 Task: Look for space in Tuxtepec, Mexico from 10th July, 2023 to 15th July, 2023 for 7 adults in price range Rs.10000 to Rs.15000. Place can be entire place or shared room with 4 bedrooms having 7 beds and 4 bathrooms. Property type can be house, flat, guest house. Amenities needed are: wifi, TV, free parkinig on premises, gym, breakfast. Booking option can be shelf check-in. Required host language is English.
Action: Mouse moved to (526, 112)
Screenshot: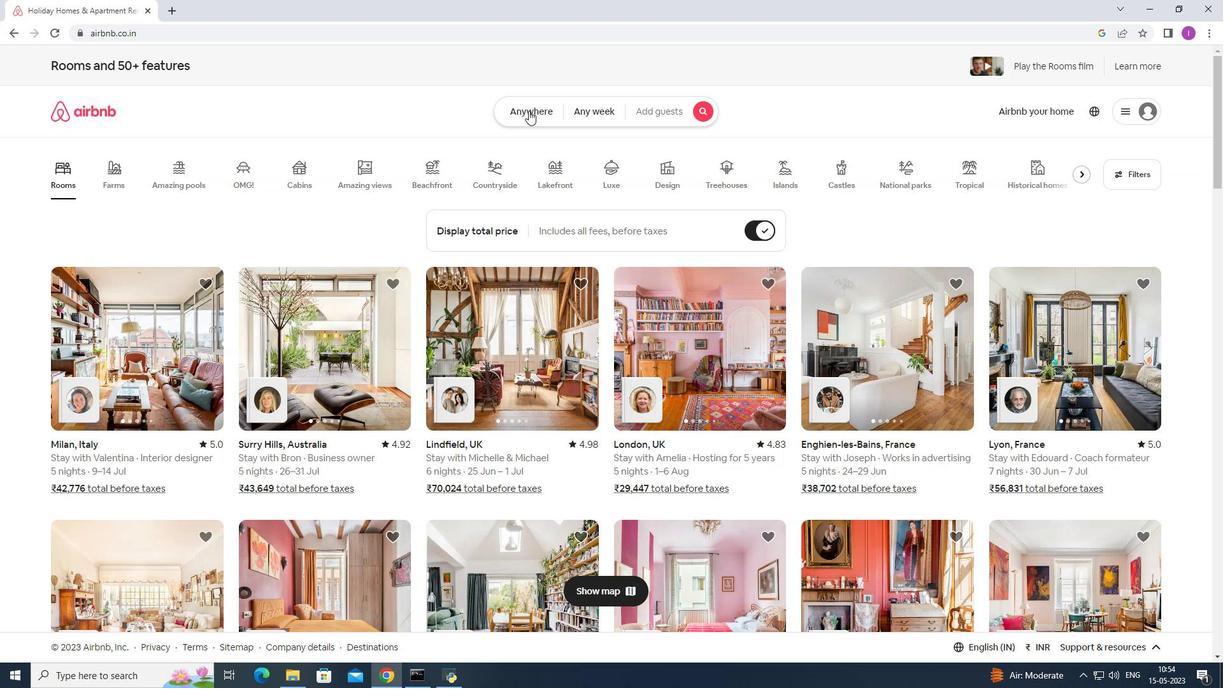 
Action: Mouse pressed left at (526, 112)
Screenshot: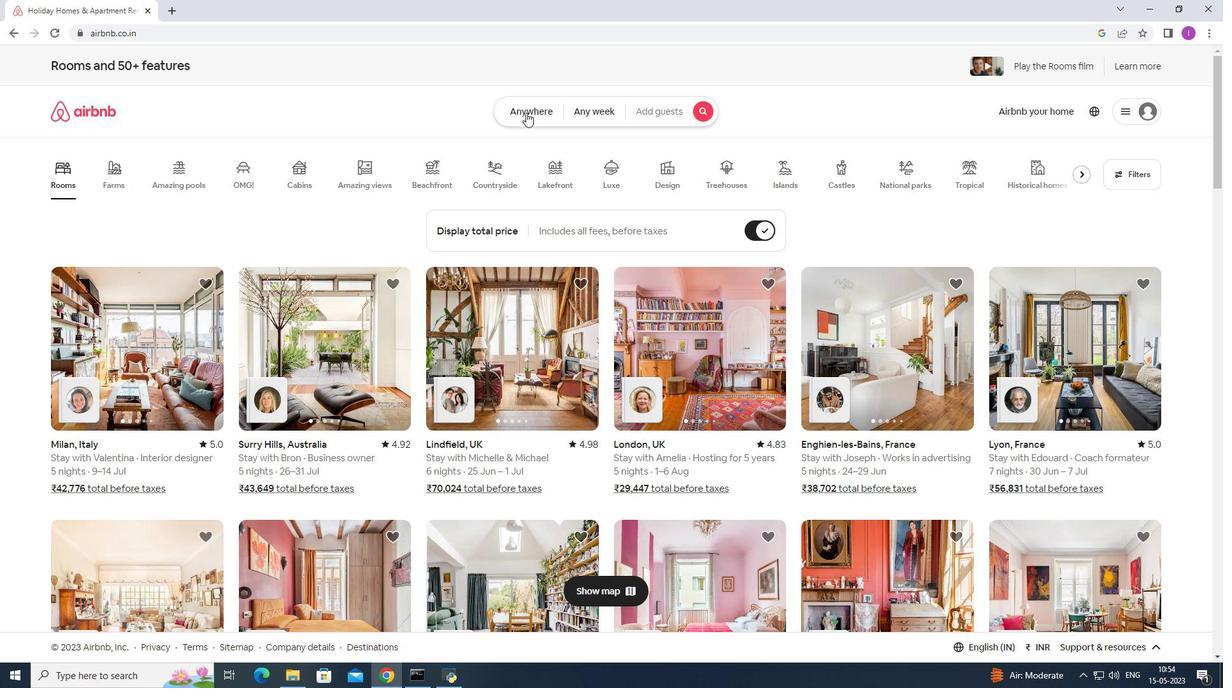 
Action: Mouse moved to (380, 170)
Screenshot: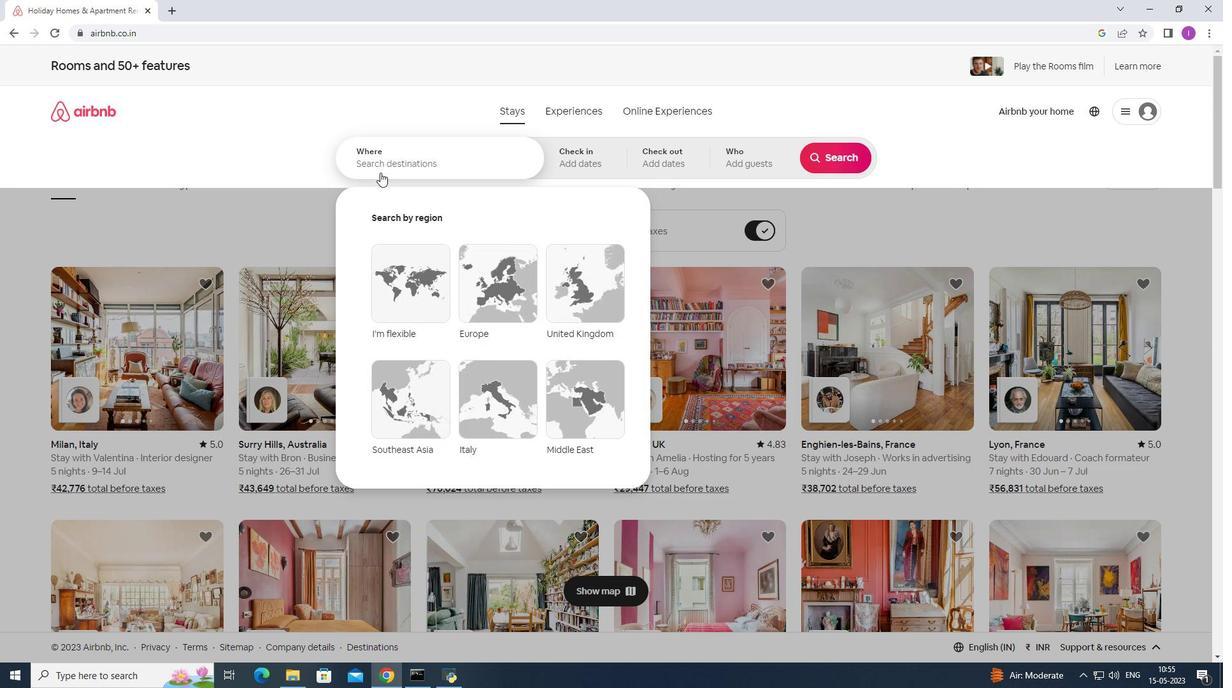 
Action: Mouse pressed left at (380, 170)
Screenshot: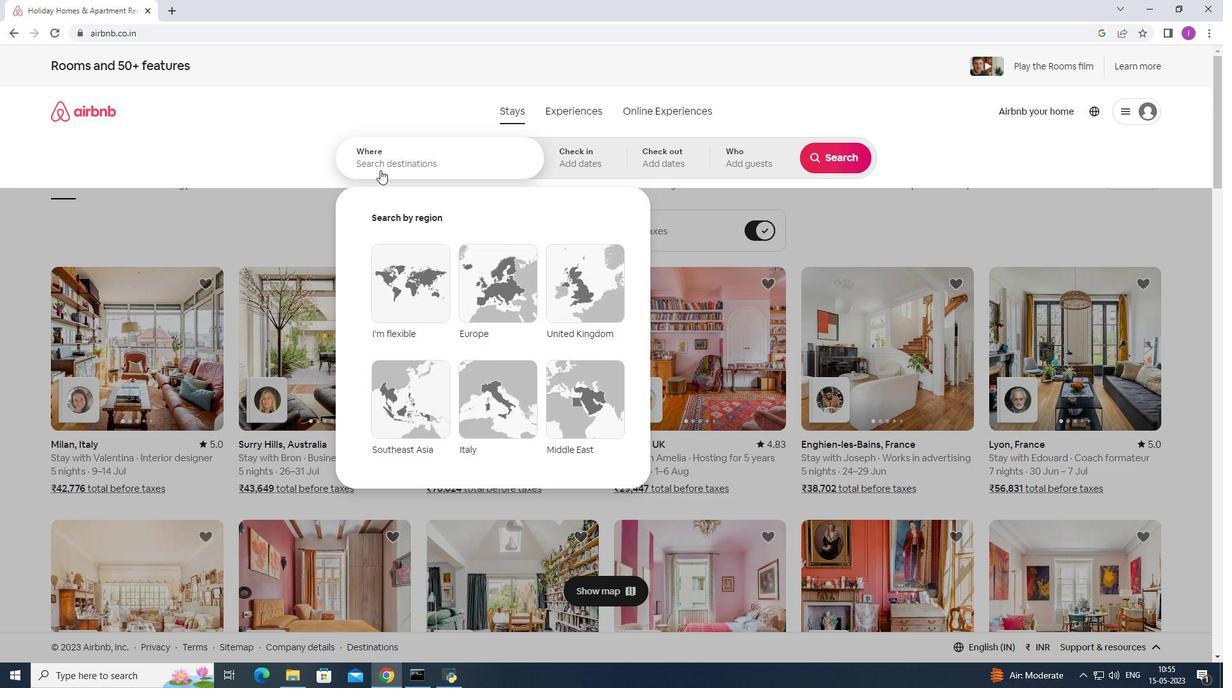 
Action: Mouse moved to (393, 156)
Screenshot: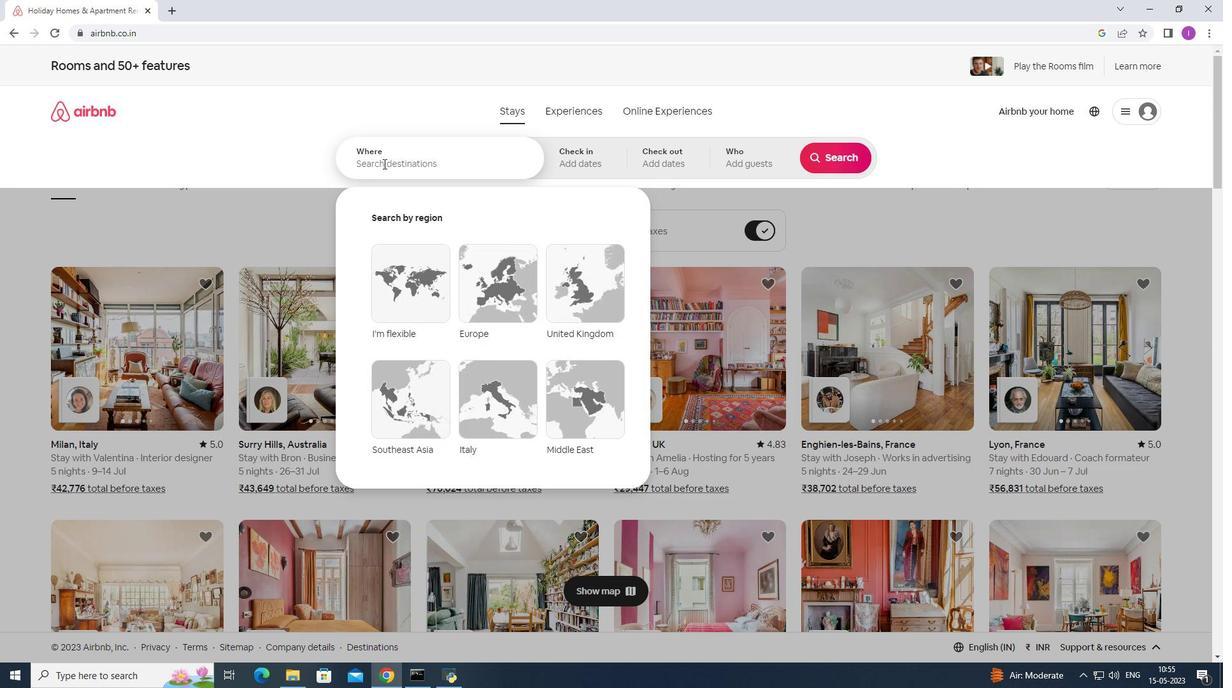 
Action: Key pressed <Key.shift>Tuxtepec,<Key.shift><Key.shift><Key.shift>Mexico
Screenshot: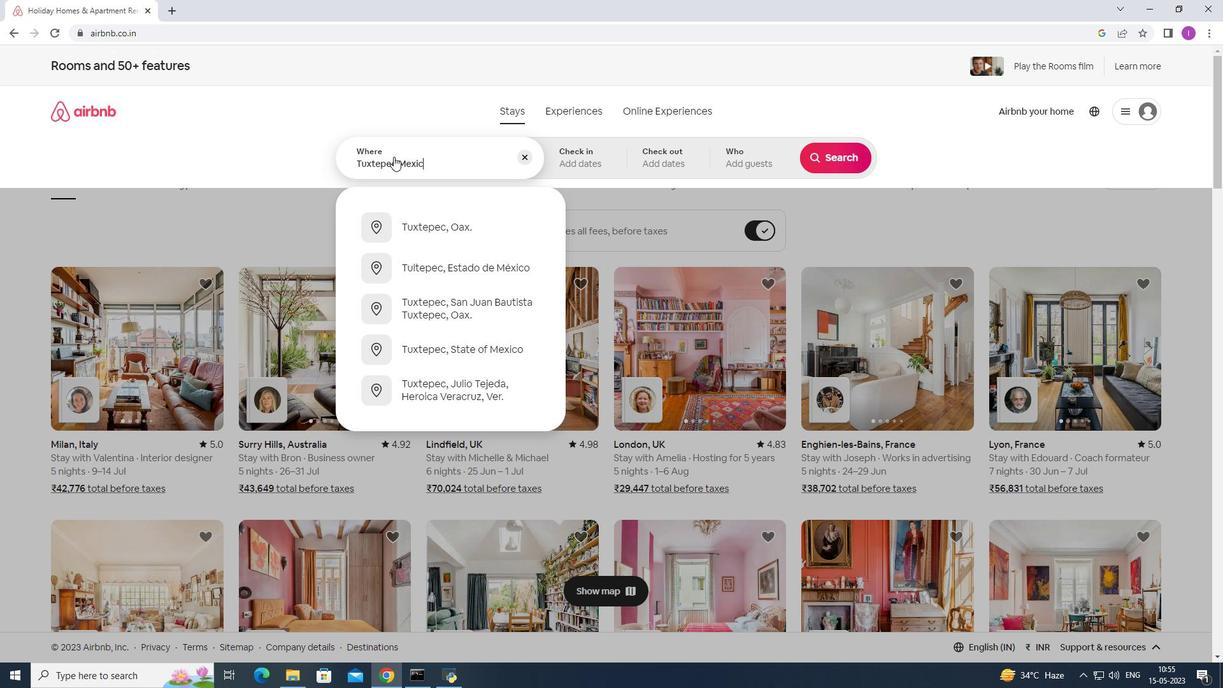 
Action: Mouse moved to (607, 145)
Screenshot: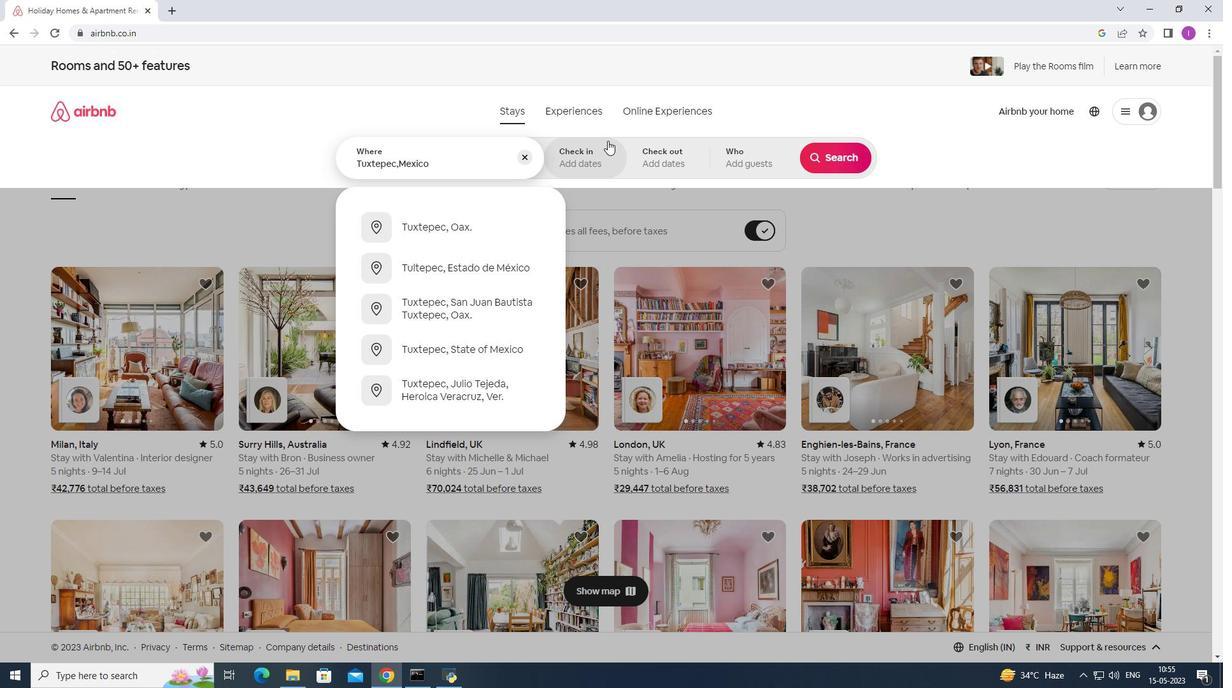 
Action: Mouse pressed left at (607, 145)
Screenshot: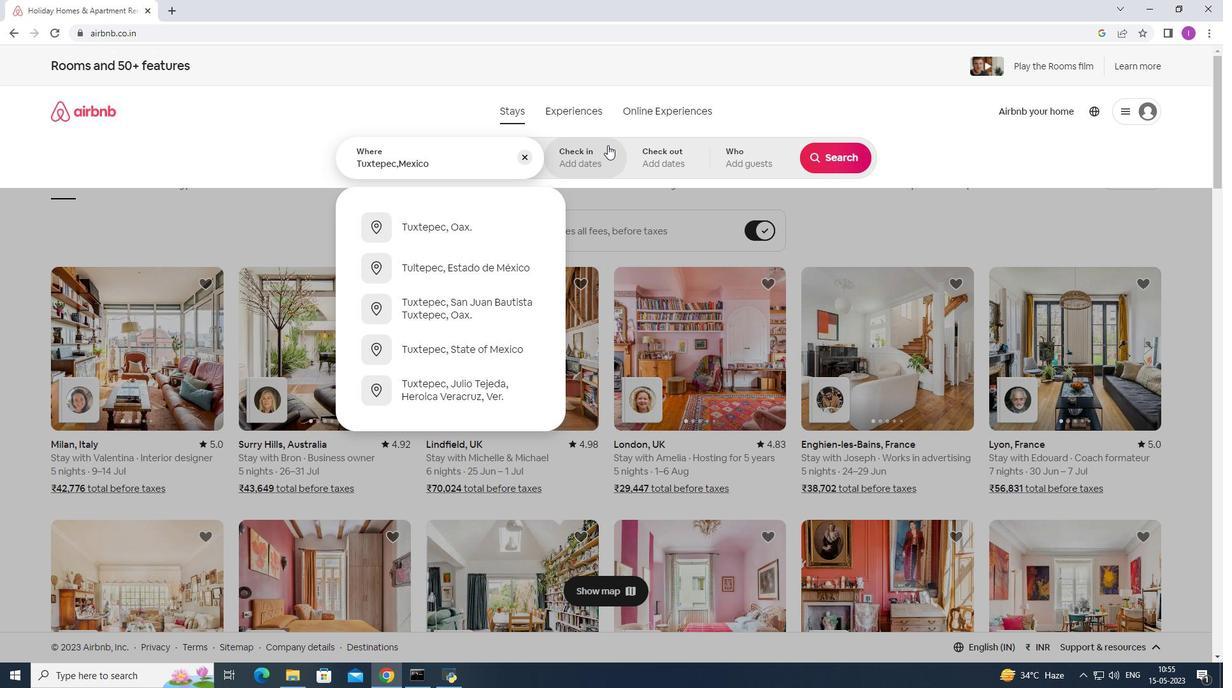 
Action: Mouse moved to (830, 259)
Screenshot: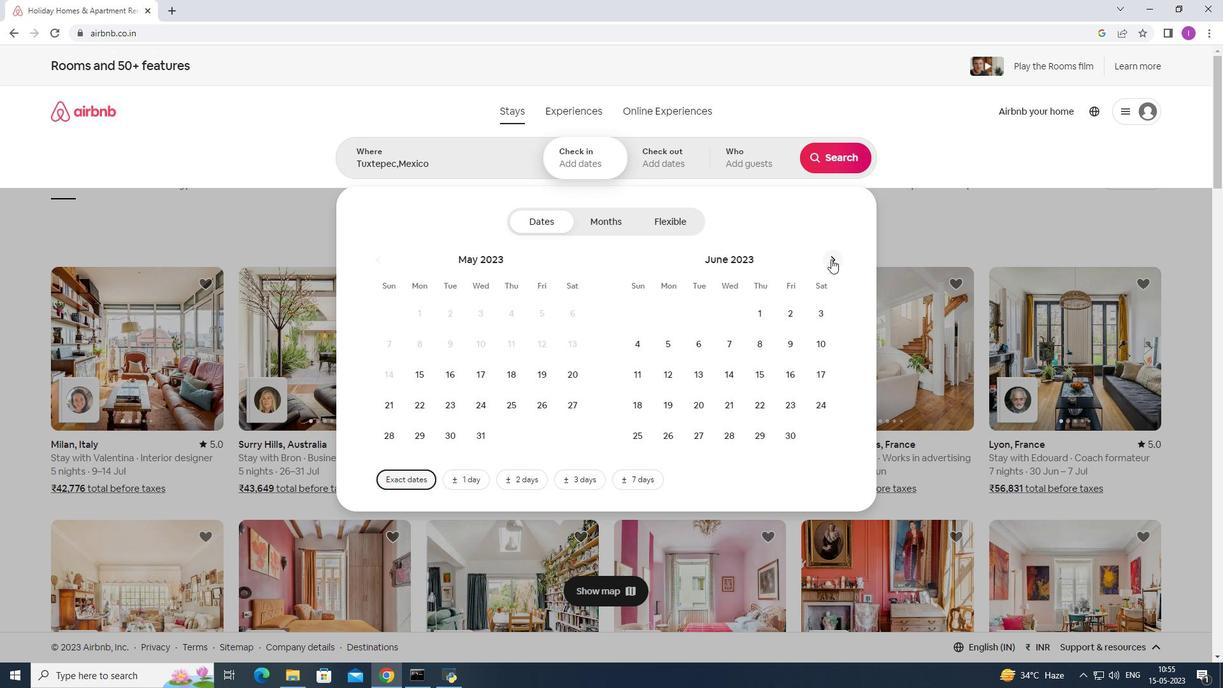 
Action: Mouse pressed left at (830, 259)
Screenshot: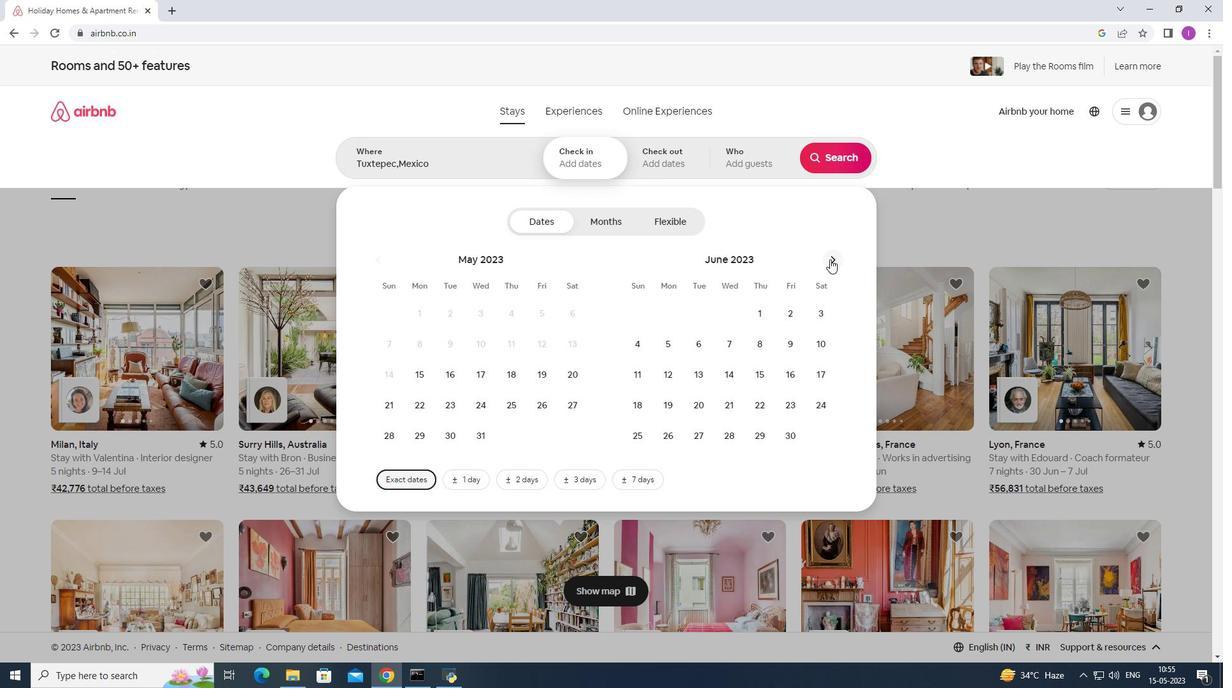 
Action: Mouse moved to (664, 377)
Screenshot: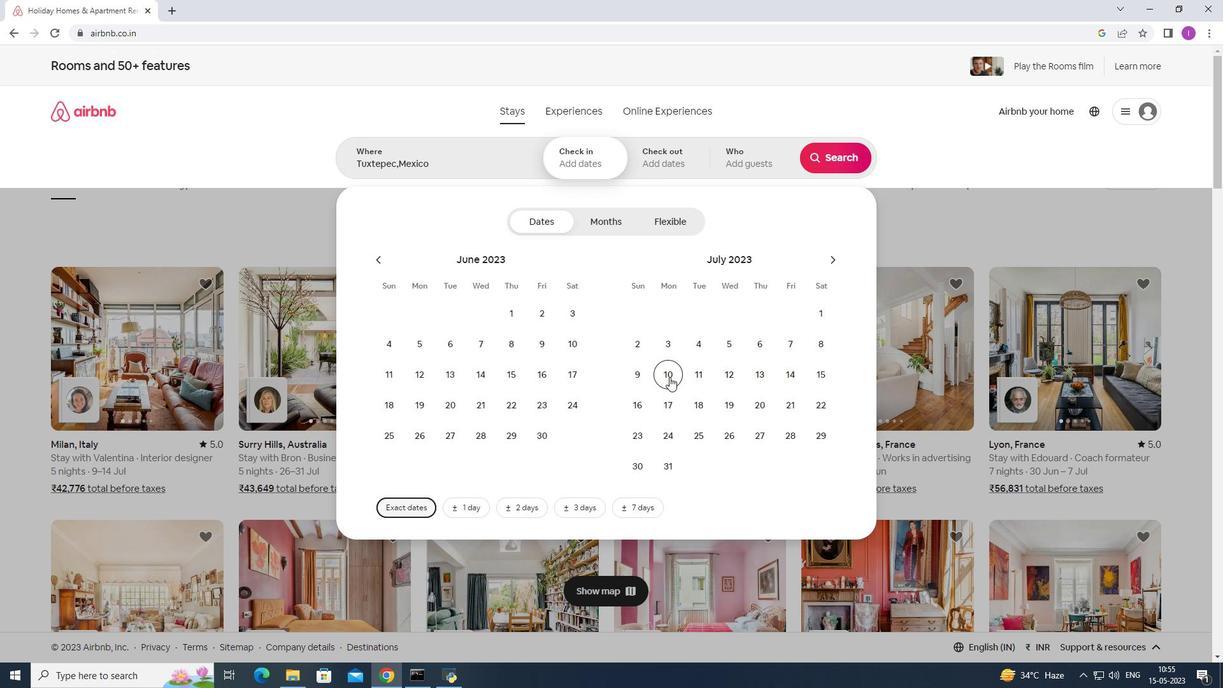 
Action: Mouse pressed left at (664, 377)
Screenshot: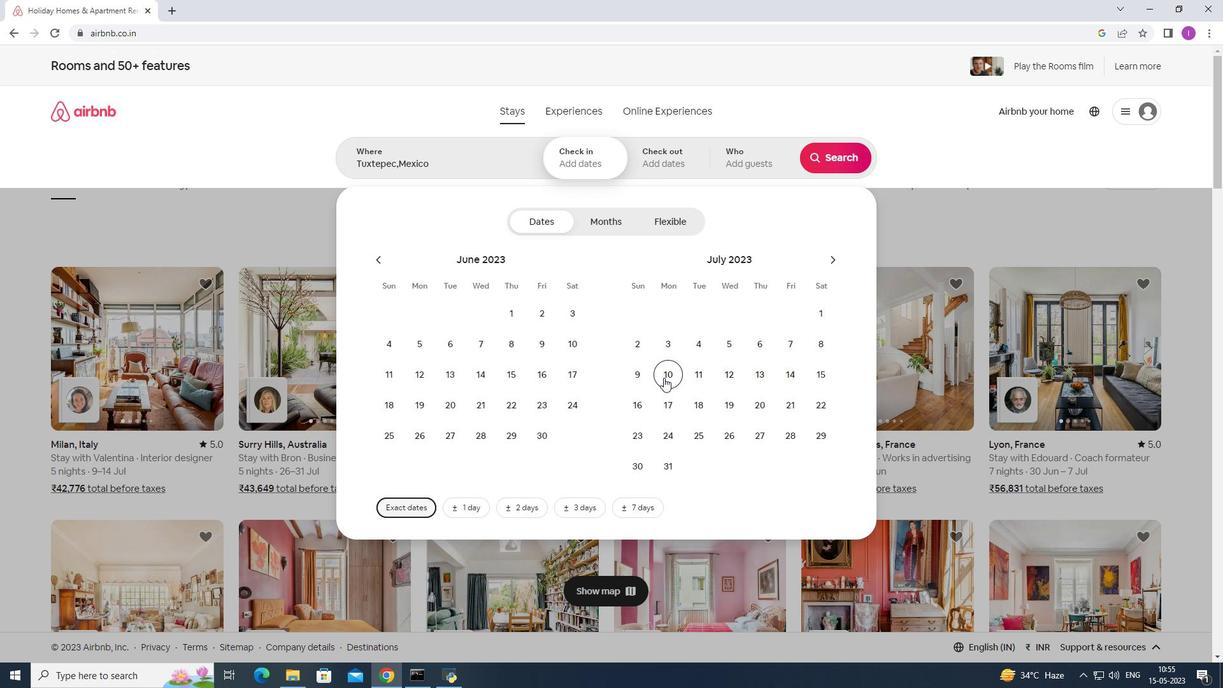 
Action: Mouse moved to (817, 368)
Screenshot: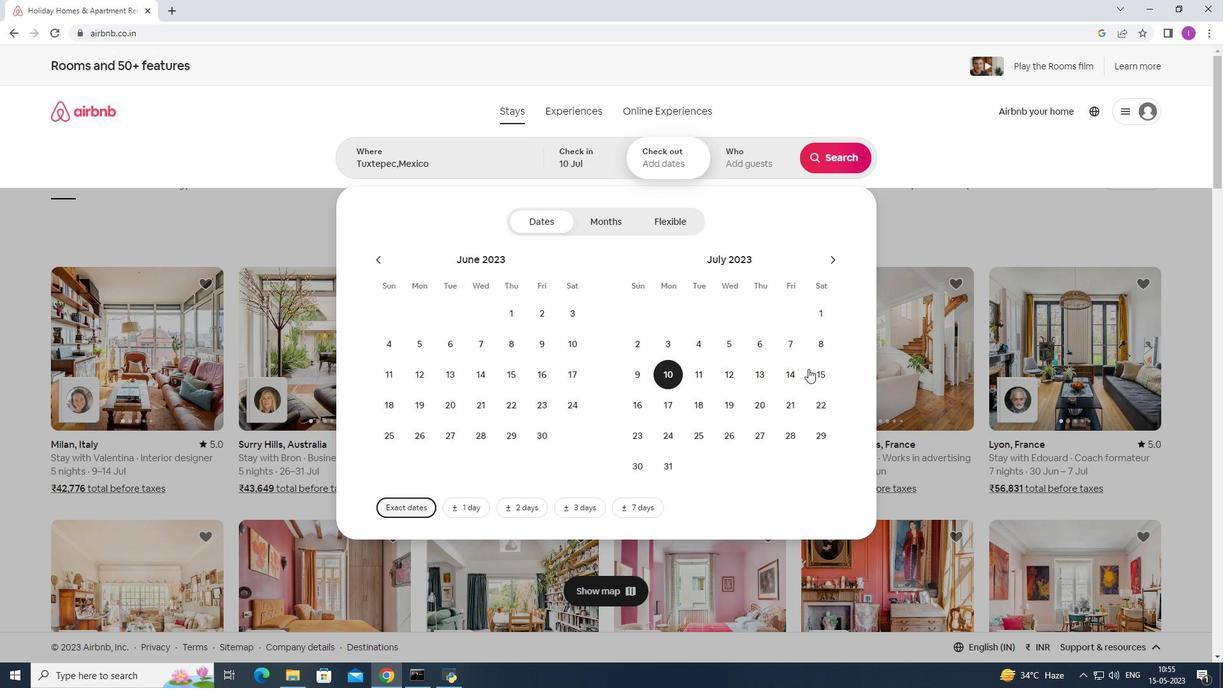 
Action: Mouse pressed left at (817, 368)
Screenshot: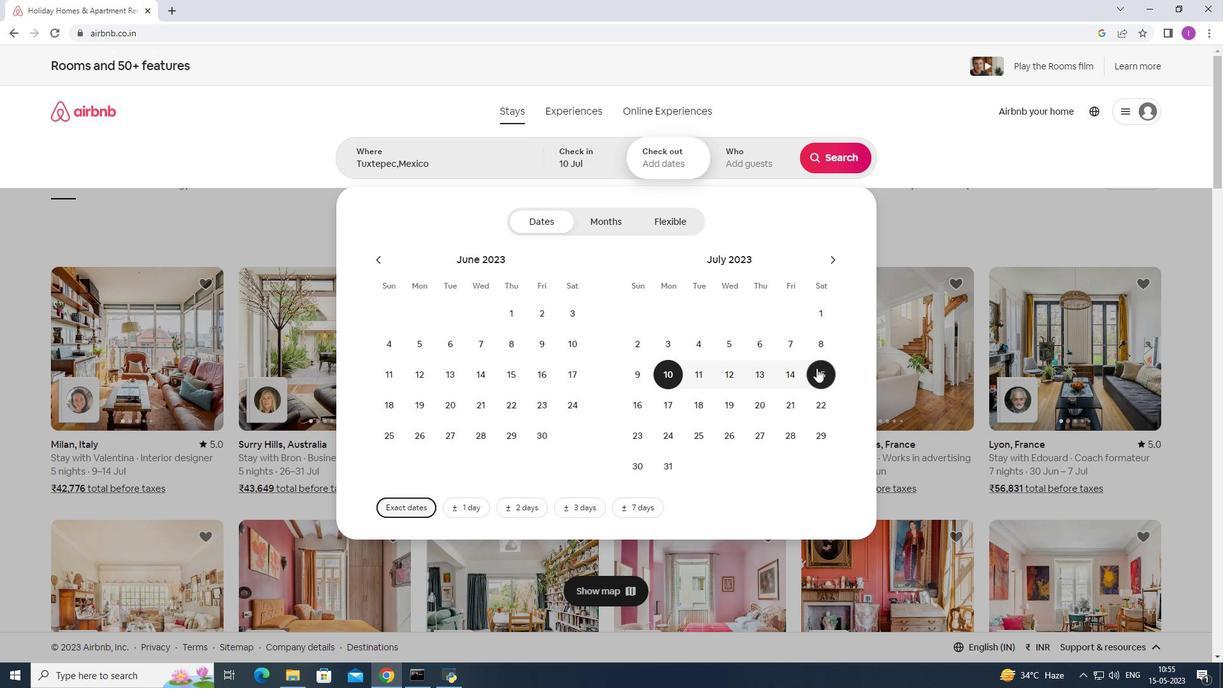 
Action: Mouse moved to (776, 166)
Screenshot: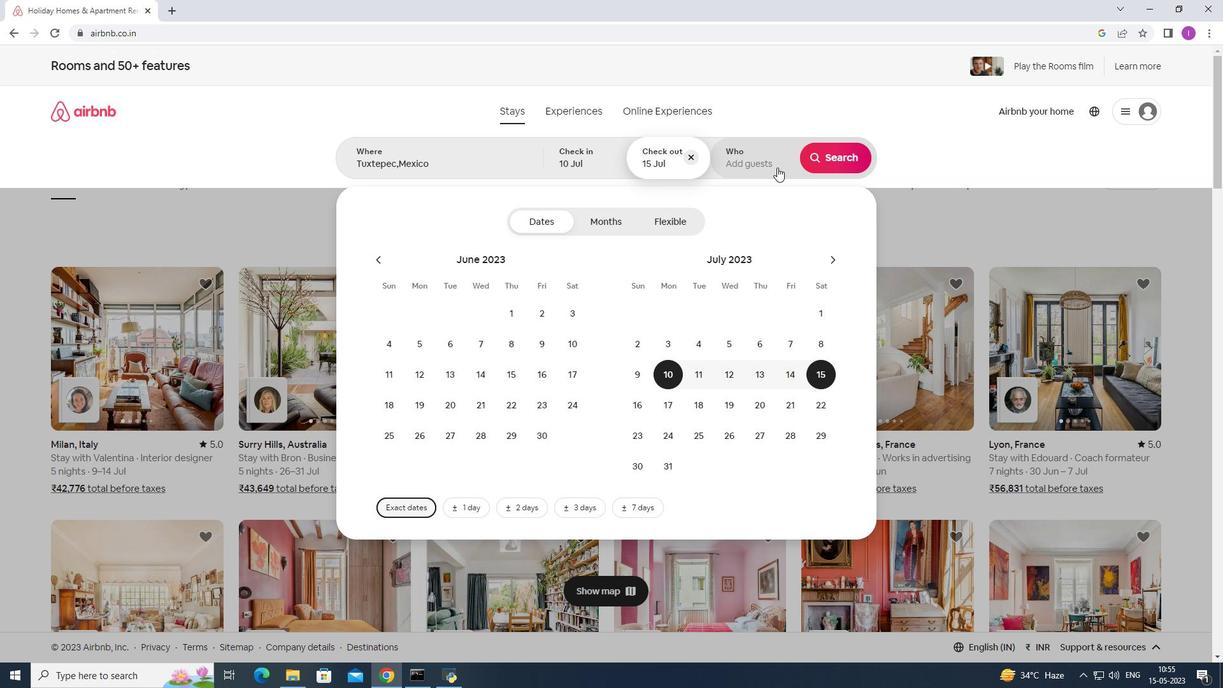 
Action: Mouse pressed left at (776, 166)
Screenshot: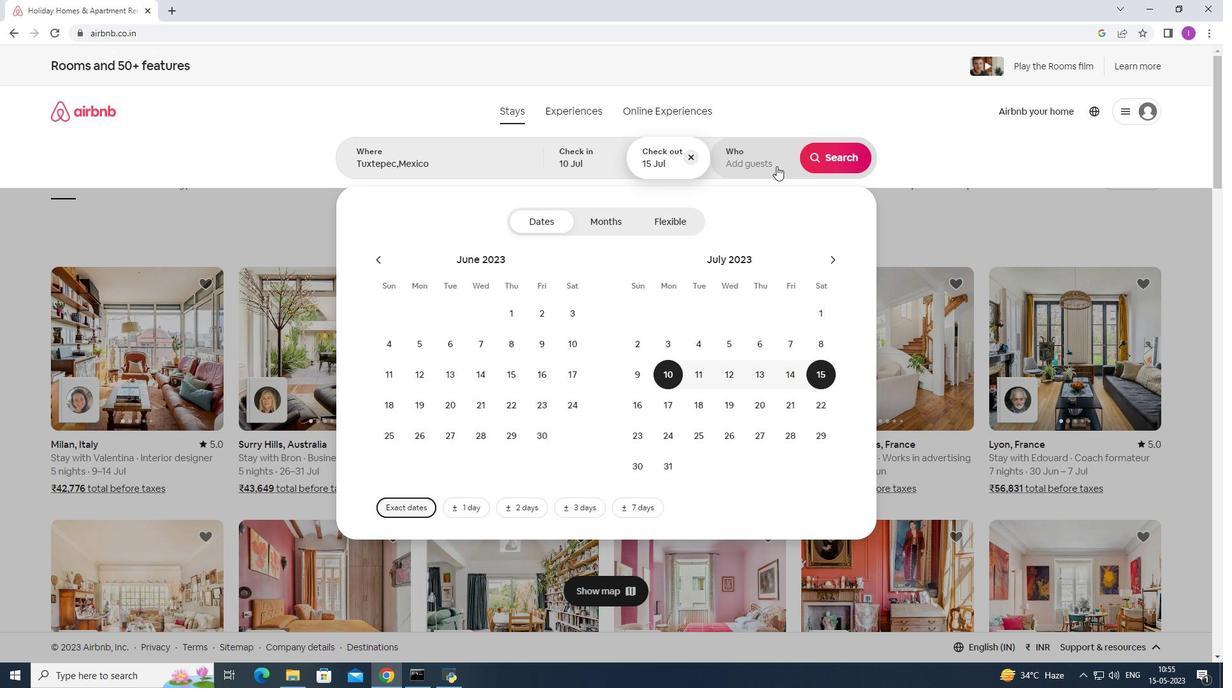
Action: Mouse moved to (836, 227)
Screenshot: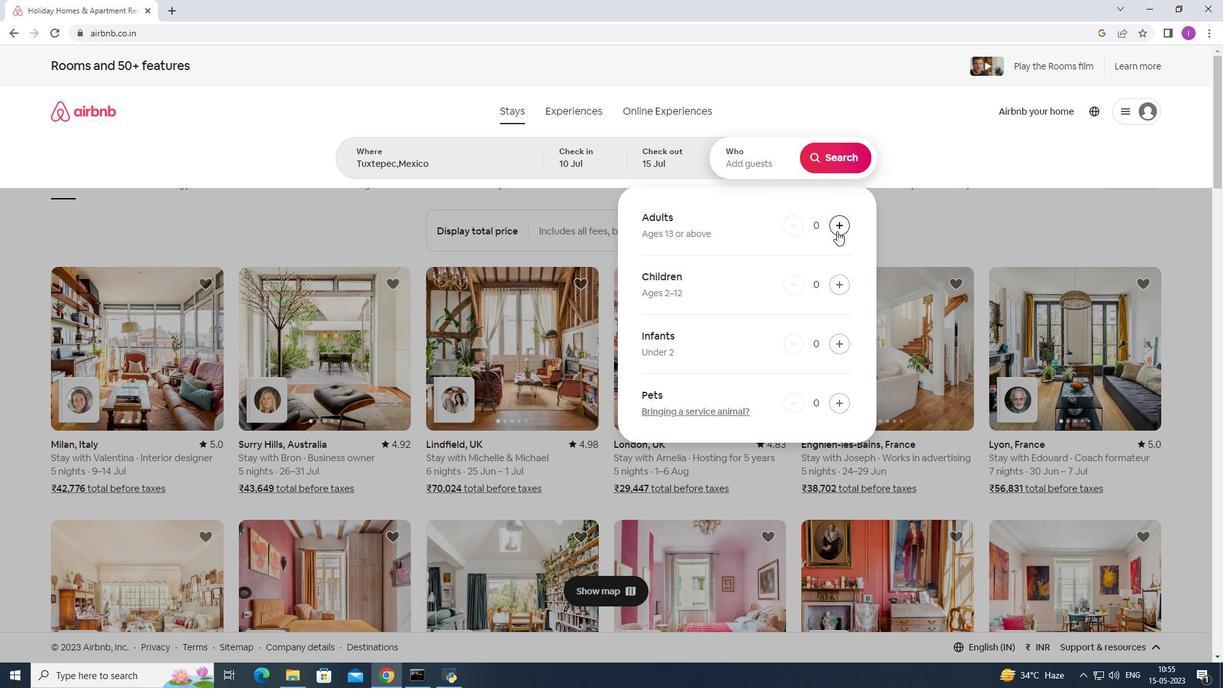 
Action: Mouse pressed left at (836, 227)
Screenshot: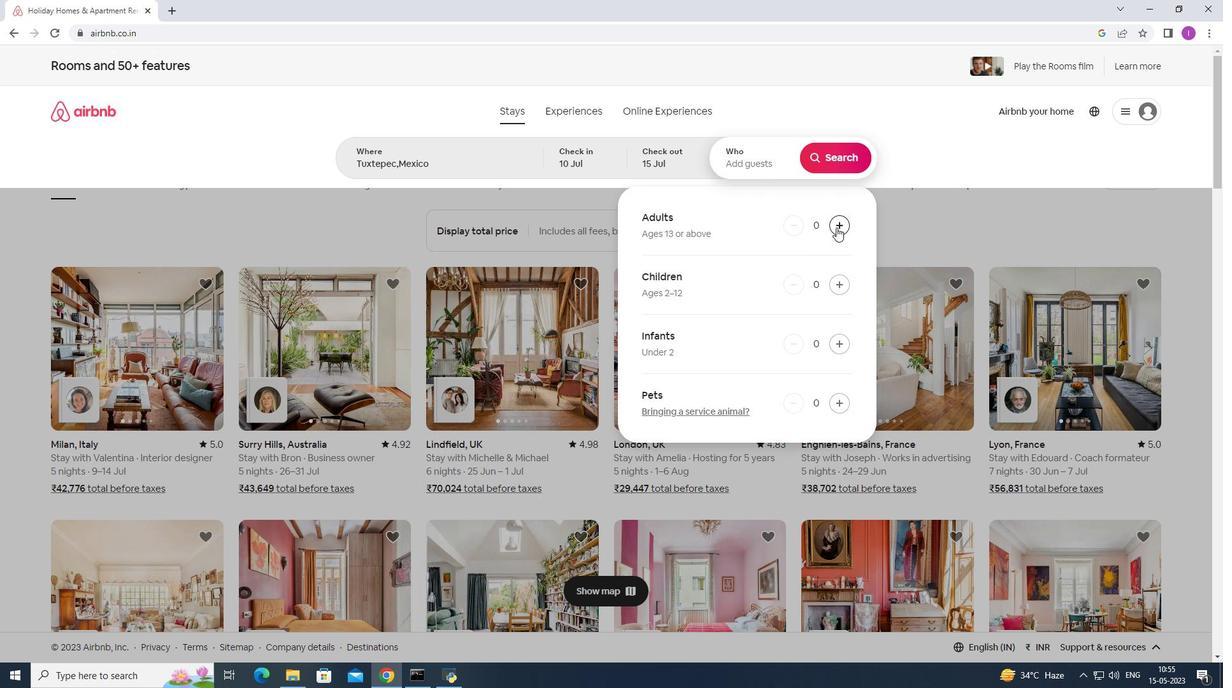 
Action: Mouse moved to (836, 226)
Screenshot: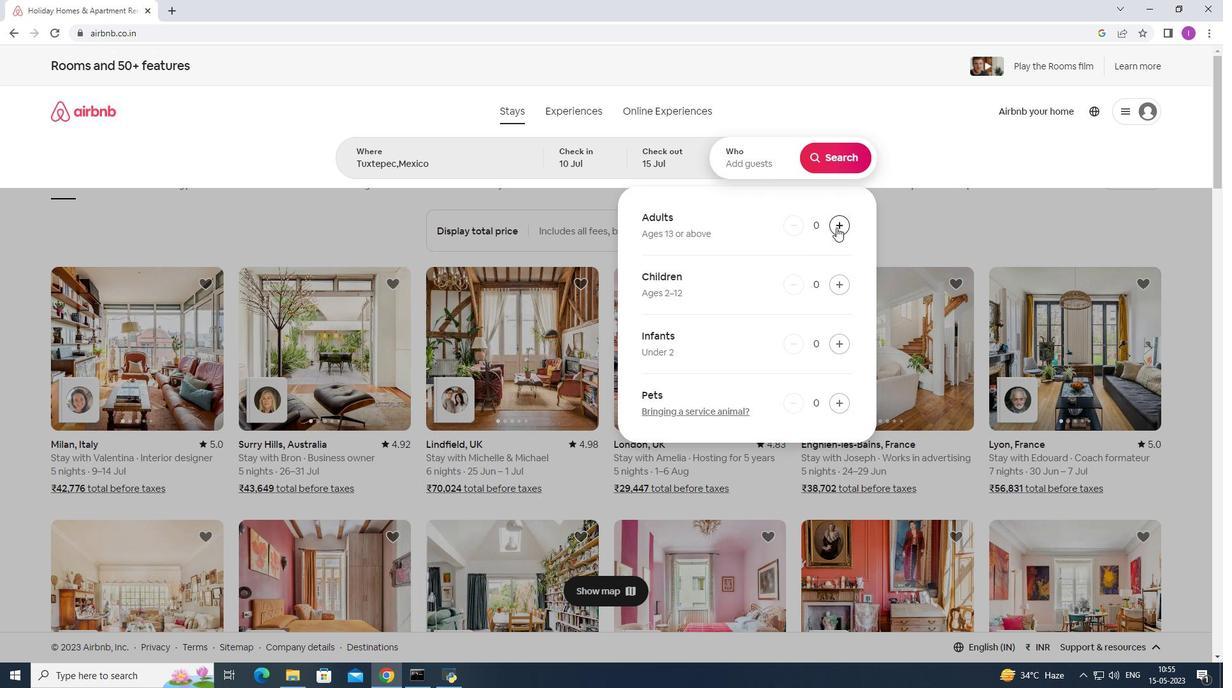 
Action: Mouse pressed left at (836, 226)
Screenshot: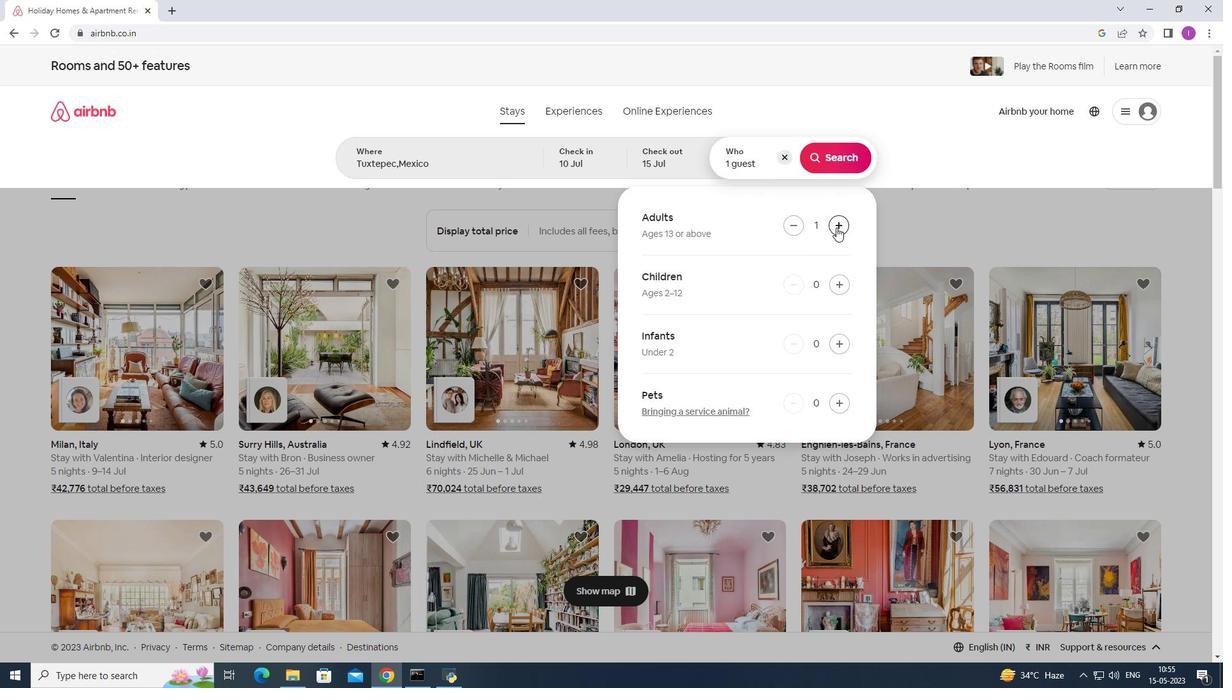 
Action: Mouse pressed left at (836, 226)
Screenshot: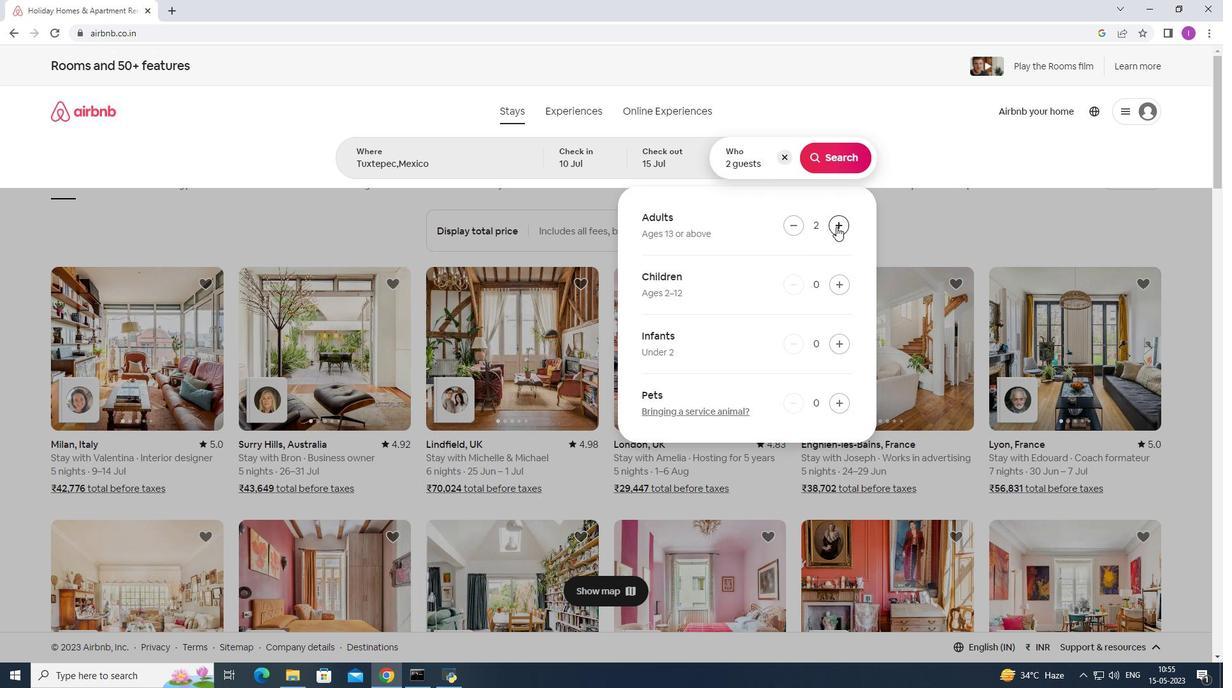 
Action: Mouse pressed left at (836, 226)
Screenshot: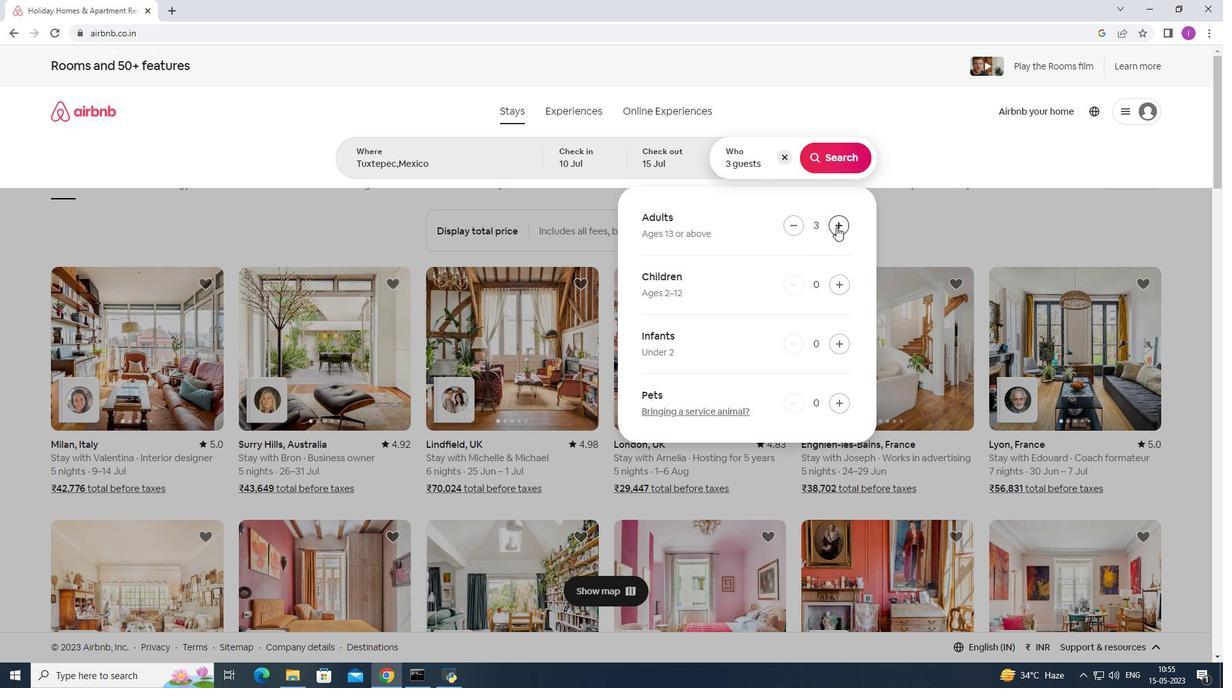 
Action: Mouse pressed left at (836, 226)
Screenshot: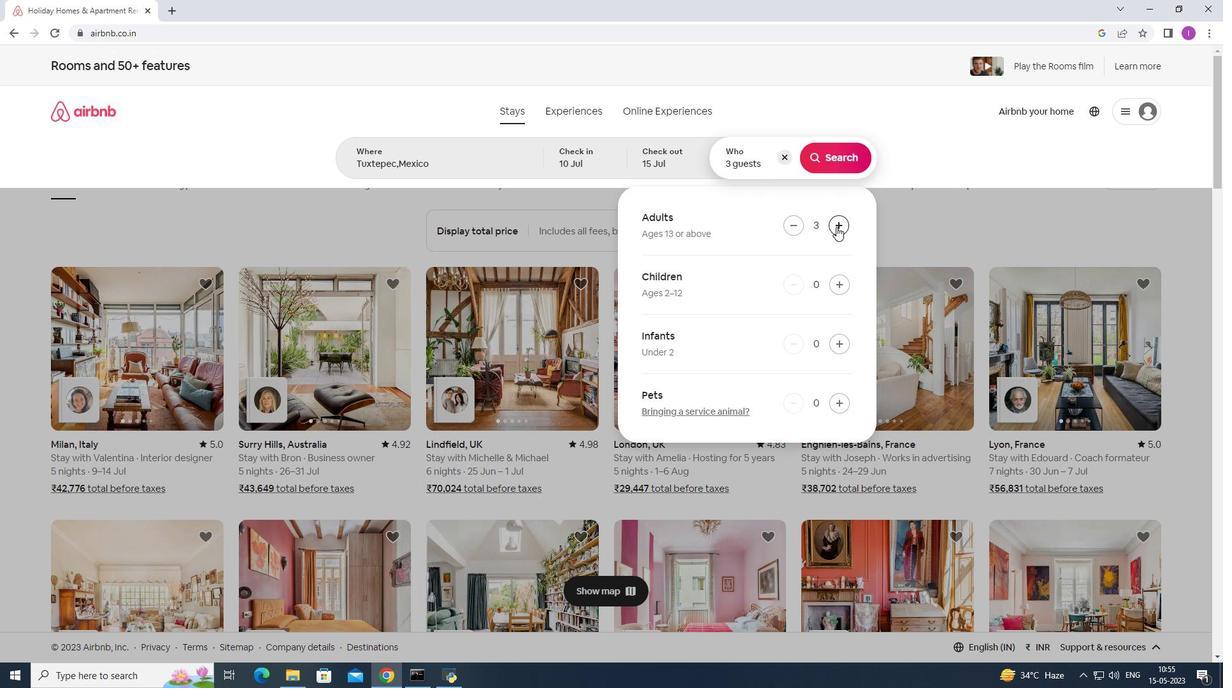 
Action: Mouse pressed left at (836, 226)
Screenshot: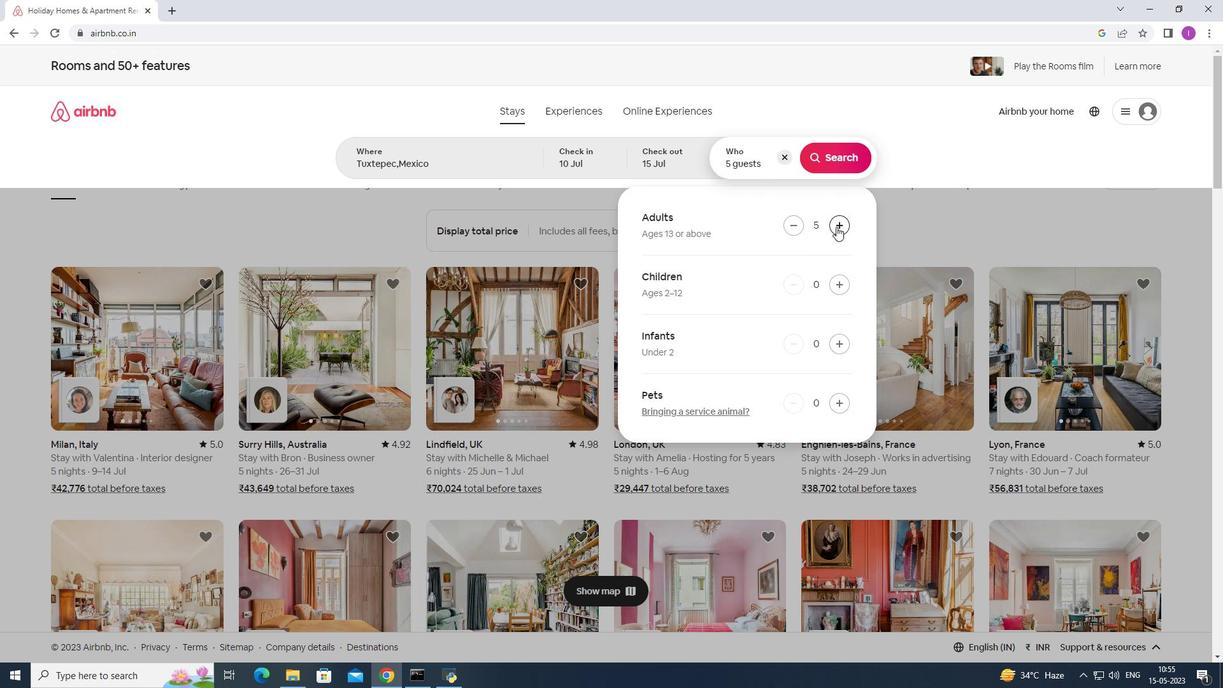 
Action: Mouse pressed left at (836, 226)
Screenshot: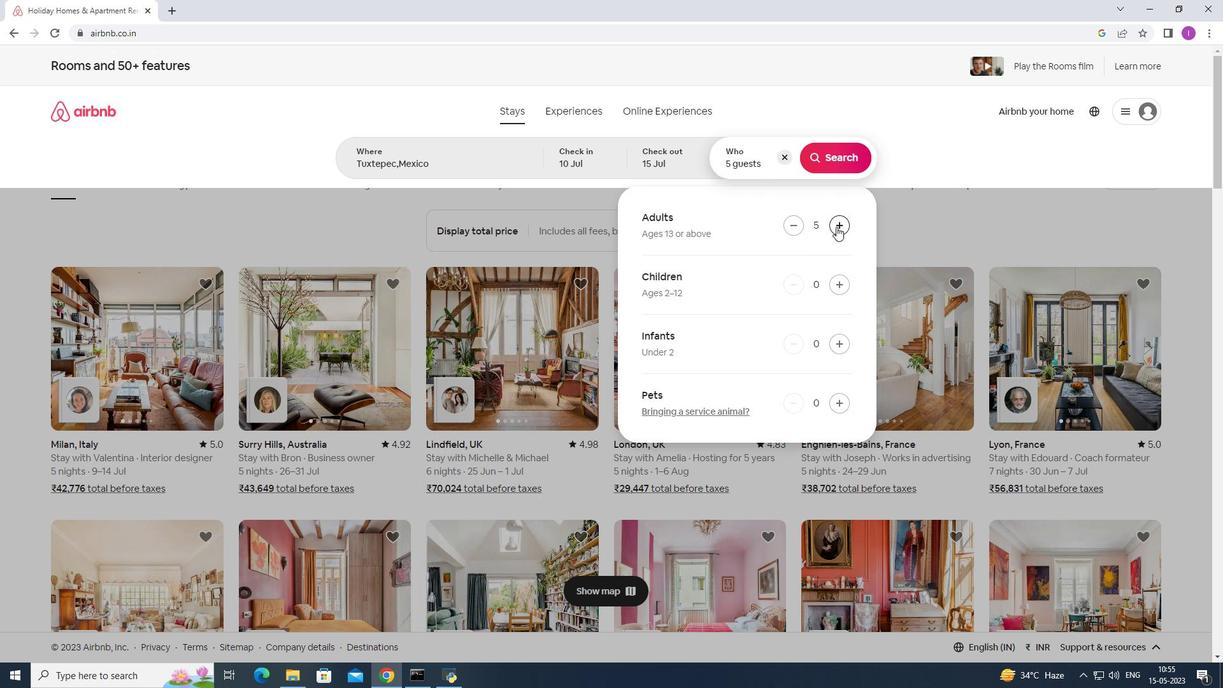 
Action: Mouse moved to (820, 166)
Screenshot: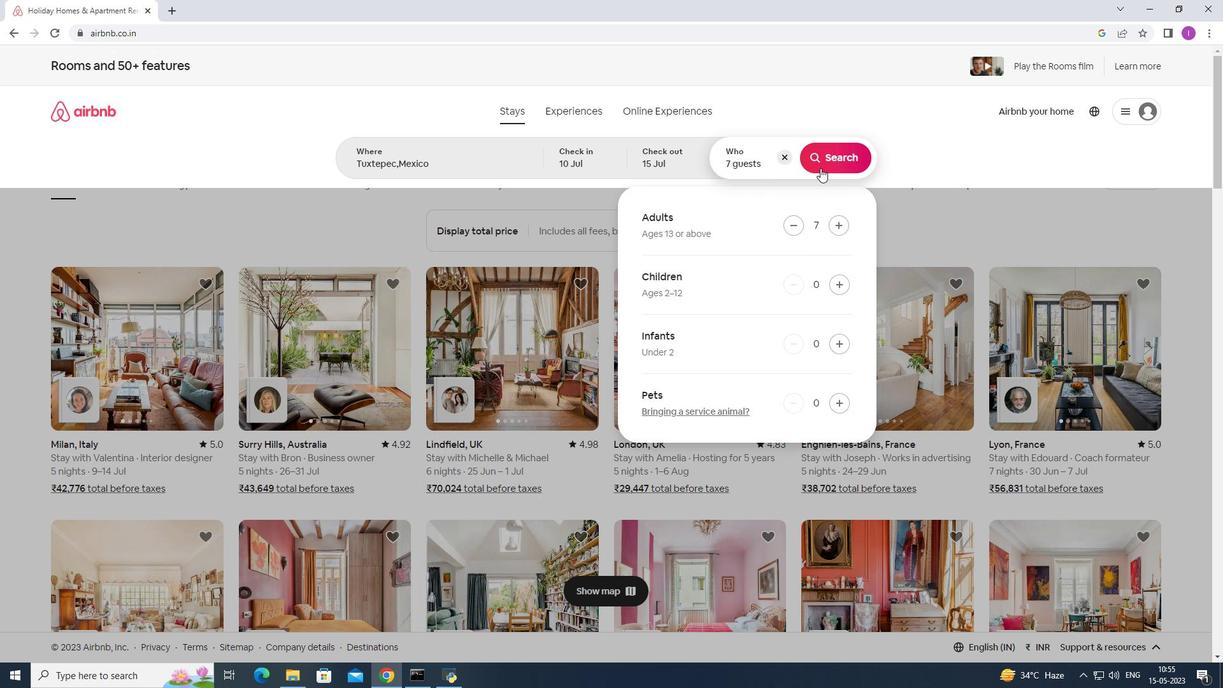 
Action: Mouse pressed left at (820, 166)
Screenshot: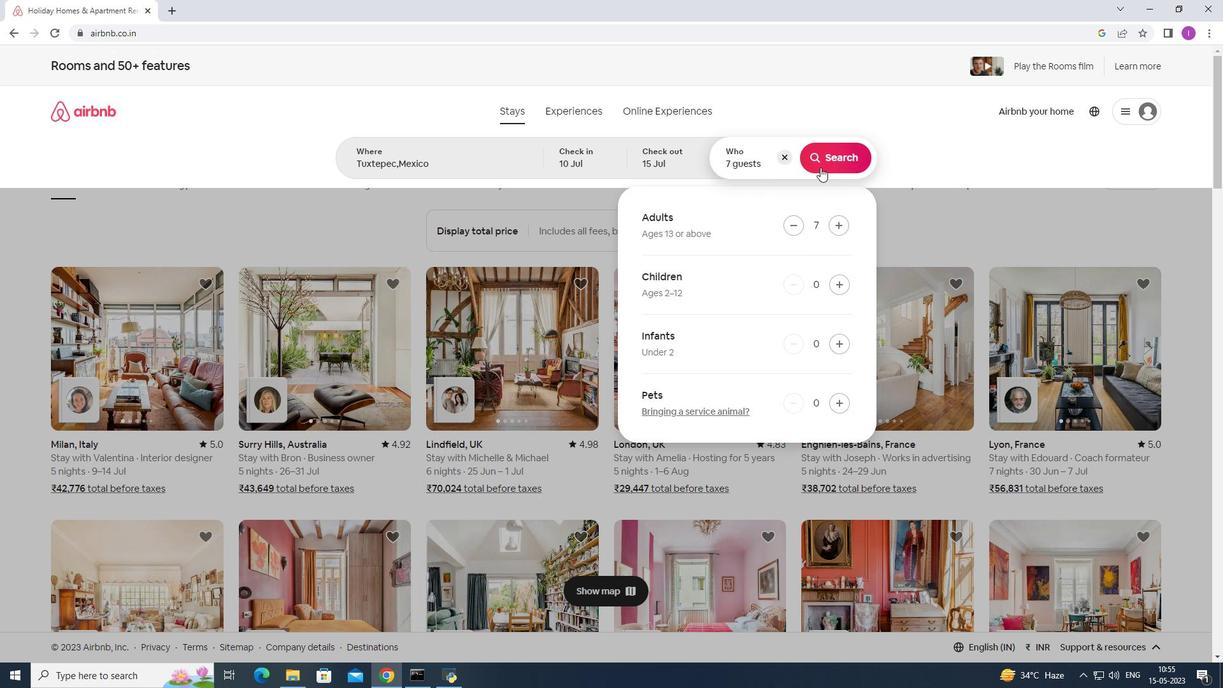 
Action: Mouse moved to (1159, 124)
Screenshot: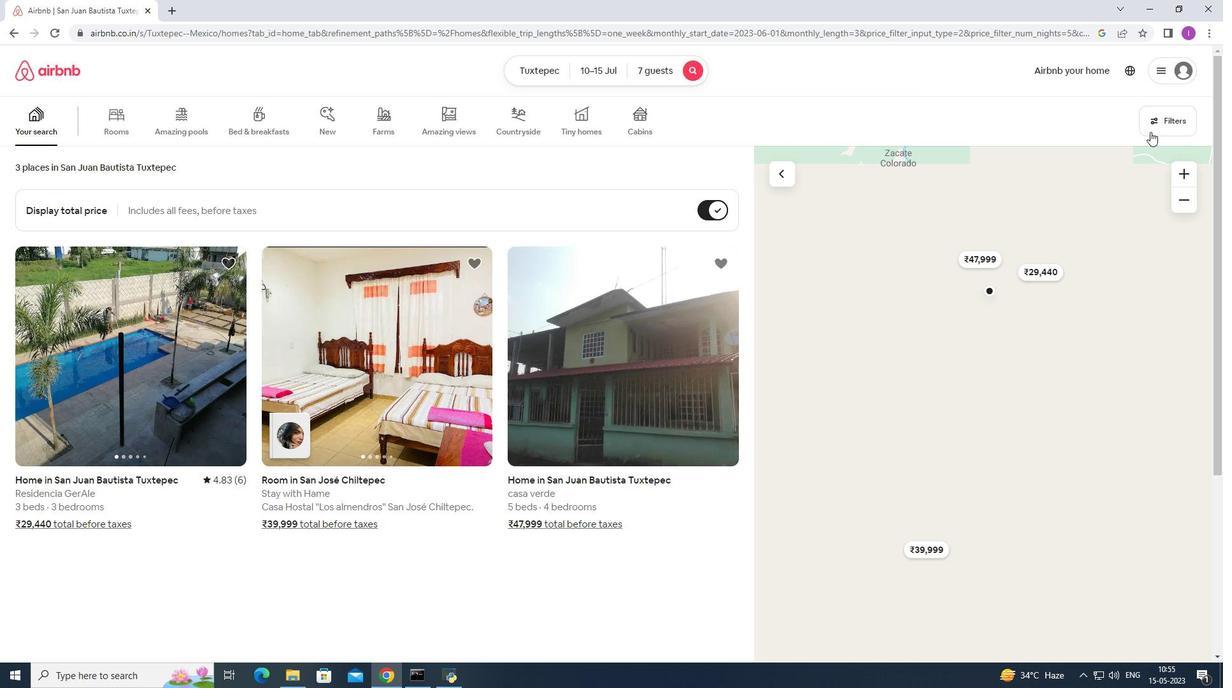 
Action: Mouse pressed left at (1159, 124)
Screenshot: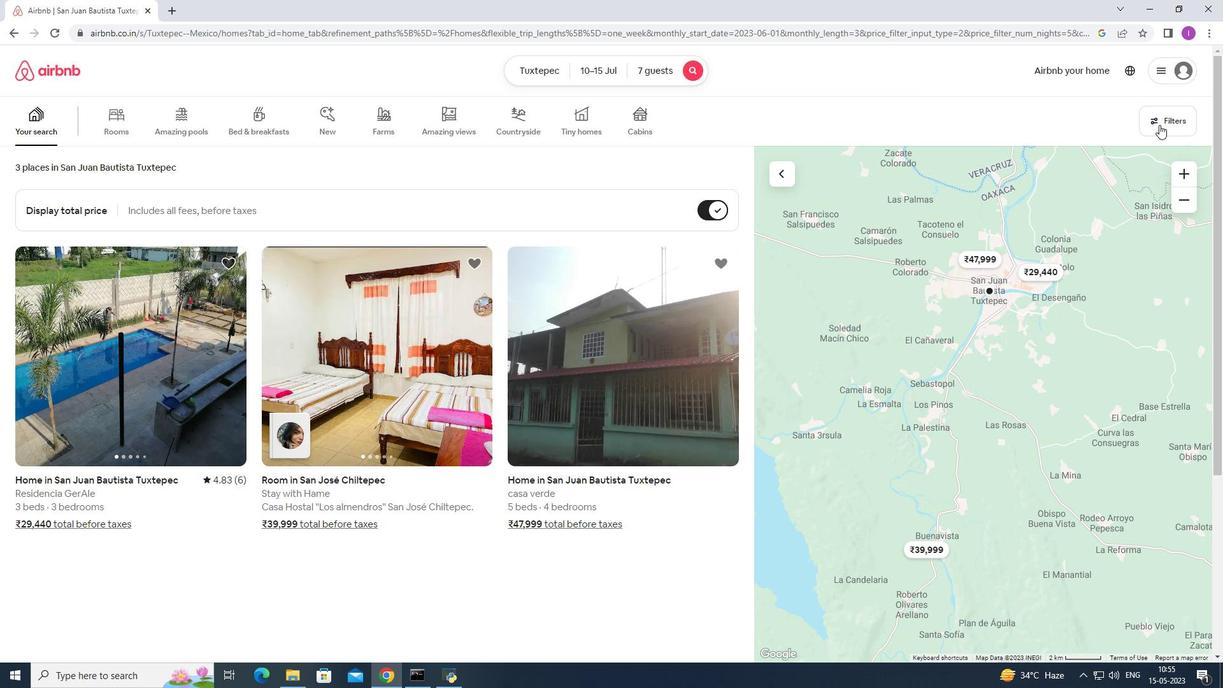 
Action: Mouse moved to (701, 437)
Screenshot: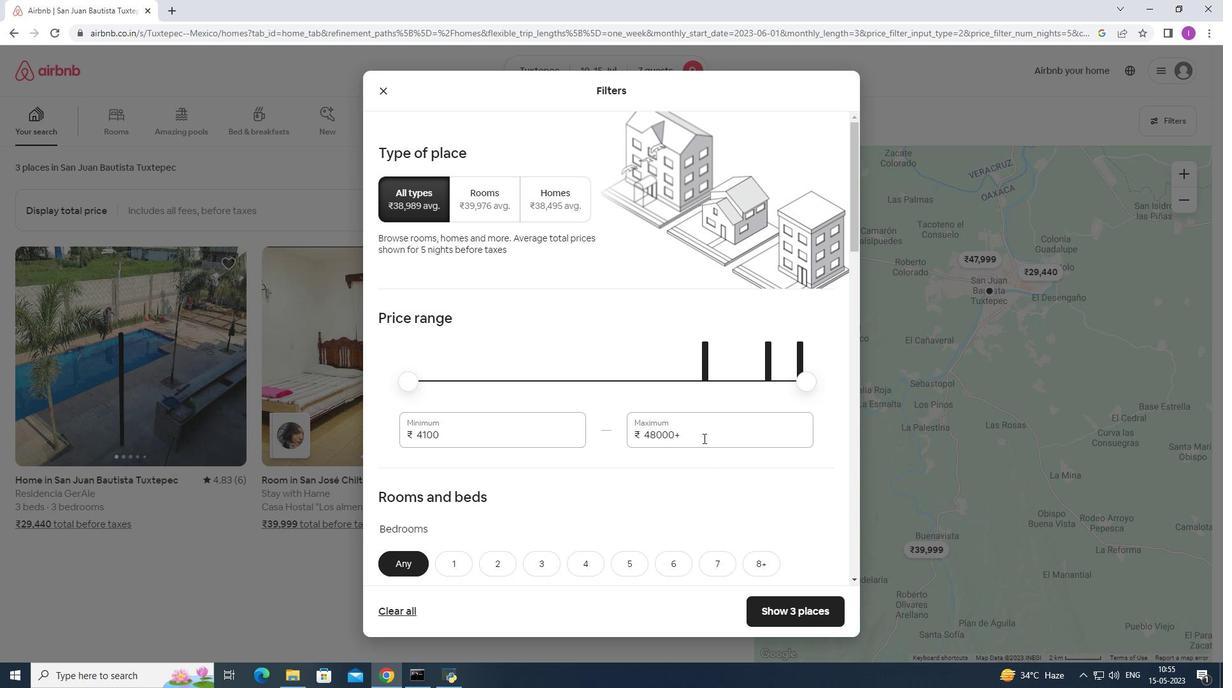 
Action: Mouse pressed left at (701, 437)
Screenshot: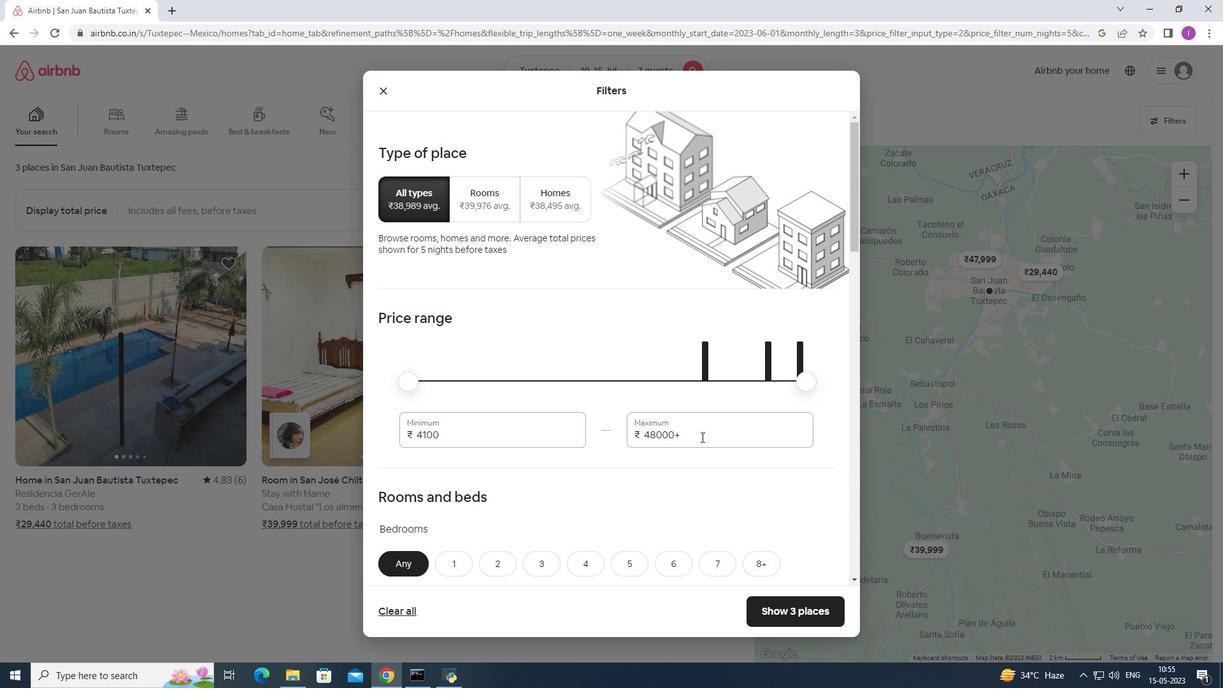 
Action: Mouse moved to (629, 449)
Screenshot: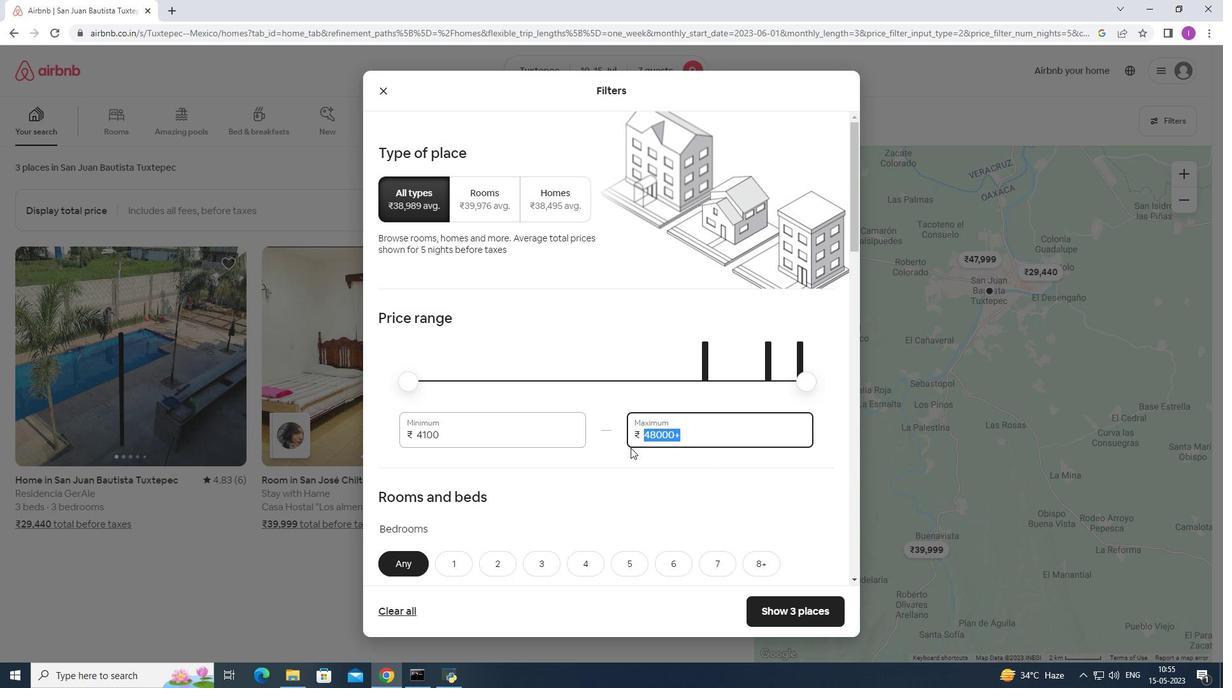 
Action: Key pressed 150000
Screenshot: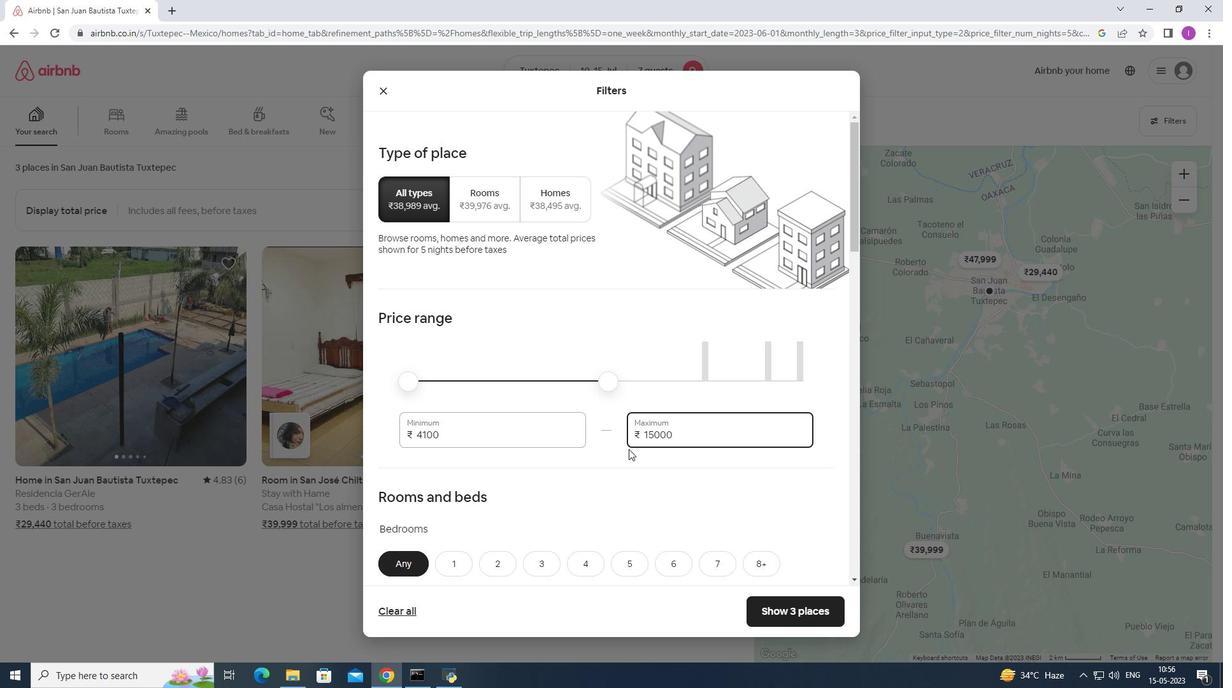 
Action: Mouse moved to (596, 463)
Screenshot: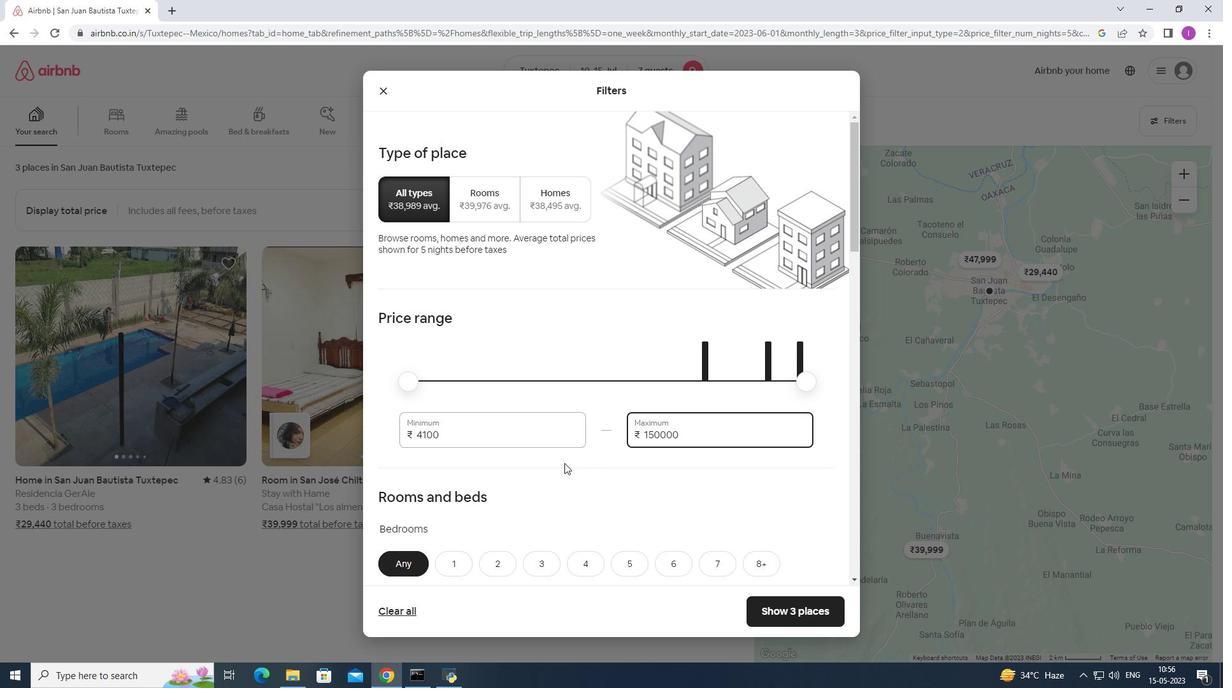 
Action: Key pressed <Key.backspace>
Screenshot: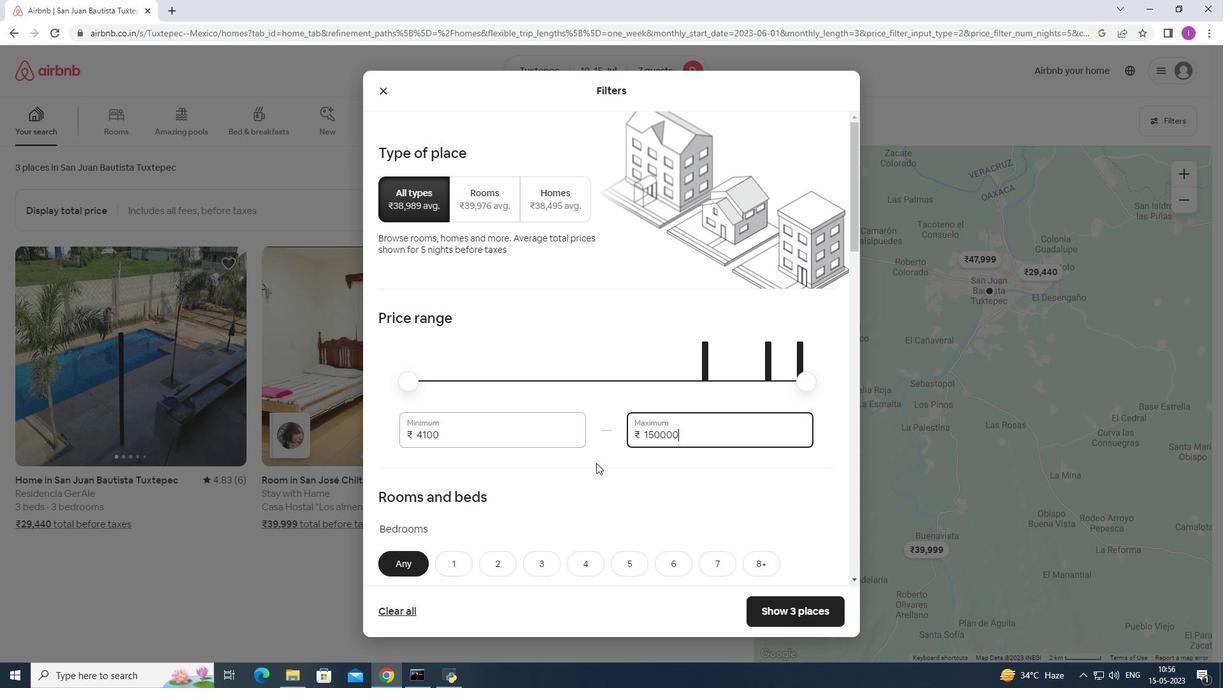 
Action: Mouse moved to (442, 434)
Screenshot: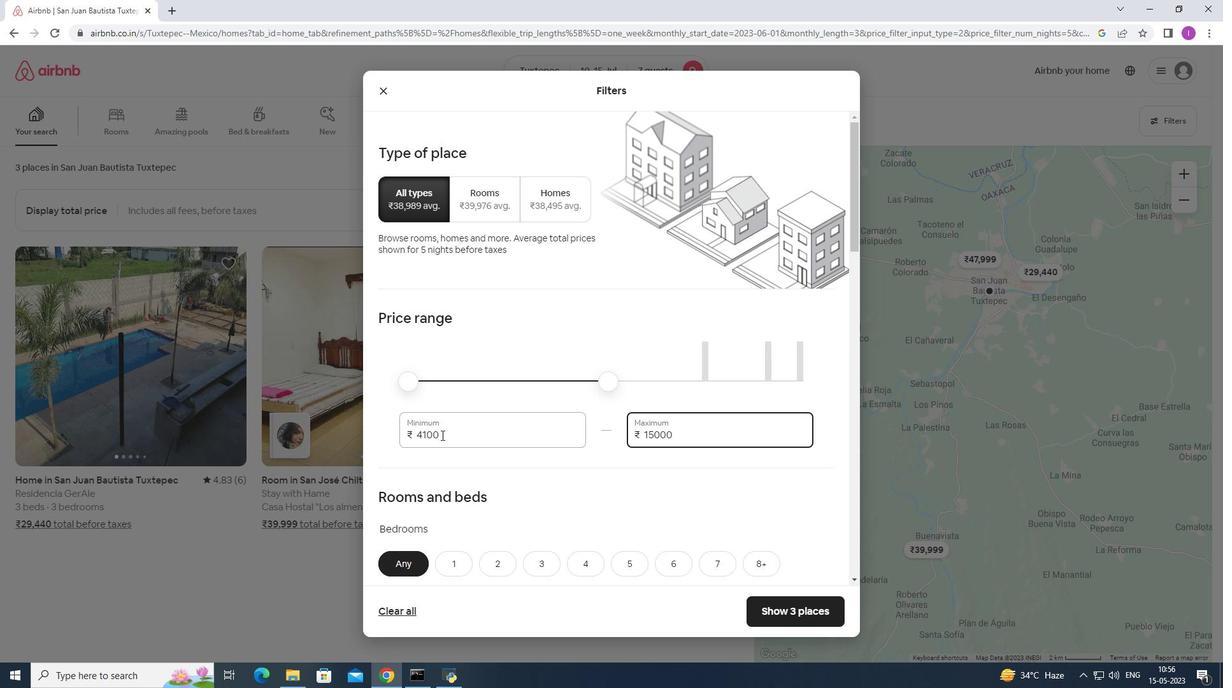 
Action: Mouse pressed left at (442, 435)
Screenshot: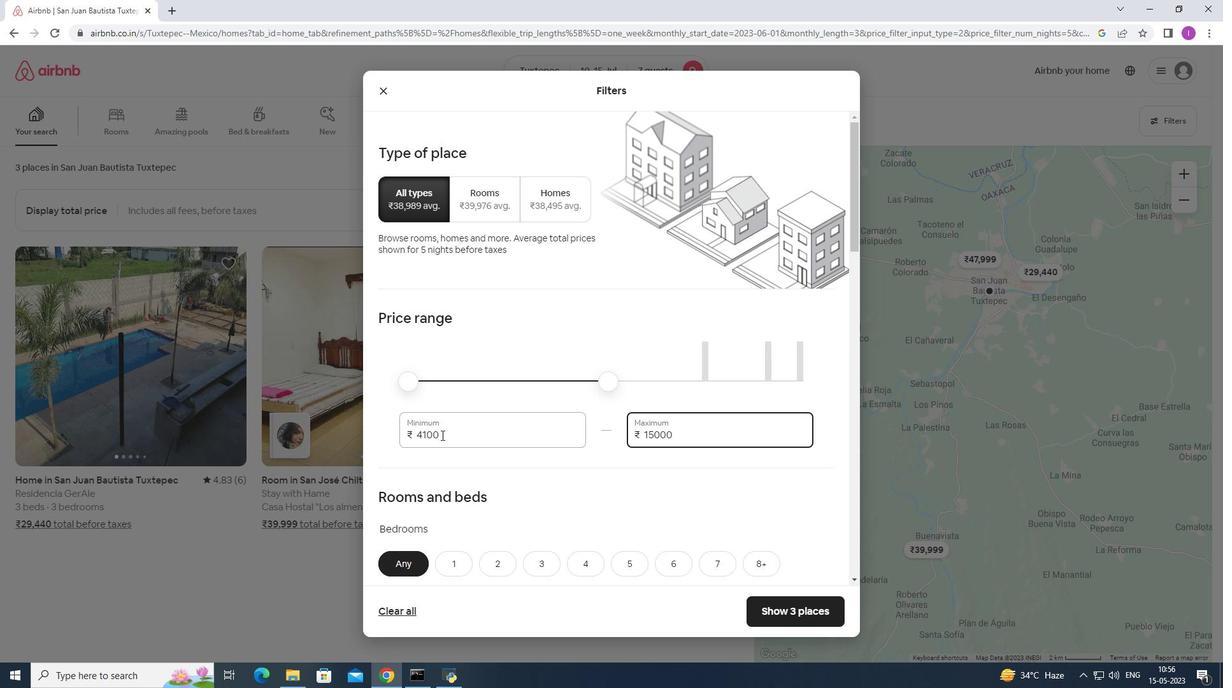 
Action: Mouse moved to (400, 438)
Screenshot: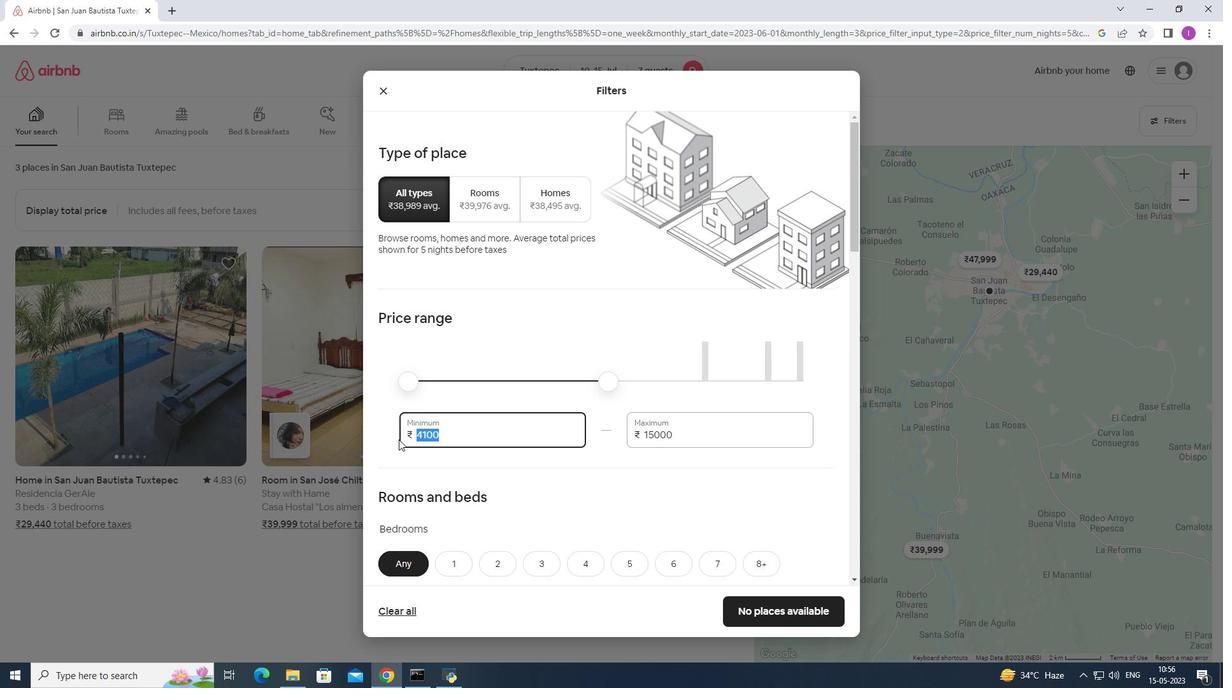 
Action: Key pressed 100
Screenshot: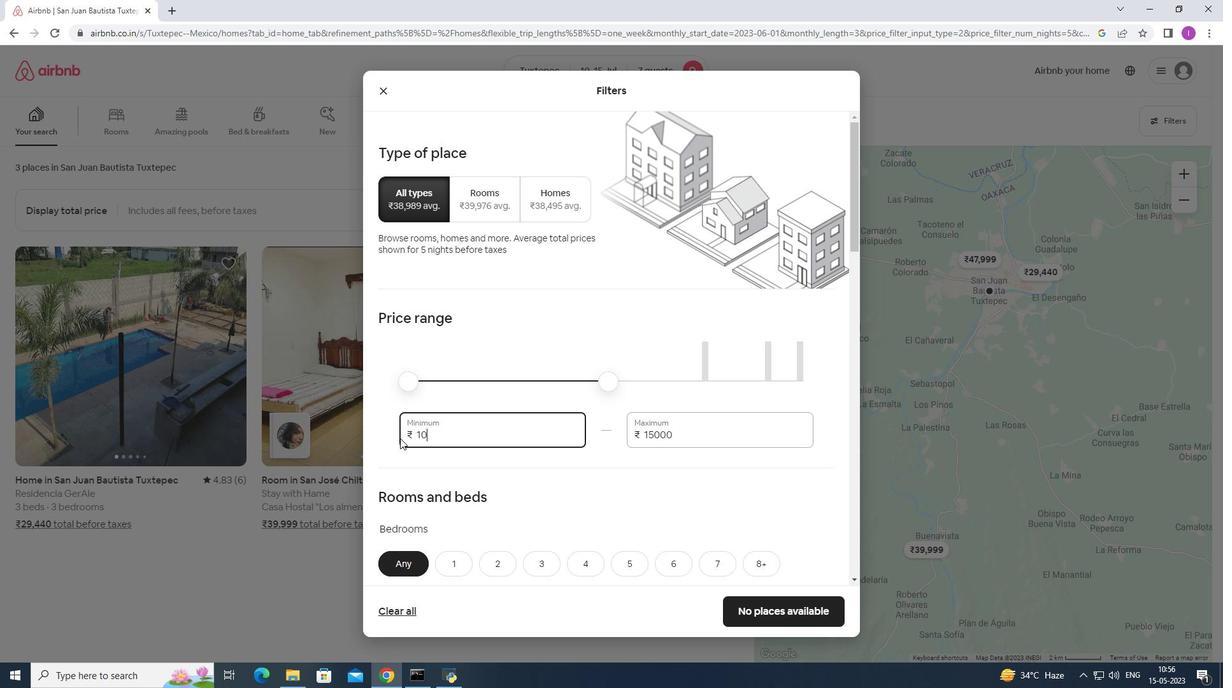 
Action: Mouse moved to (400, 438)
Screenshot: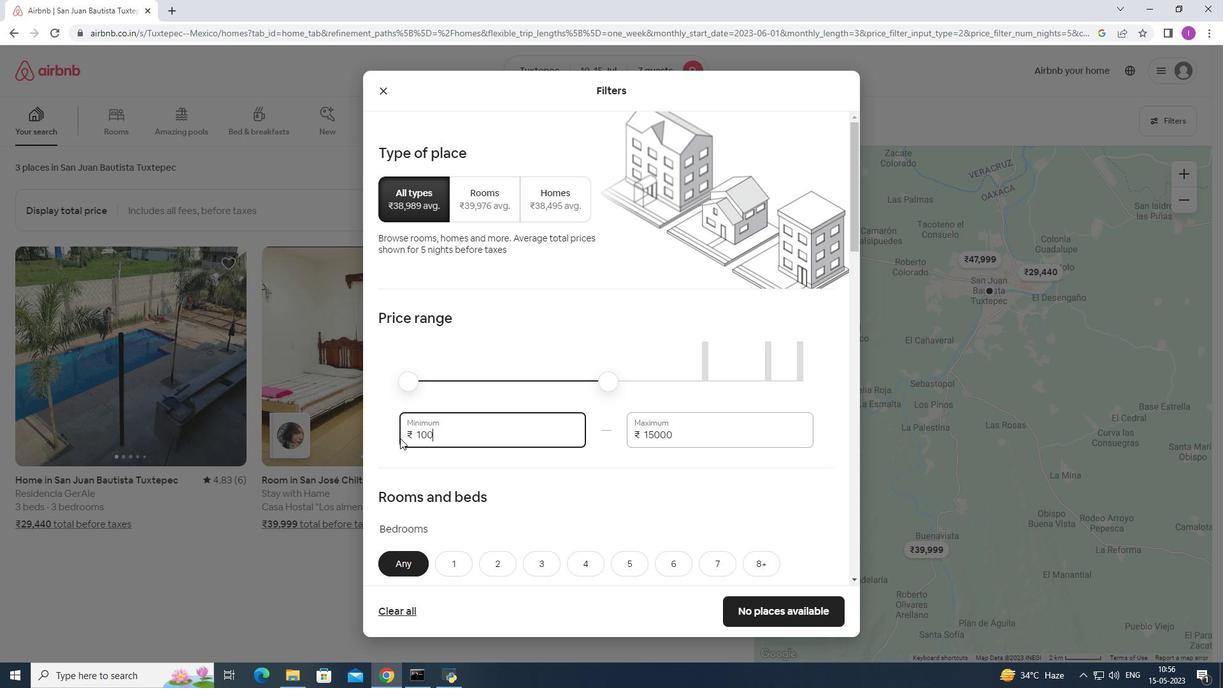 
Action: Key pressed 00
Screenshot: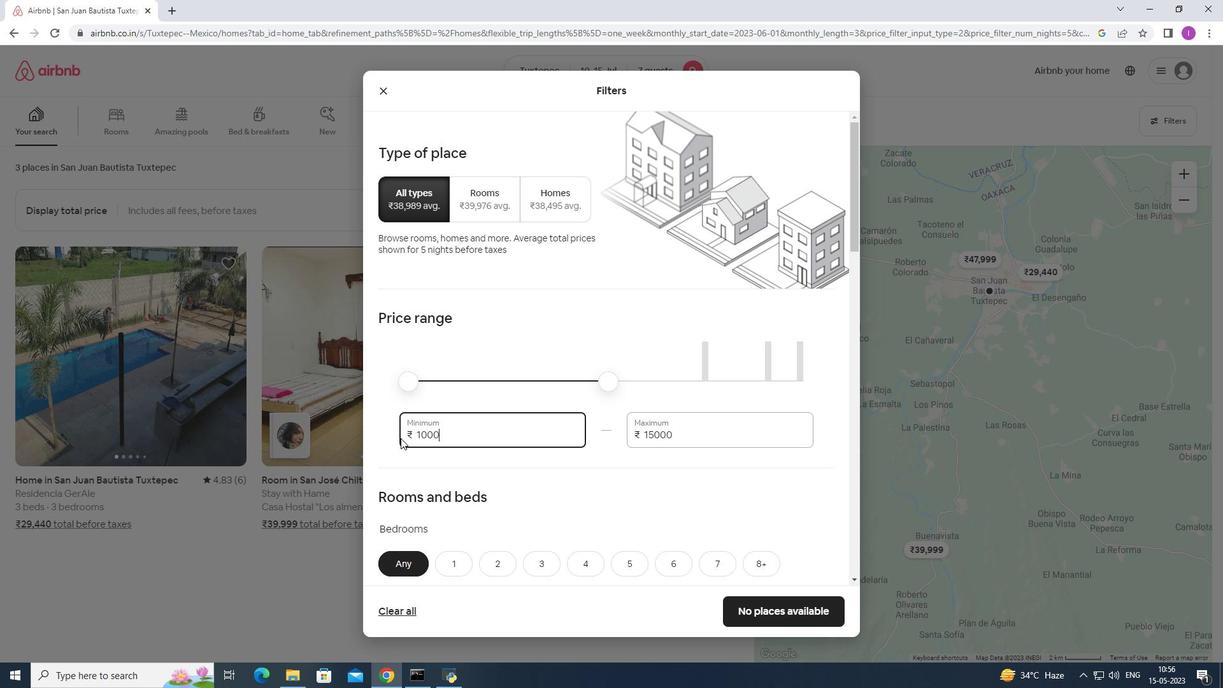 
Action: Mouse moved to (483, 433)
Screenshot: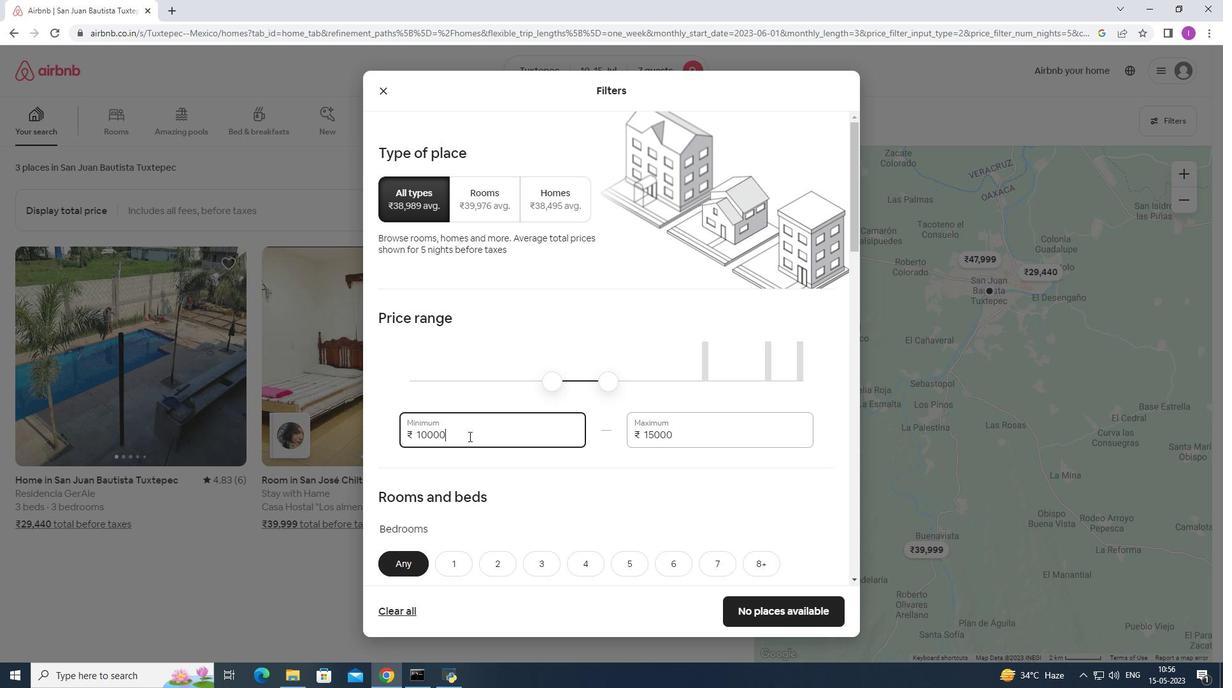 
Action: Mouse scrolled (483, 432) with delta (0, 0)
Screenshot: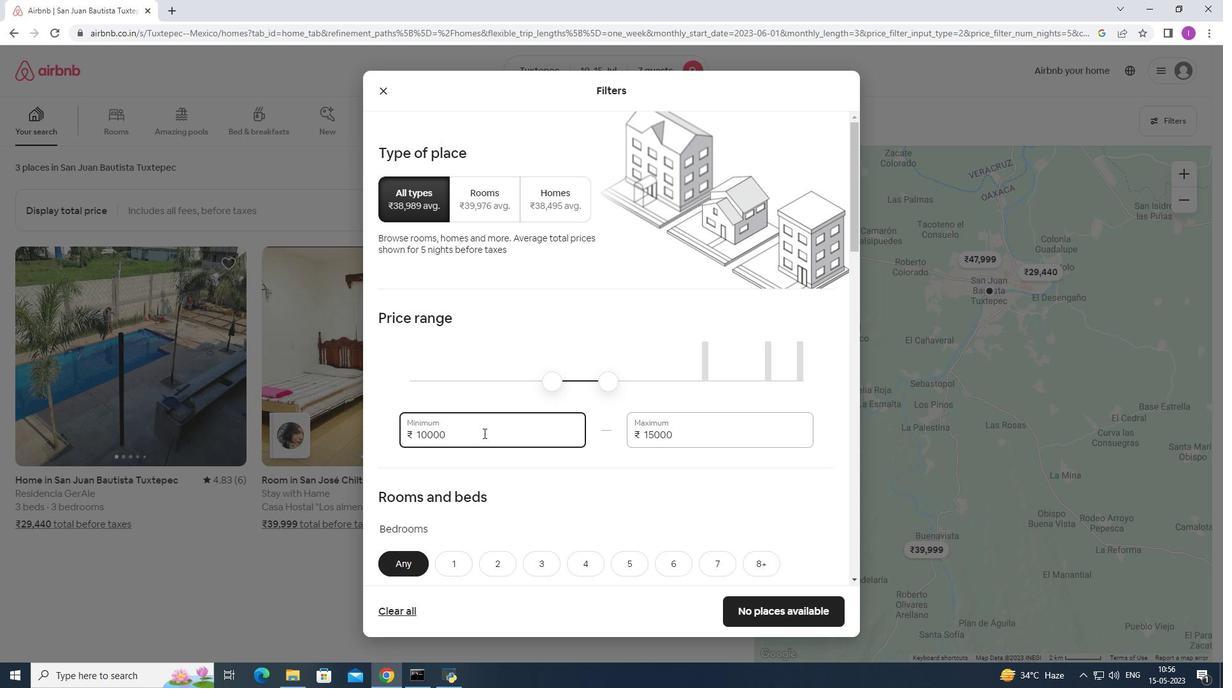 
Action: Mouse scrolled (483, 432) with delta (0, 0)
Screenshot: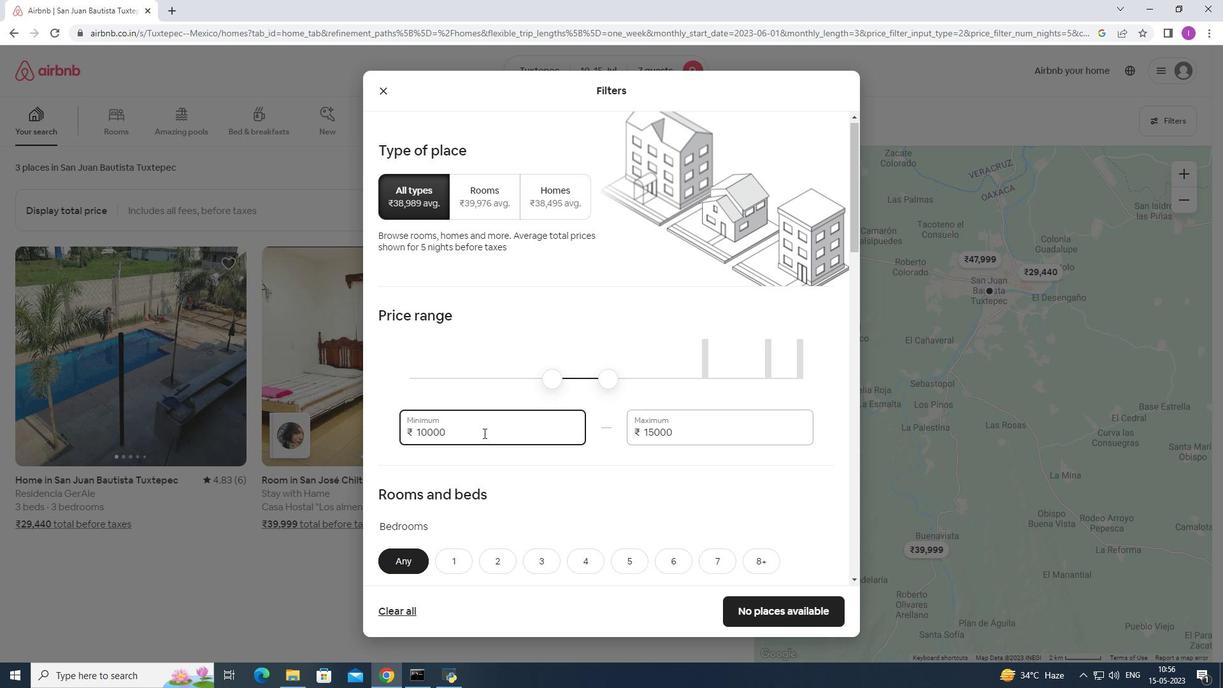 
Action: Mouse scrolled (483, 432) with delta (0, 0)
Screenshot: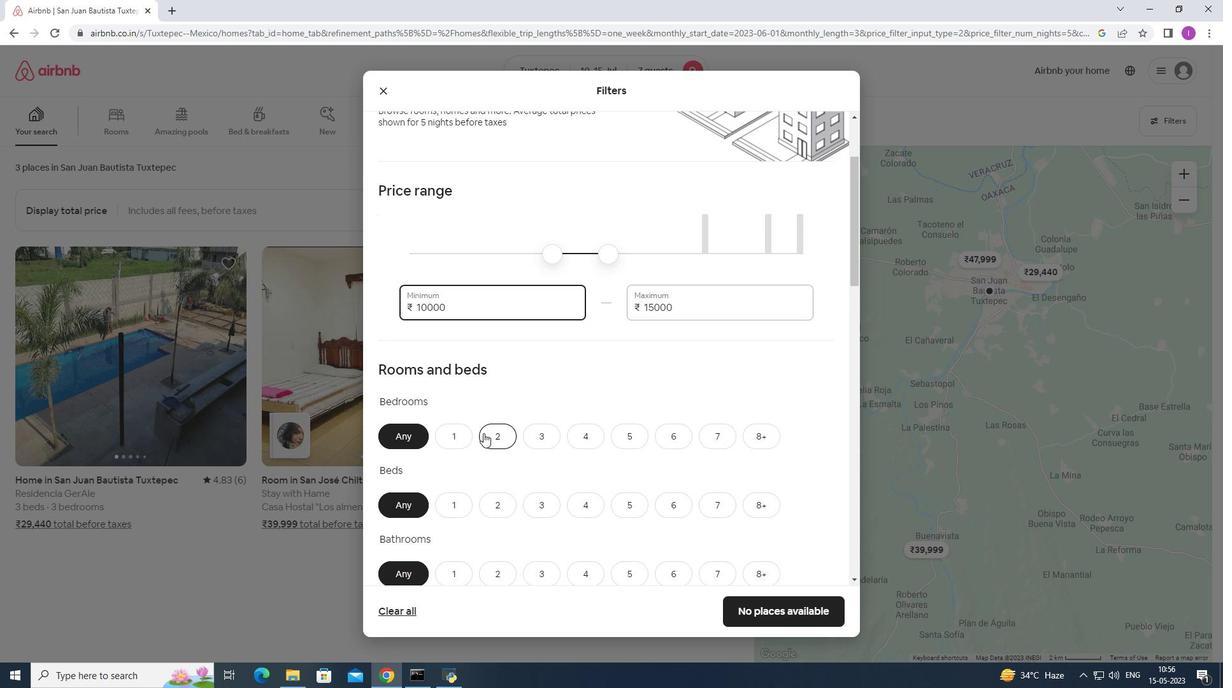 
Action: Mouse scrolled (483, 432) with delta (0, 0)
Screenshot: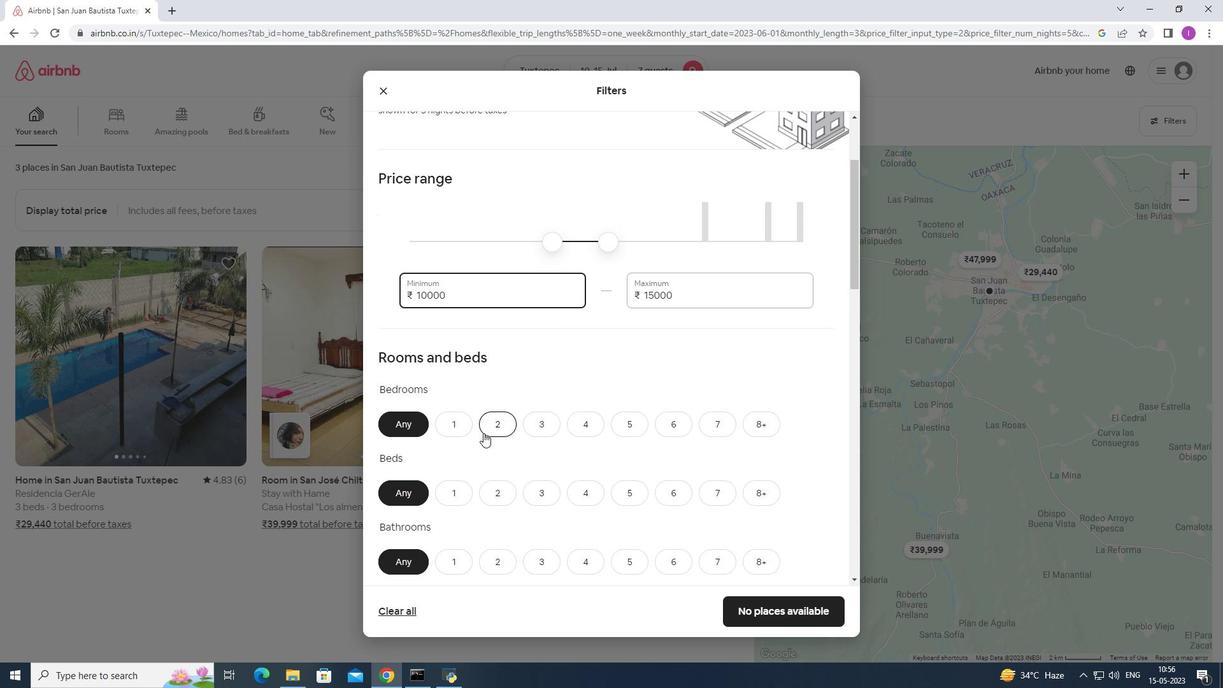 
Action: Mouse moved to (579, 307)
Screenshot: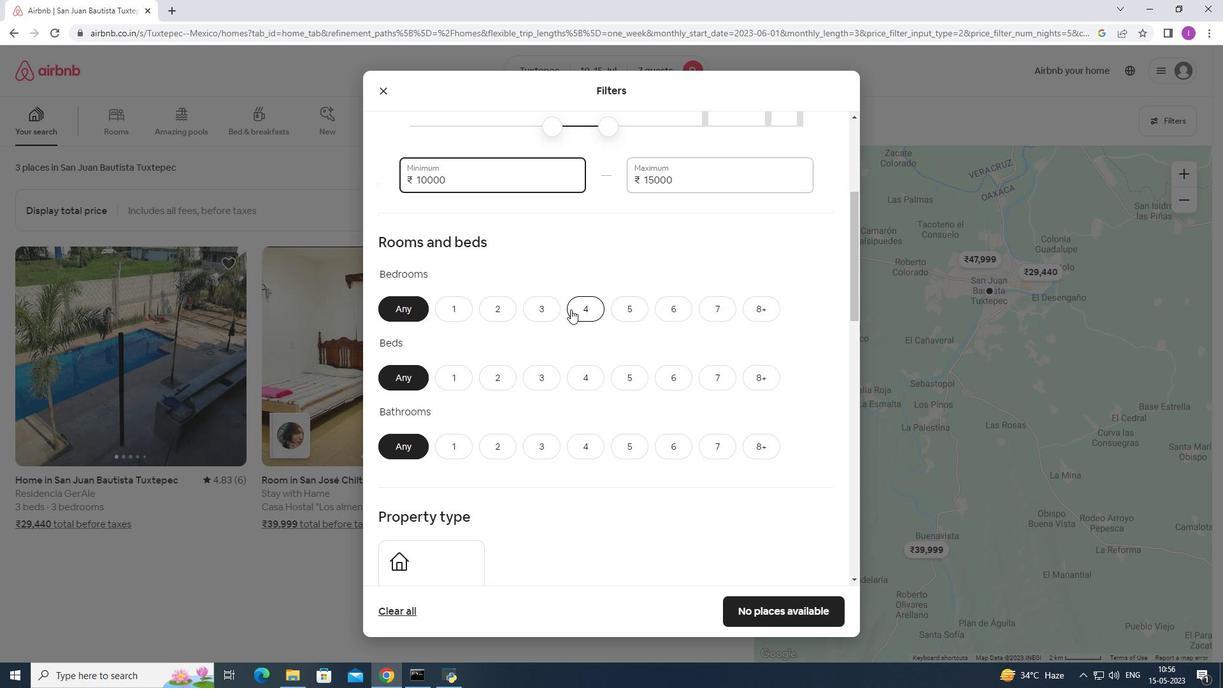 
Action: Mouse pressed left at (579, 307)
Screenshot: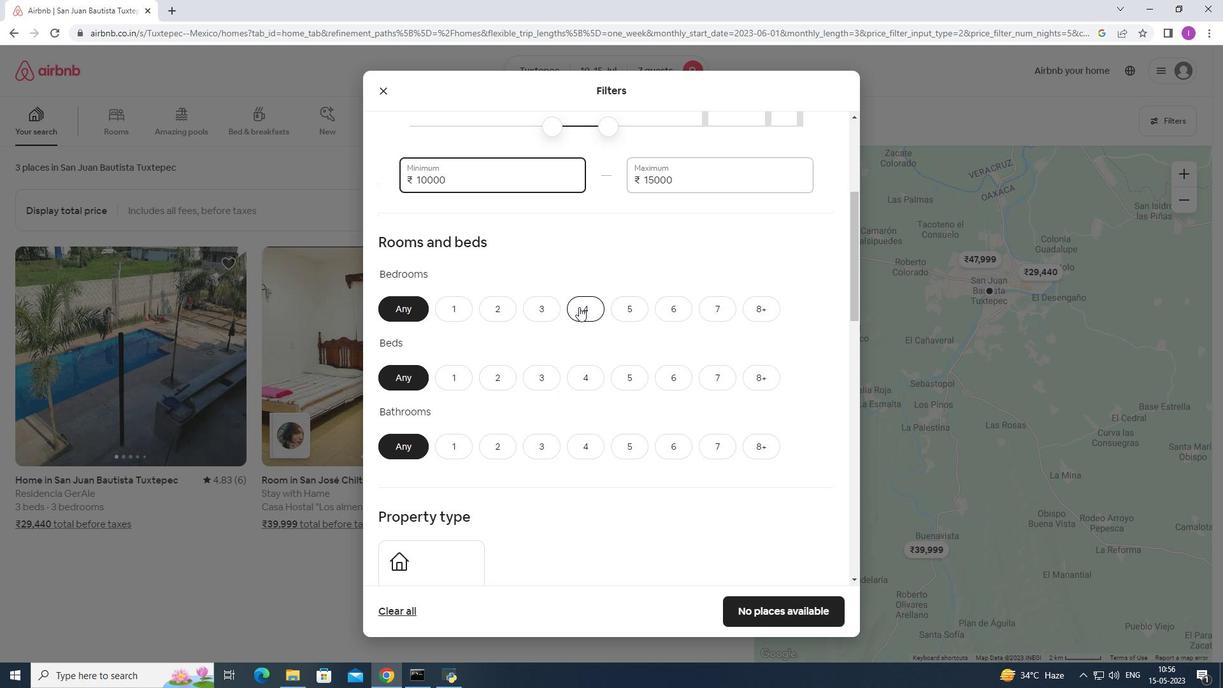 
Action: Mouse moved to (714, 377)
Screenshot: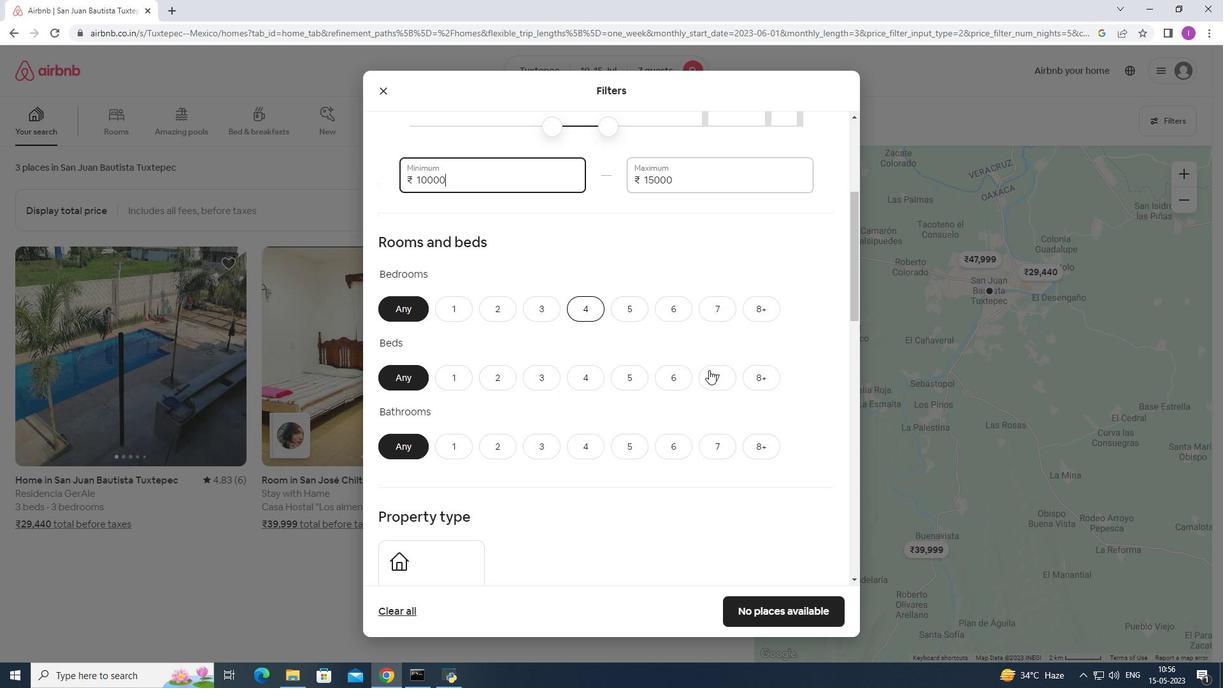 
Action: Mouse pressed left at (714, 377)
Screenshot: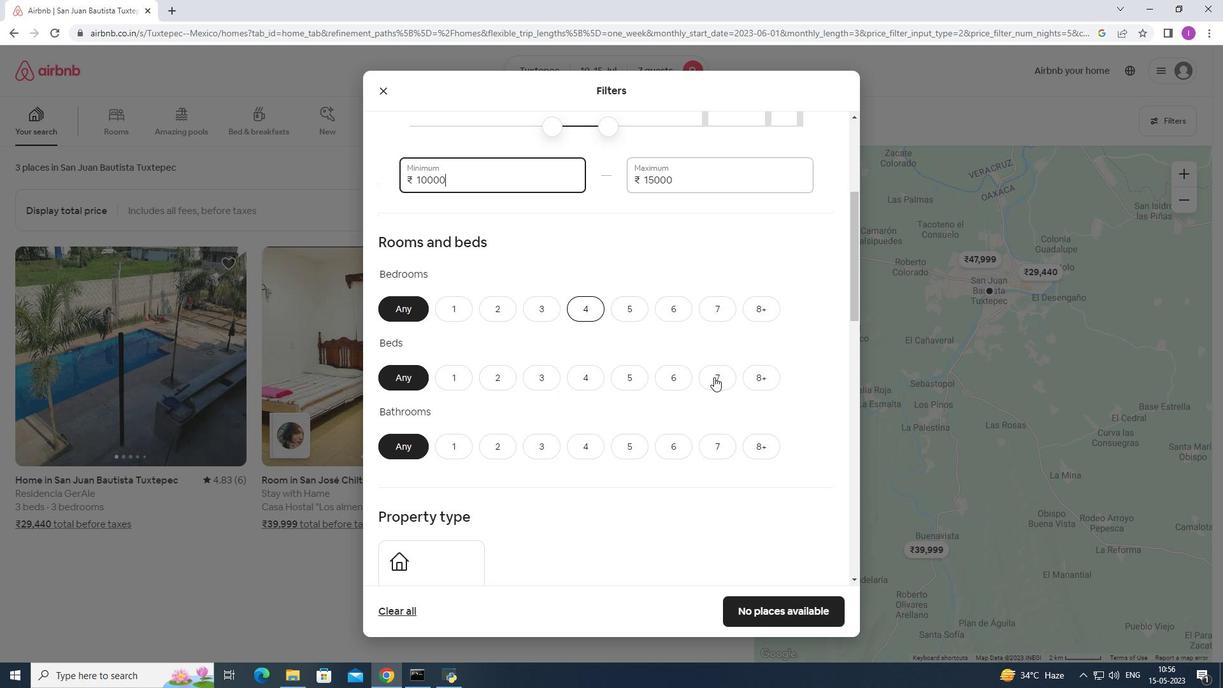 
Action: Mouse moved to (589, 441)
Screenshot: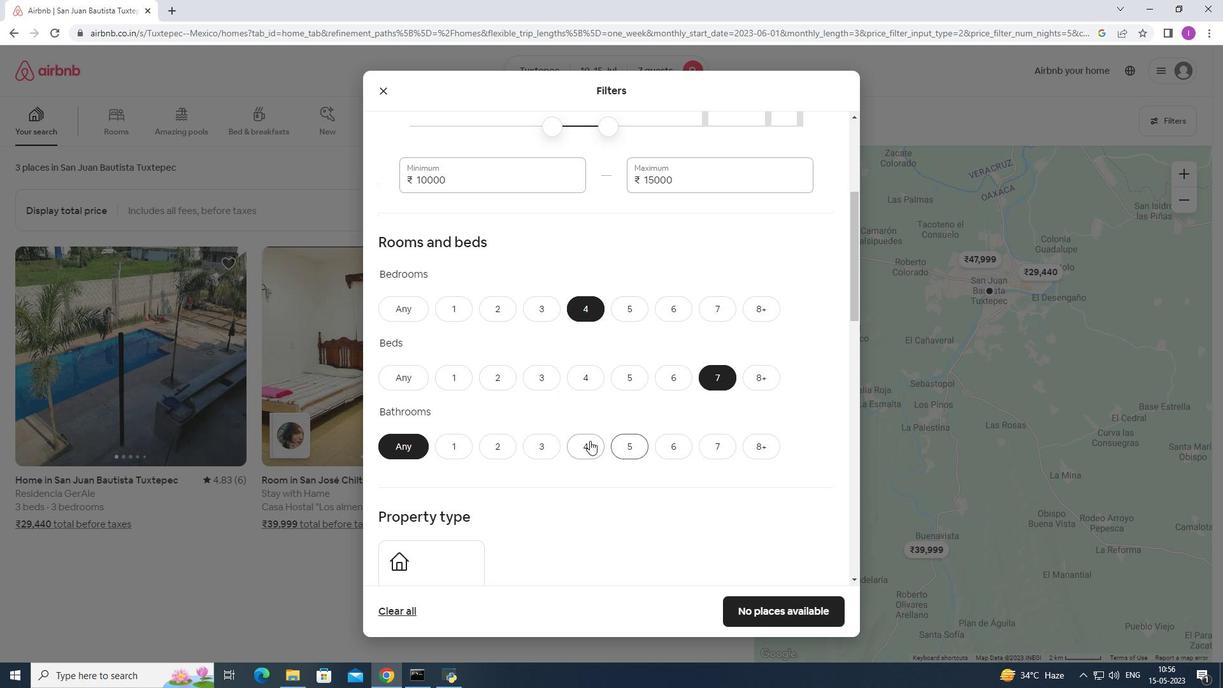 
Action: Mouse pressed left at (589, 441)
Screenshot: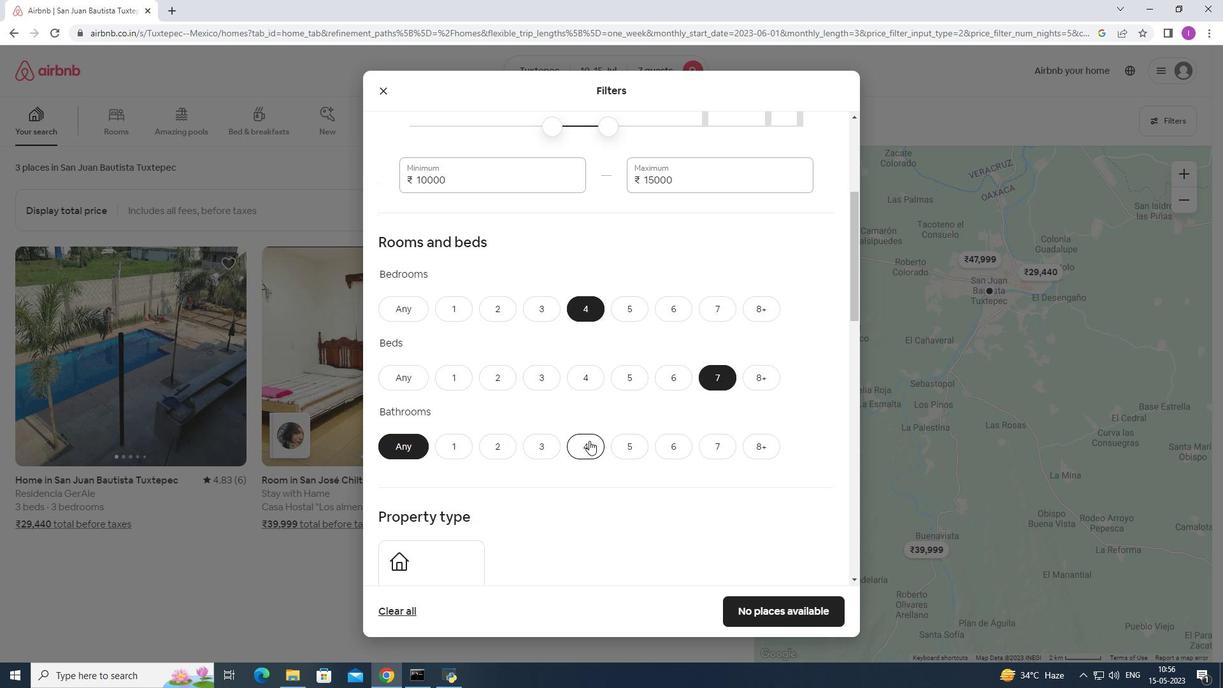 
Action: Mouse moved to (546, 483)
Screenshot: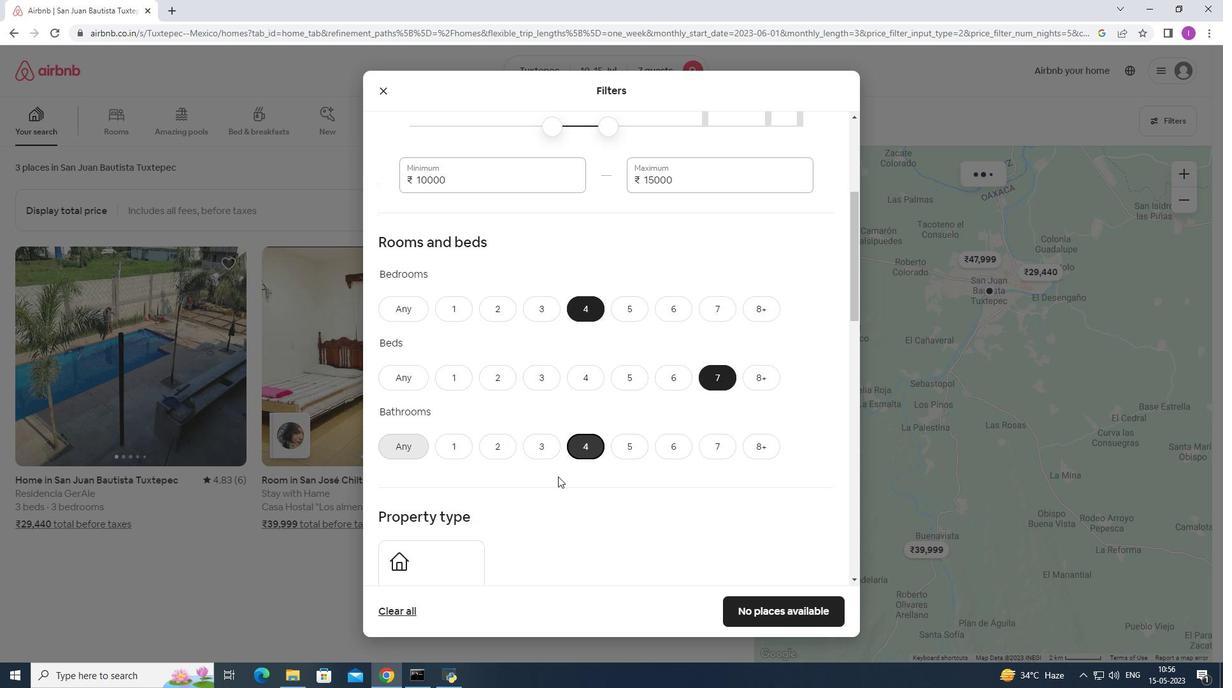 
Action: Mouse scrolled (546, 482) with delta (0, 0)
Screenshot: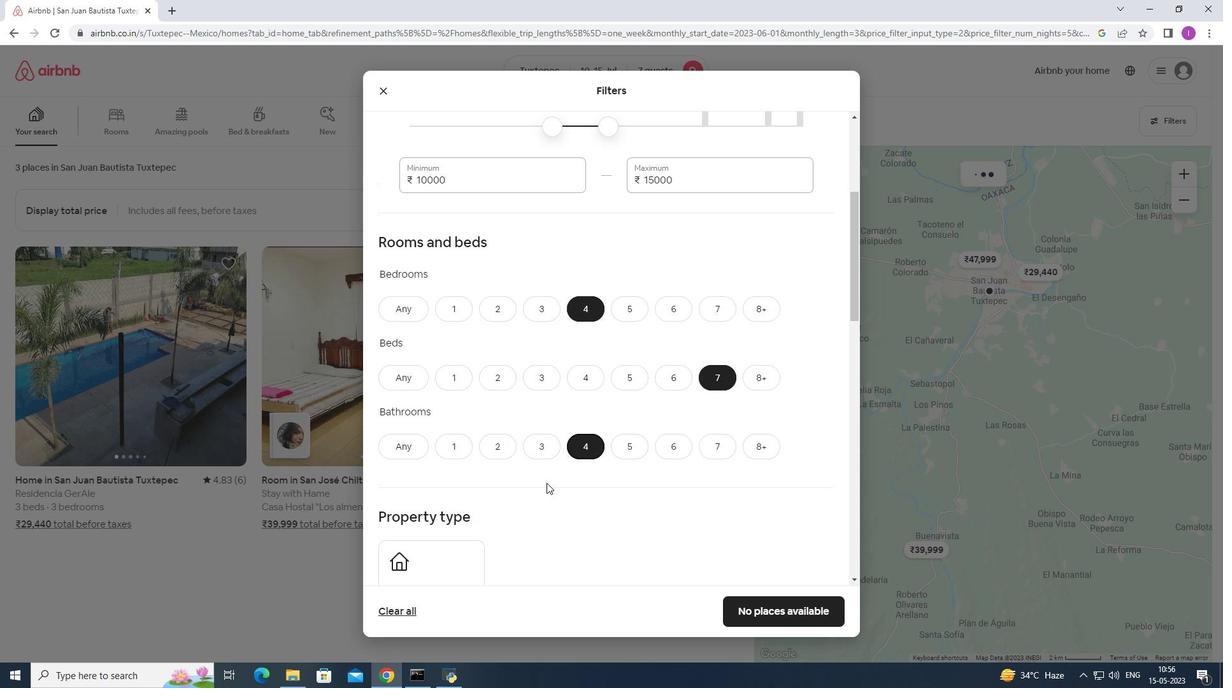 
Action: Mouse moved to (546, 483)
Screenshot: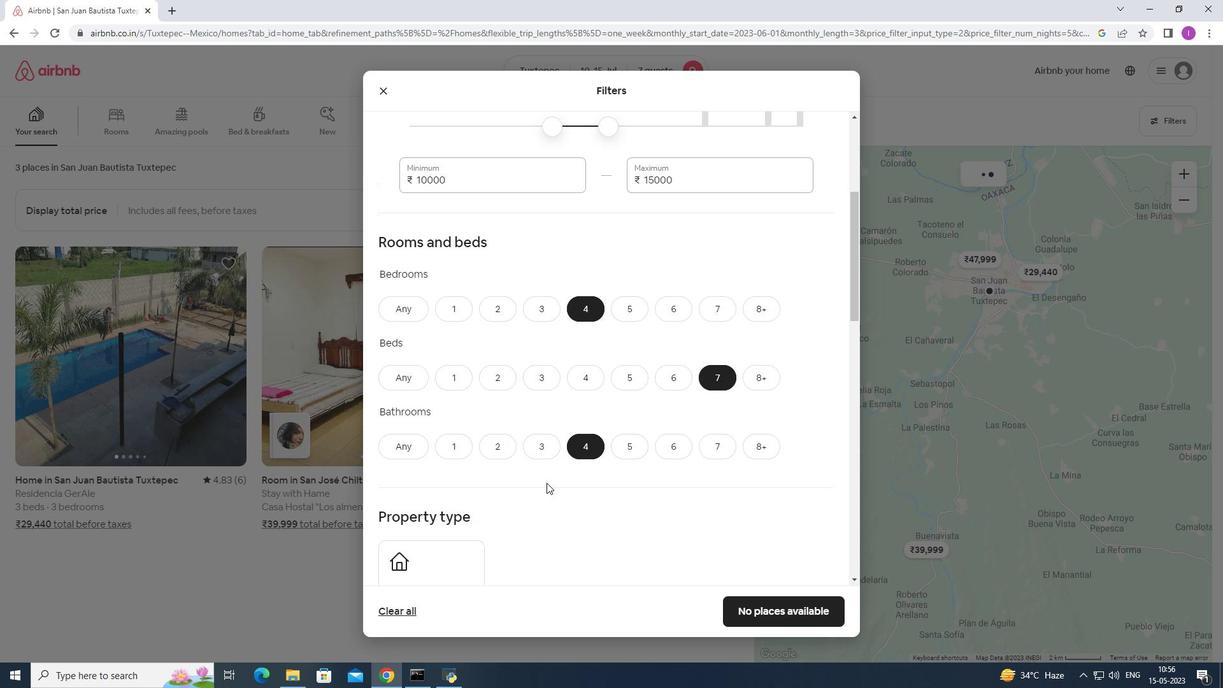 
Action: Mouse scrolled (546, 483) with delta (0, 0)
Screenshot: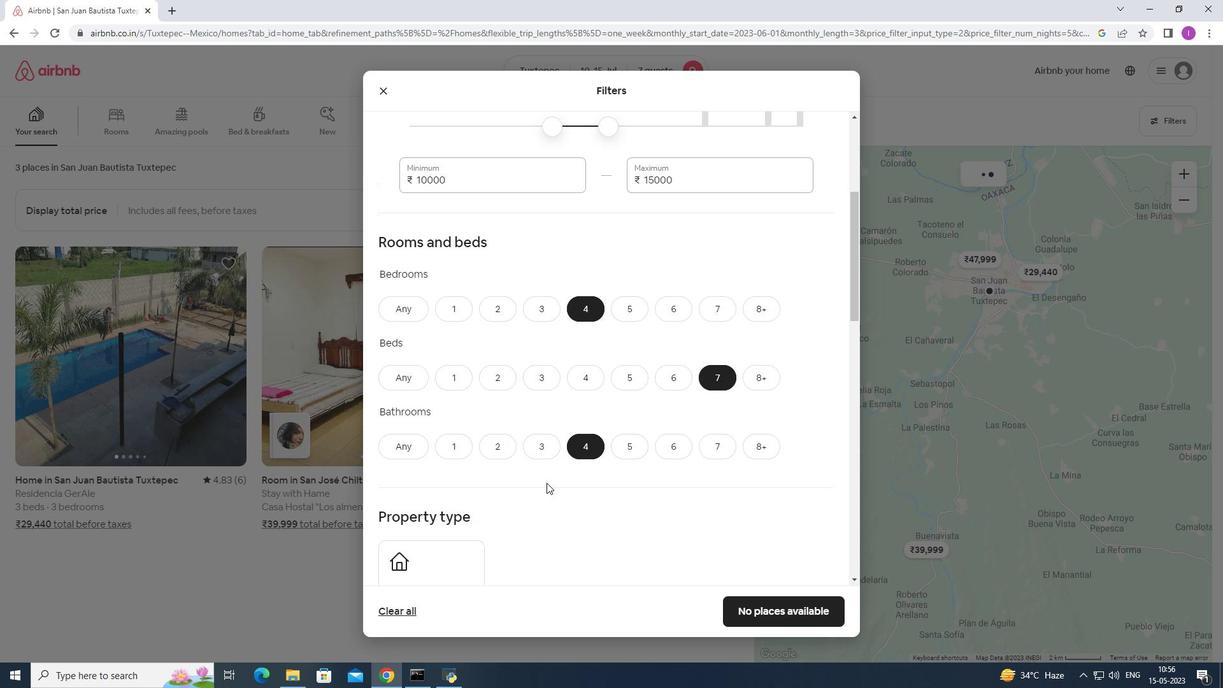 
Action: Mouse scrolled (546, 483) with delta (0, 0)
Screenshot: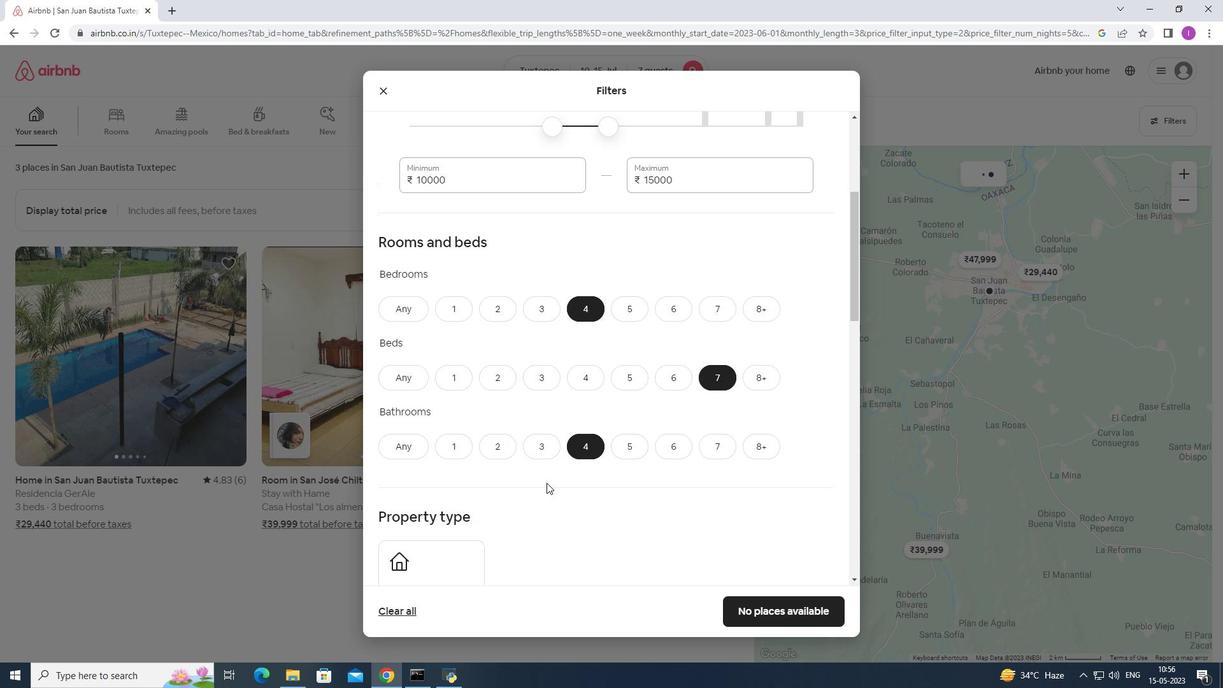 
Action: Mouse moved to (454, 423)
Screenshot: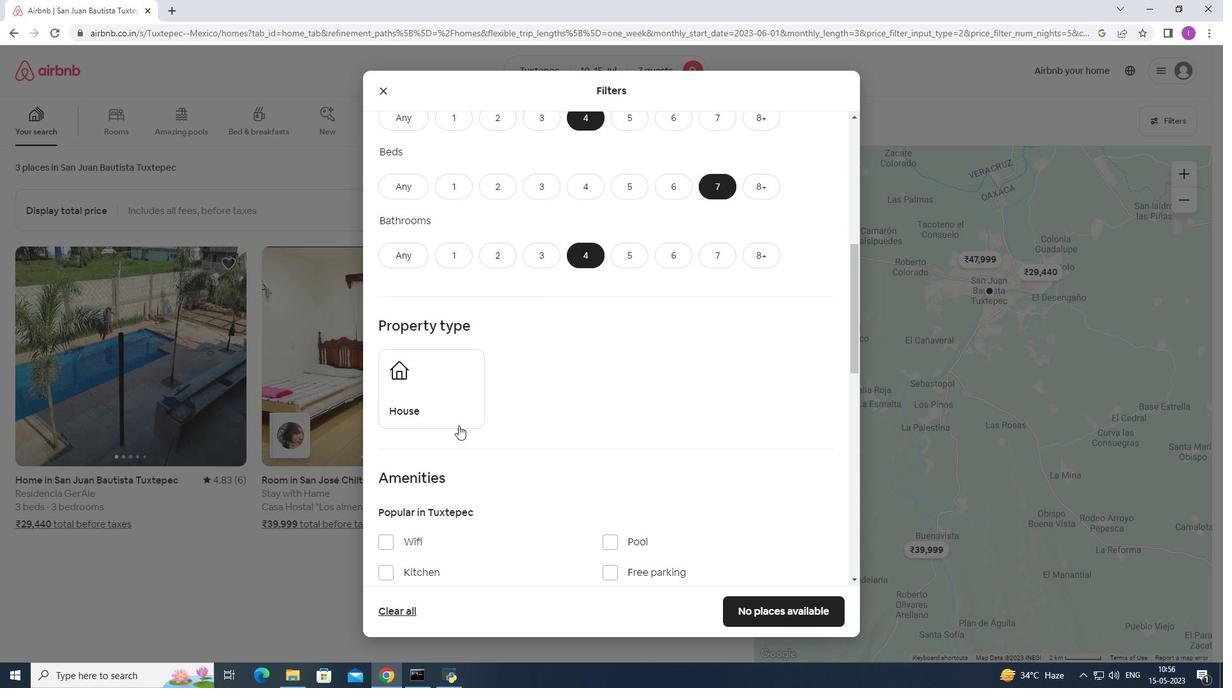 
Action: Mouse pressed left at (454, 423)
Screenshot: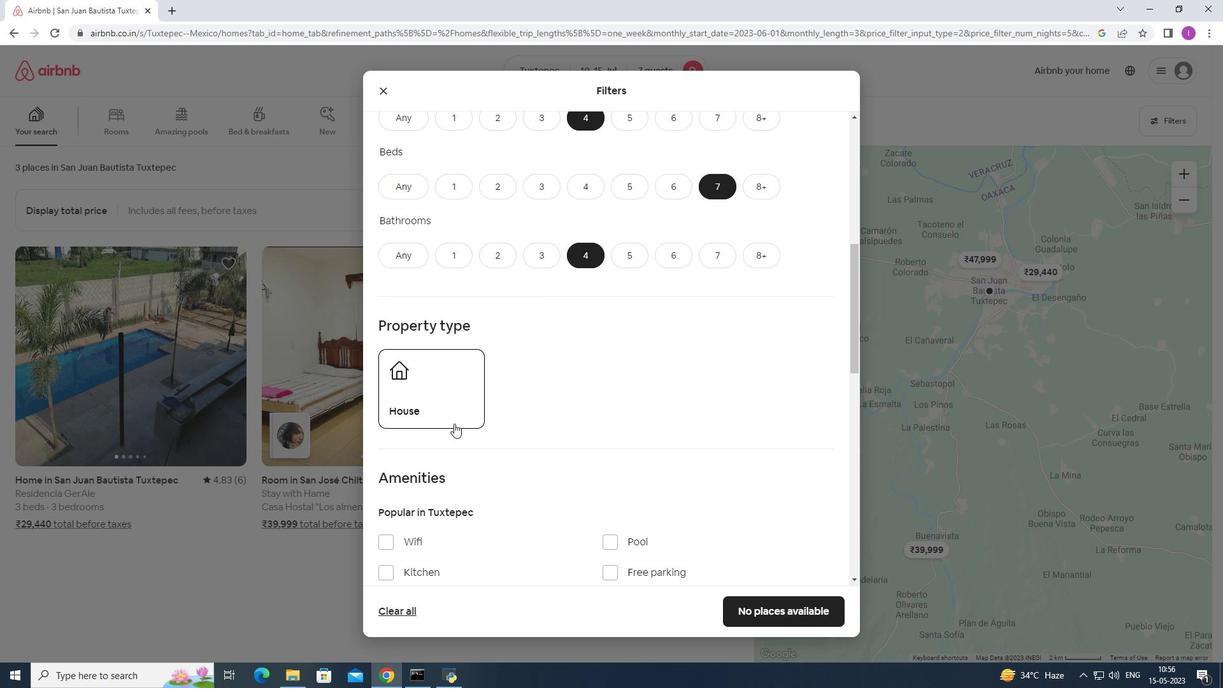 
Action: Mouse moved to (481, 451)
Screenshot: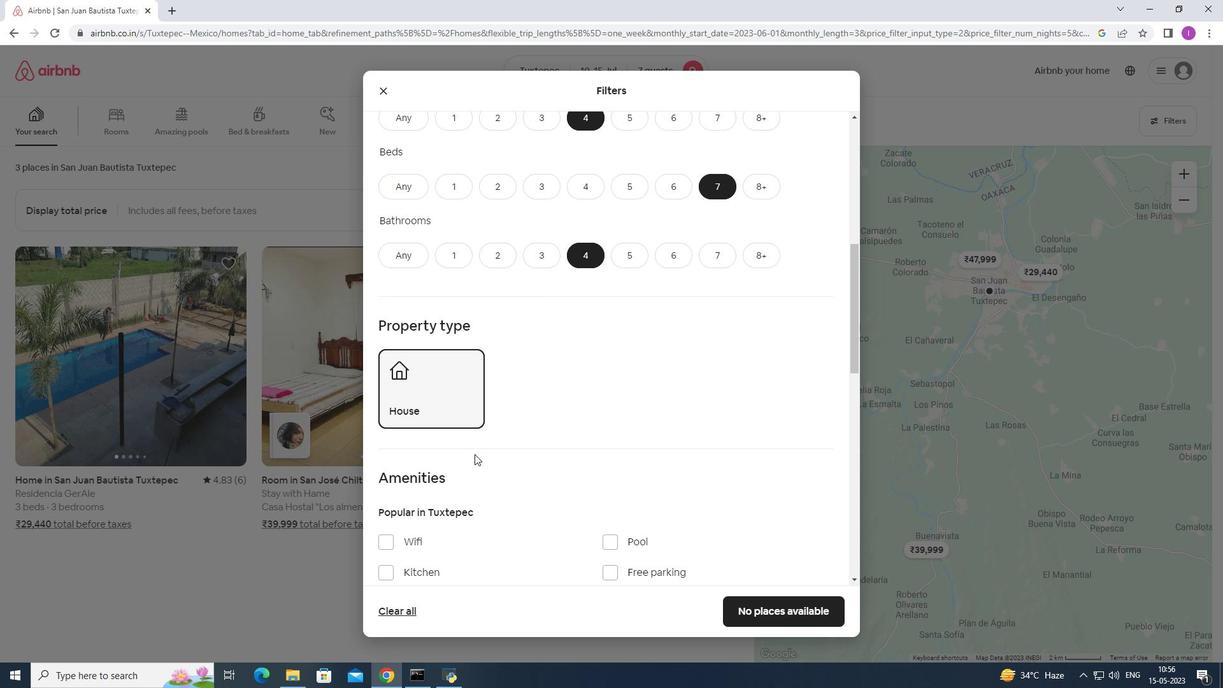 
Action: Mouse scrolled (481, 451) with delta (0, 0)
Screenshot: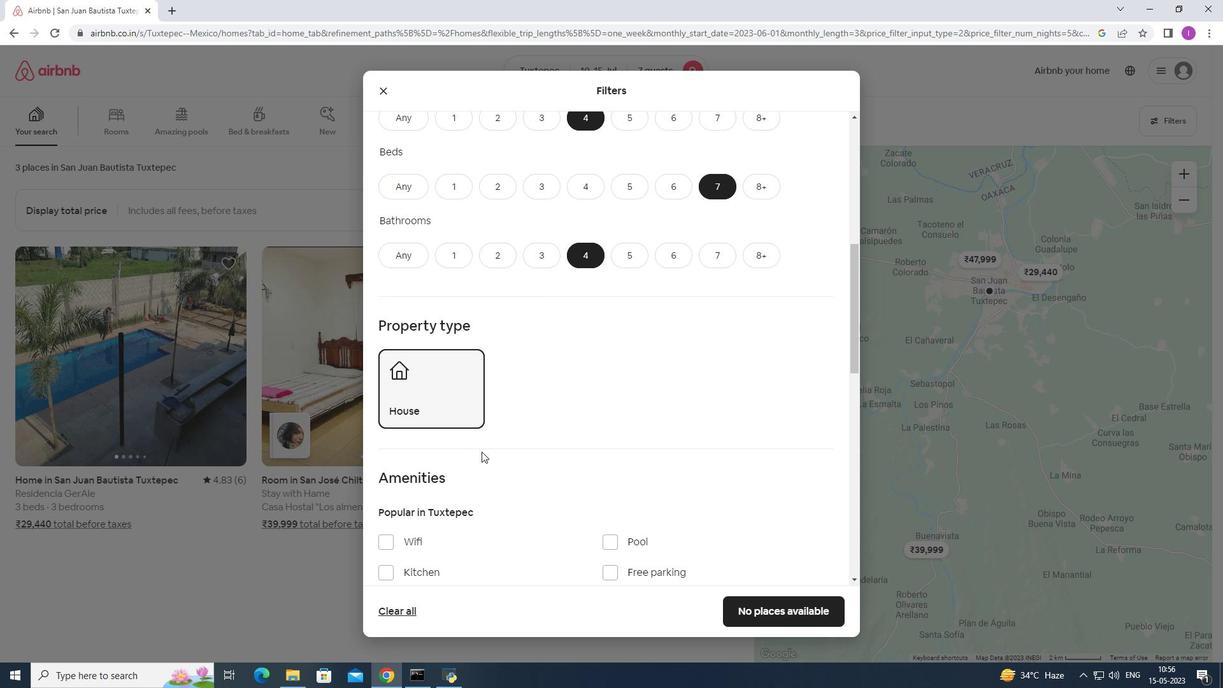 
Action: Mouse scrolled (481, 451) with delta (0, 0)
Screenshot: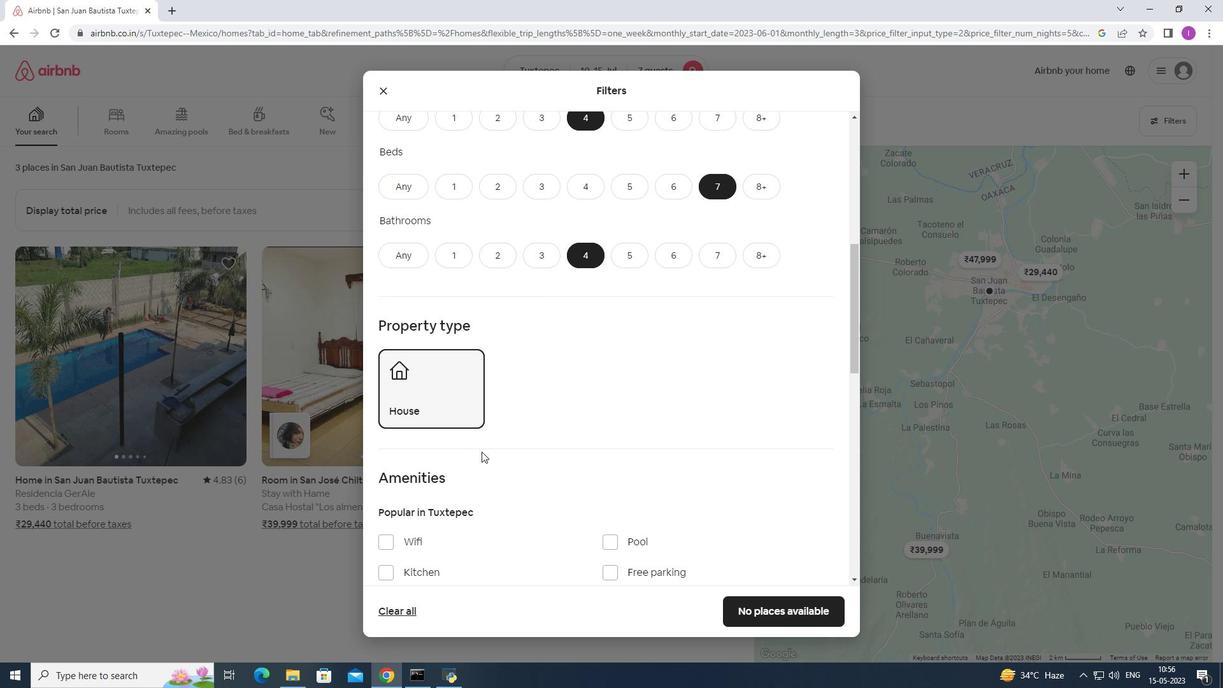 
Action: Mouse scrolled (481, 451) with delta (0, 0)
Screenshot: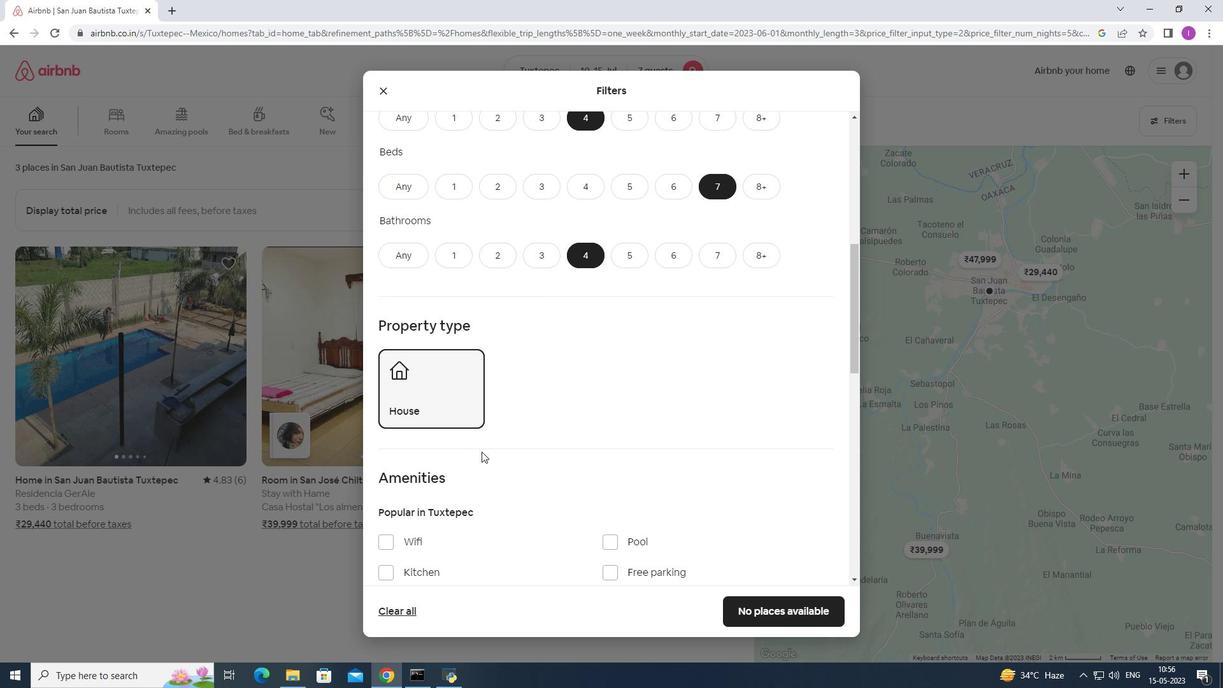 
Action: Mouse scrolled (481, 451) with delta (0, 0)
Screenshot: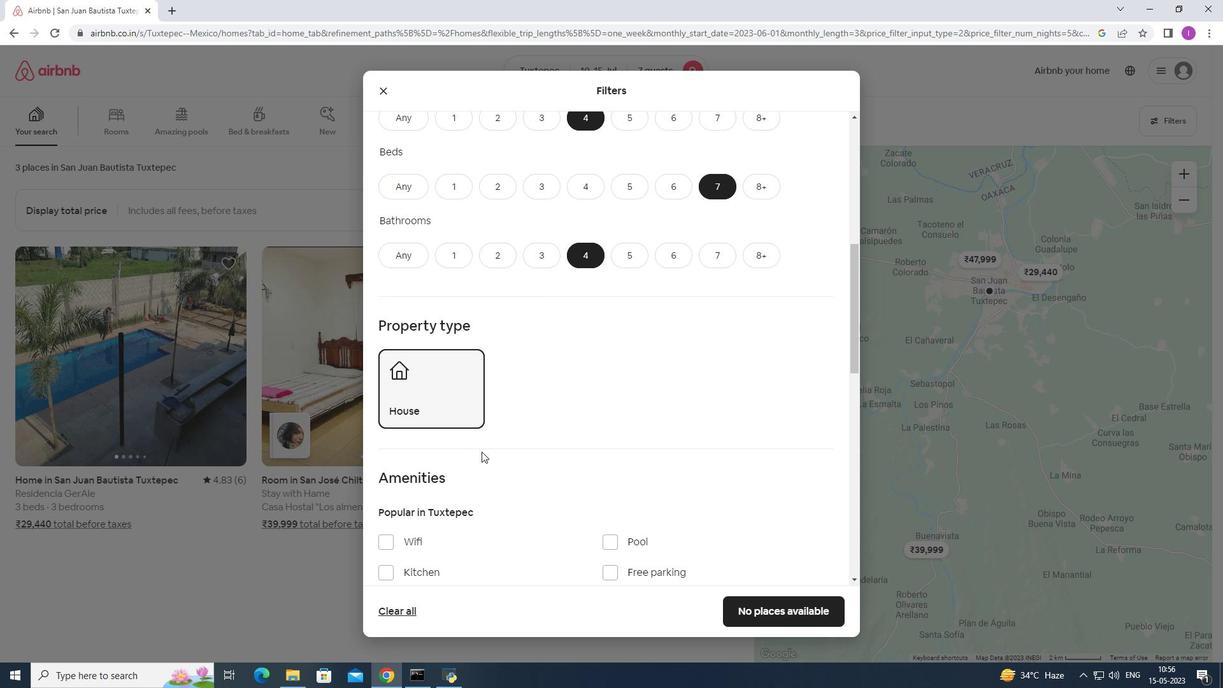 
Action: Mouse moved to (382, 372)
Screenshot: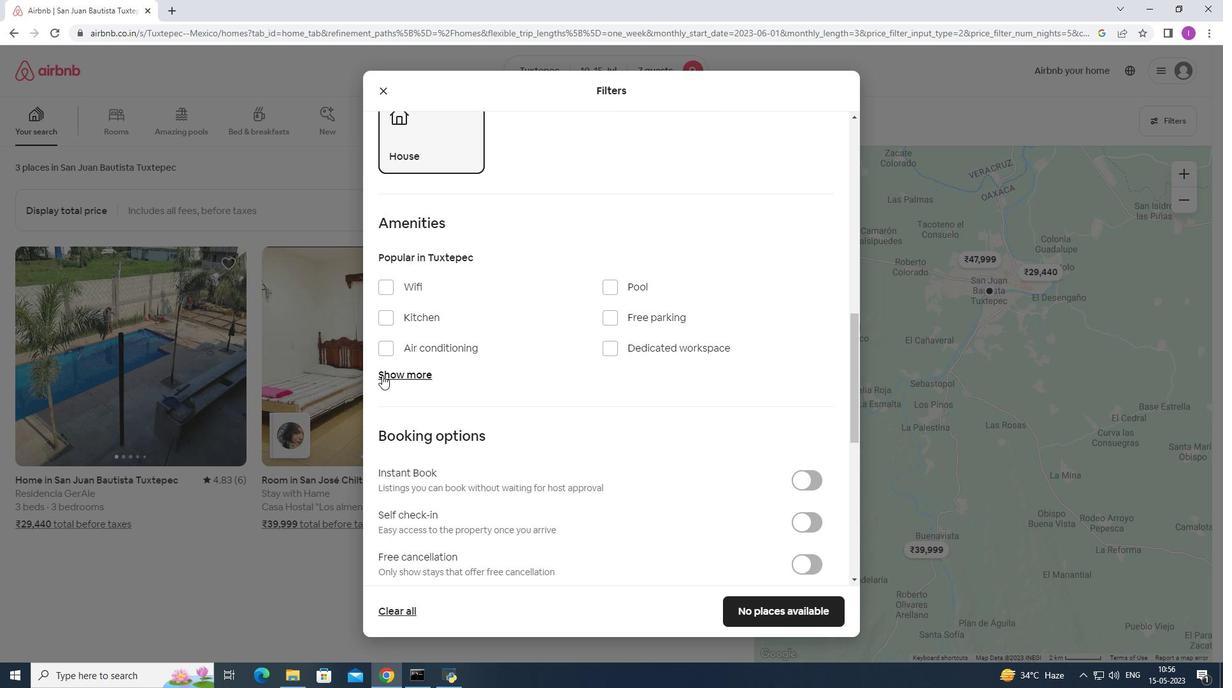 
Action: Mouse pressed left at (382, 372)
Screenshot: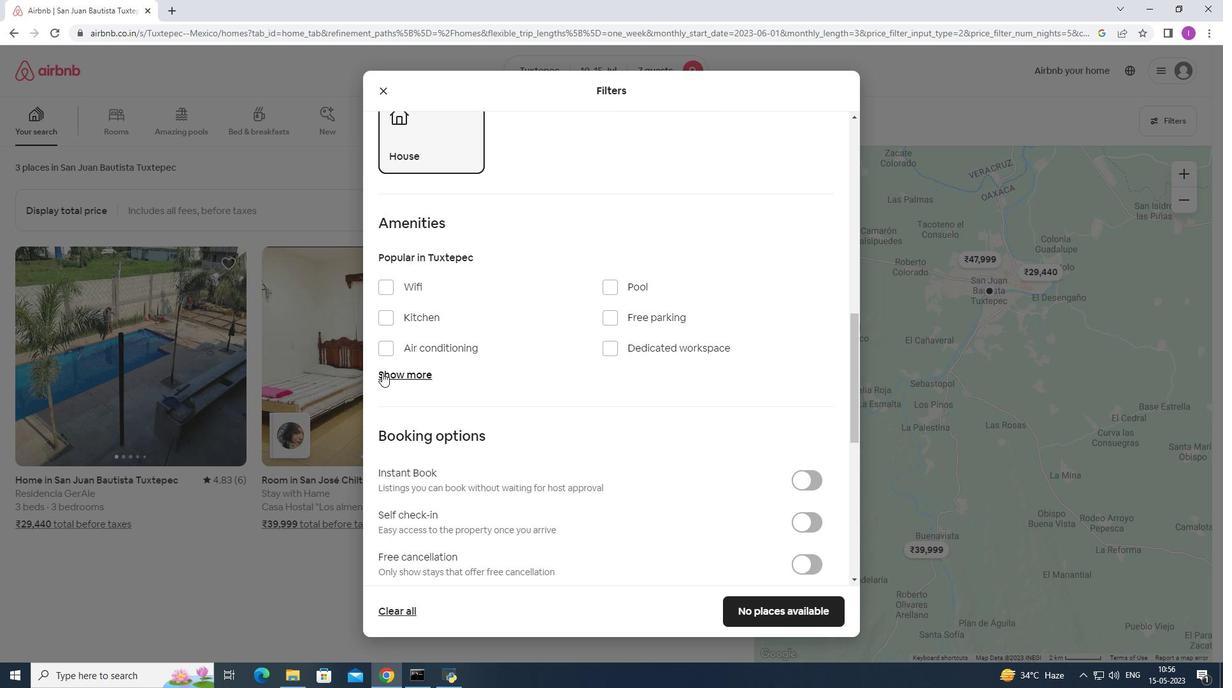 
Action: Mouse moved to (390, 286)
Screenshot: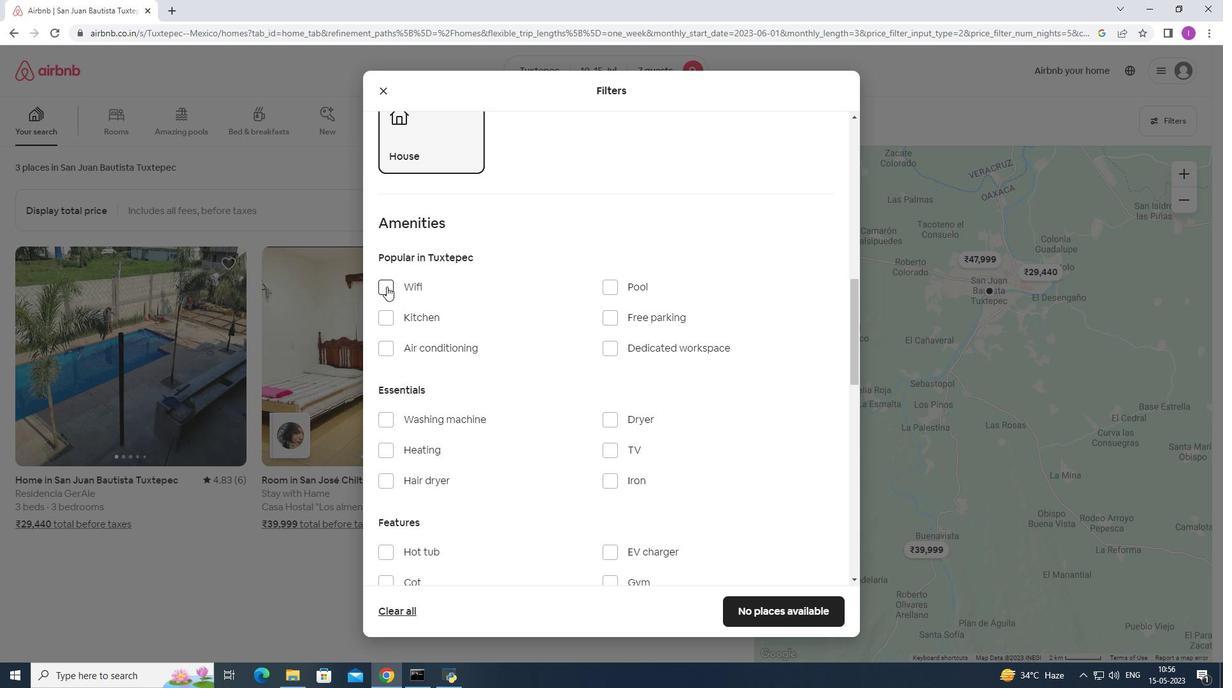 
Action: Mouse pressed left at (390, 286)
Screenshot: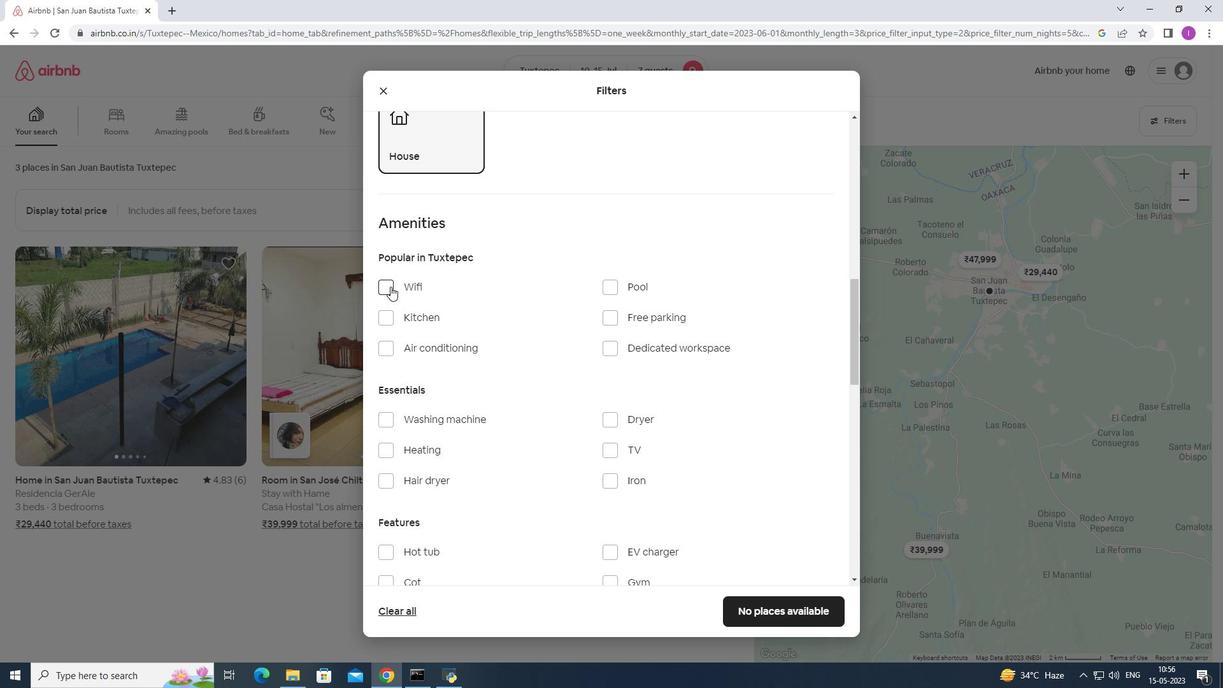
Action: Mouse moved to (606, 314)
Screenshot: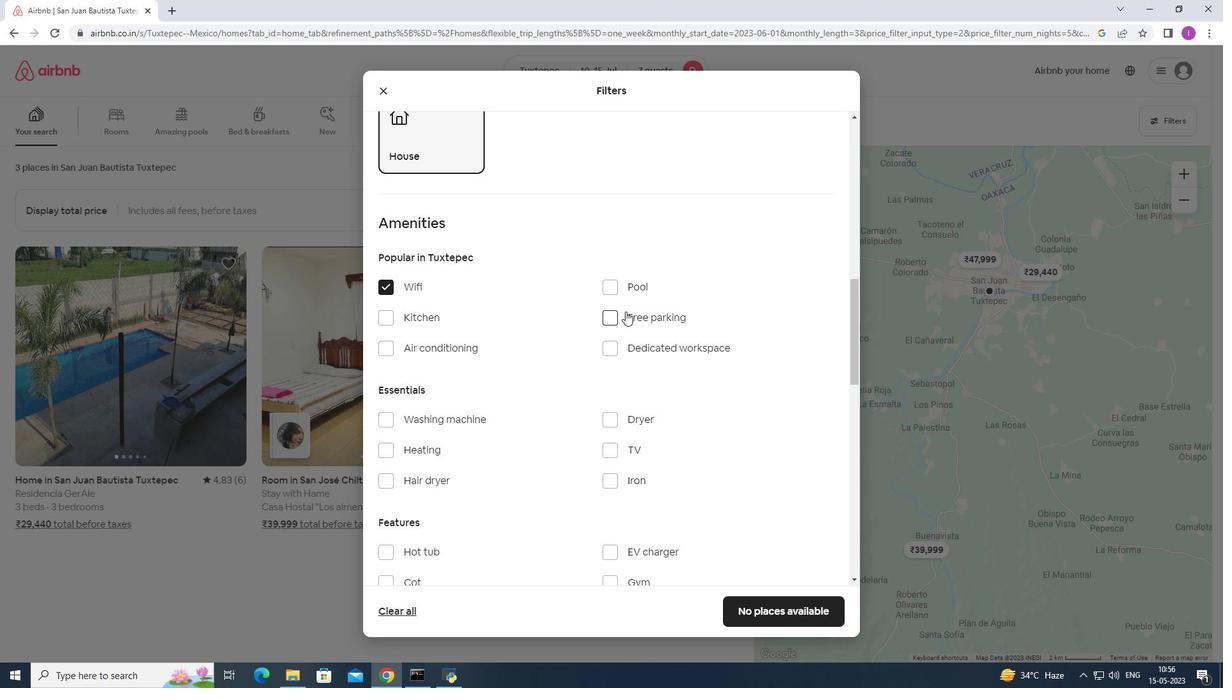 
Action: Mouse pressed left at (606, 314)
Screenshot: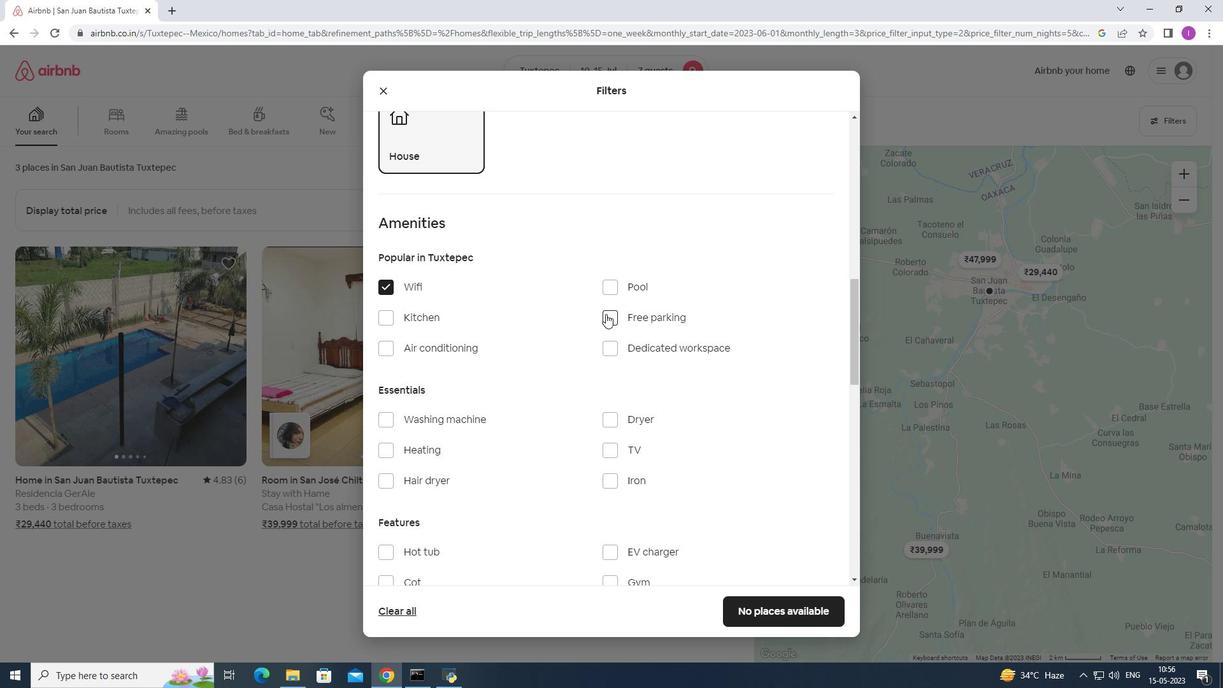 
Action: Mouse moved to (435, 417)
Screenshot: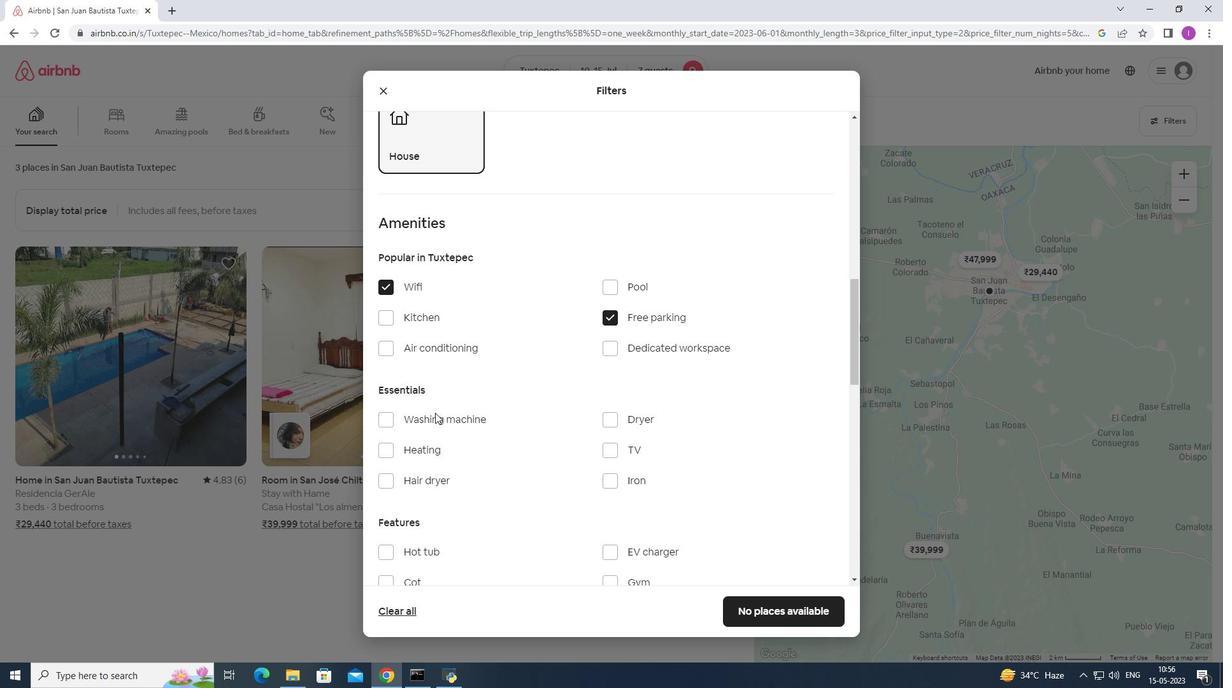 
Action: Mouse scrolled (435, 416) with delta (0, 0)
Screenshot: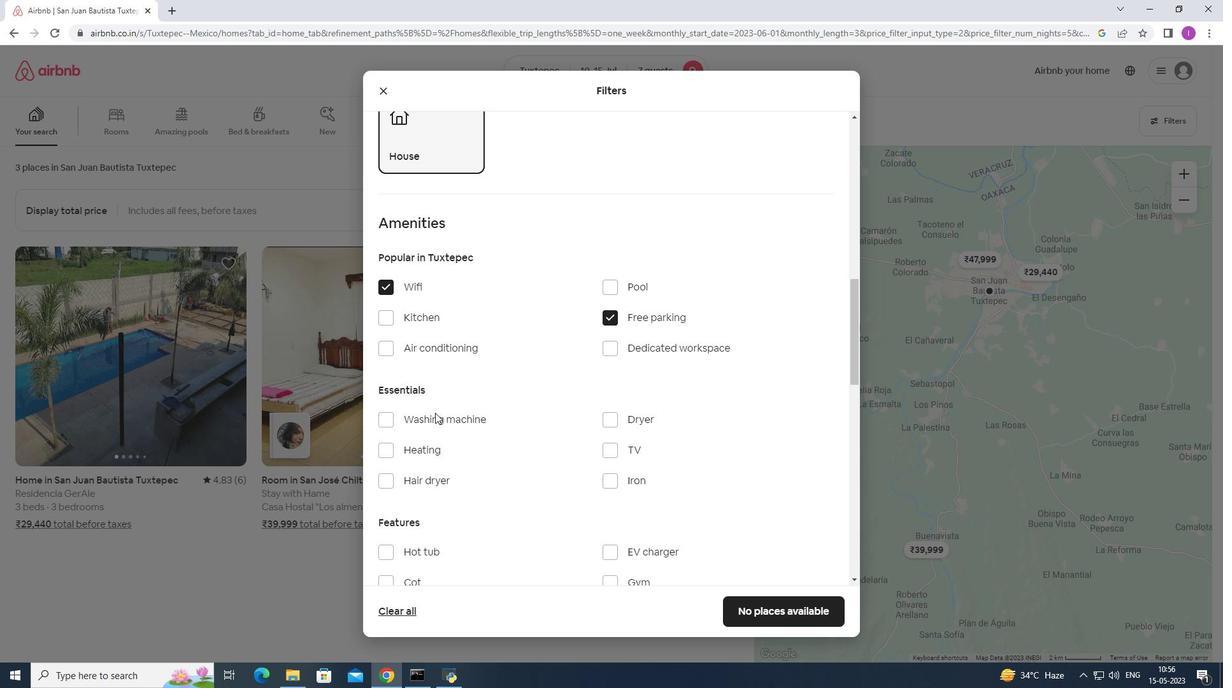 
Action: Mouse moved to (436, 417)
Screenshot: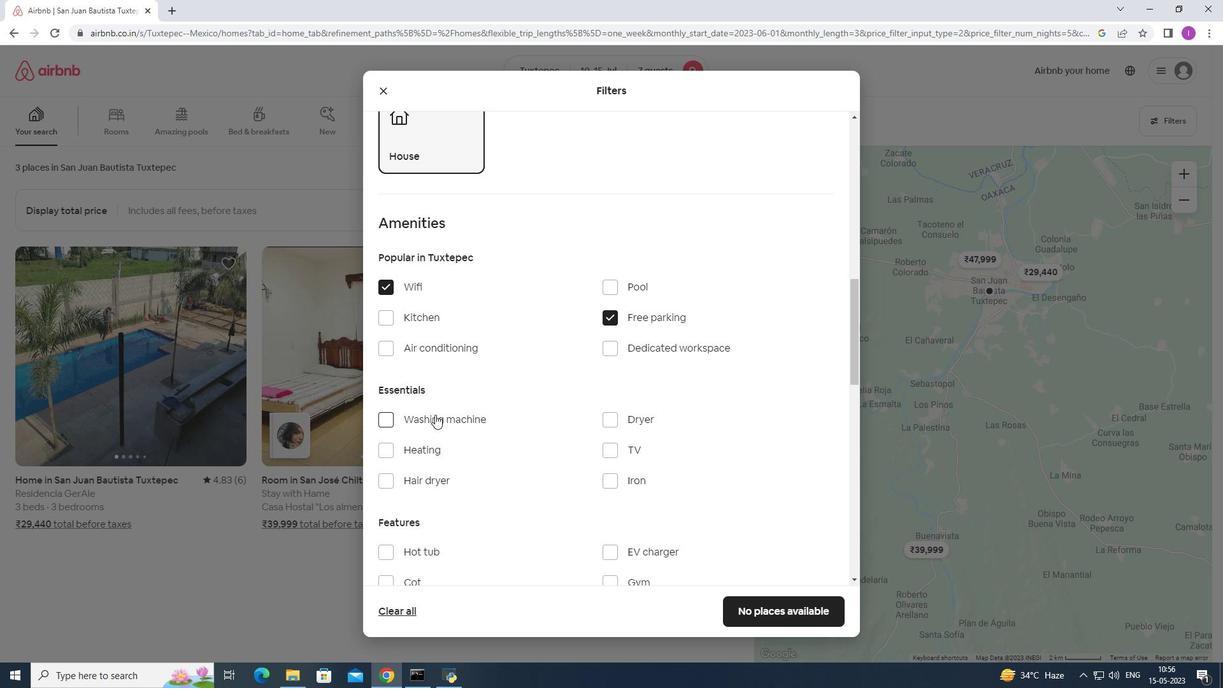
Action: Mouse scrolled (436, 416) with delta (0, 0)
Screenshot: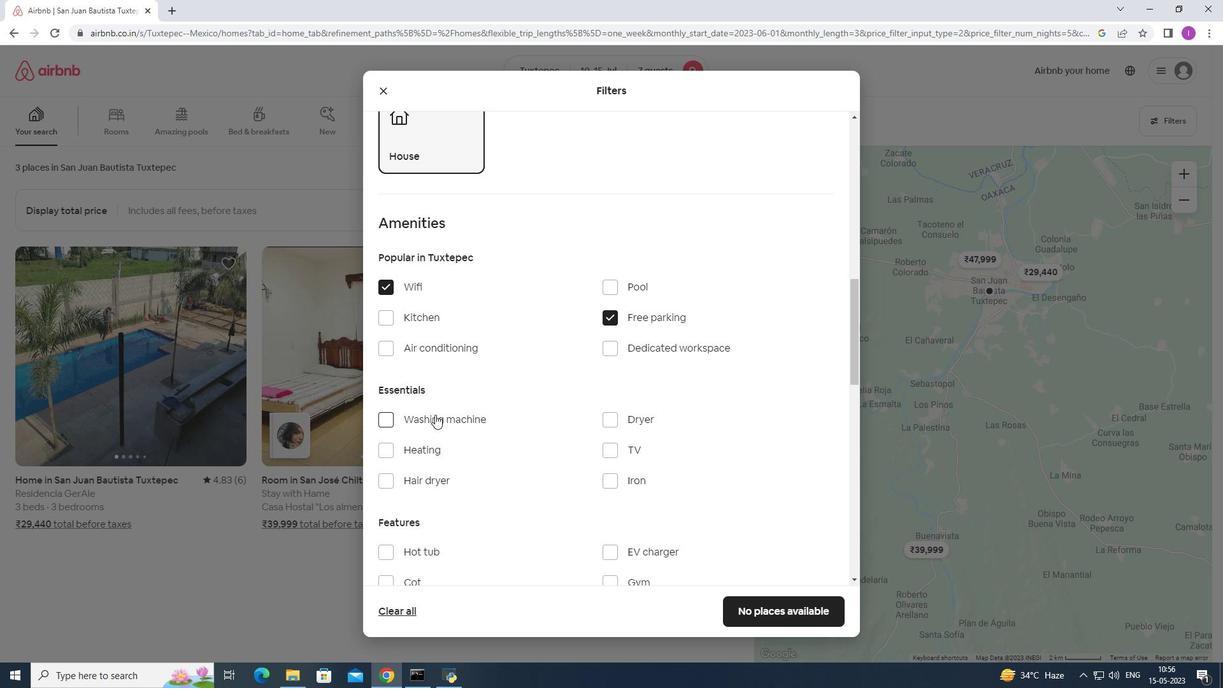 
Action: Mouse moved to (440, 418)
Screenshot: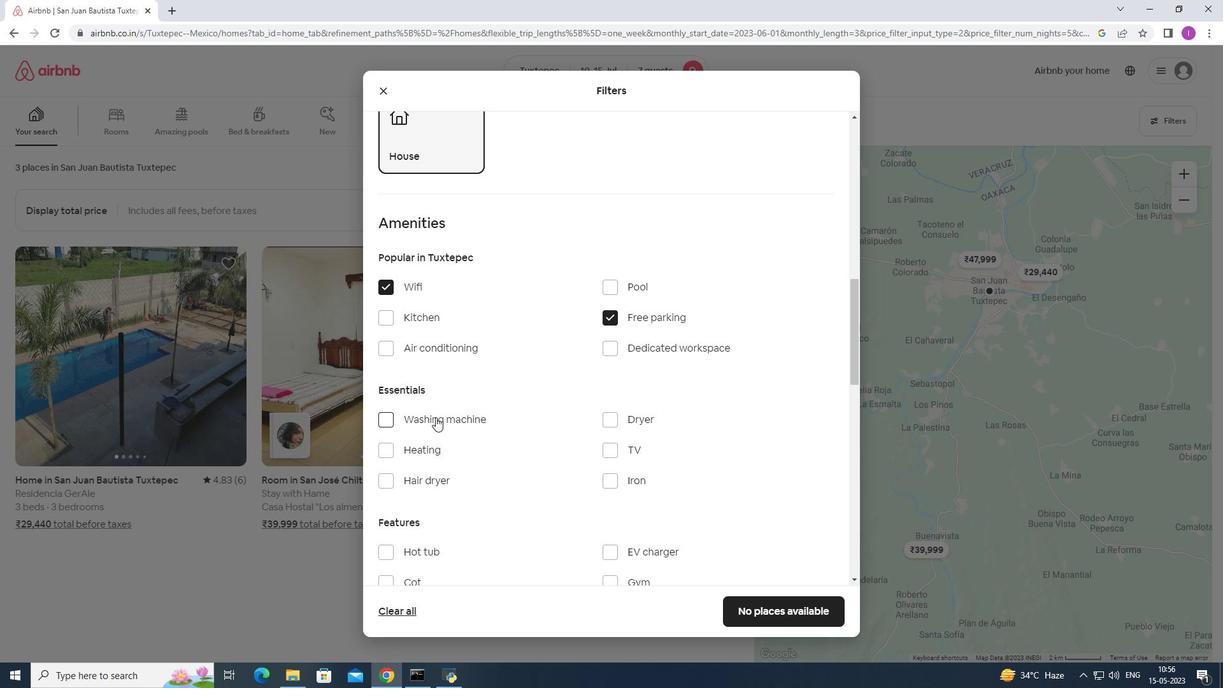 
Action: Mouse scrolled (440, 417) with delta (0, 0)
Screenshot: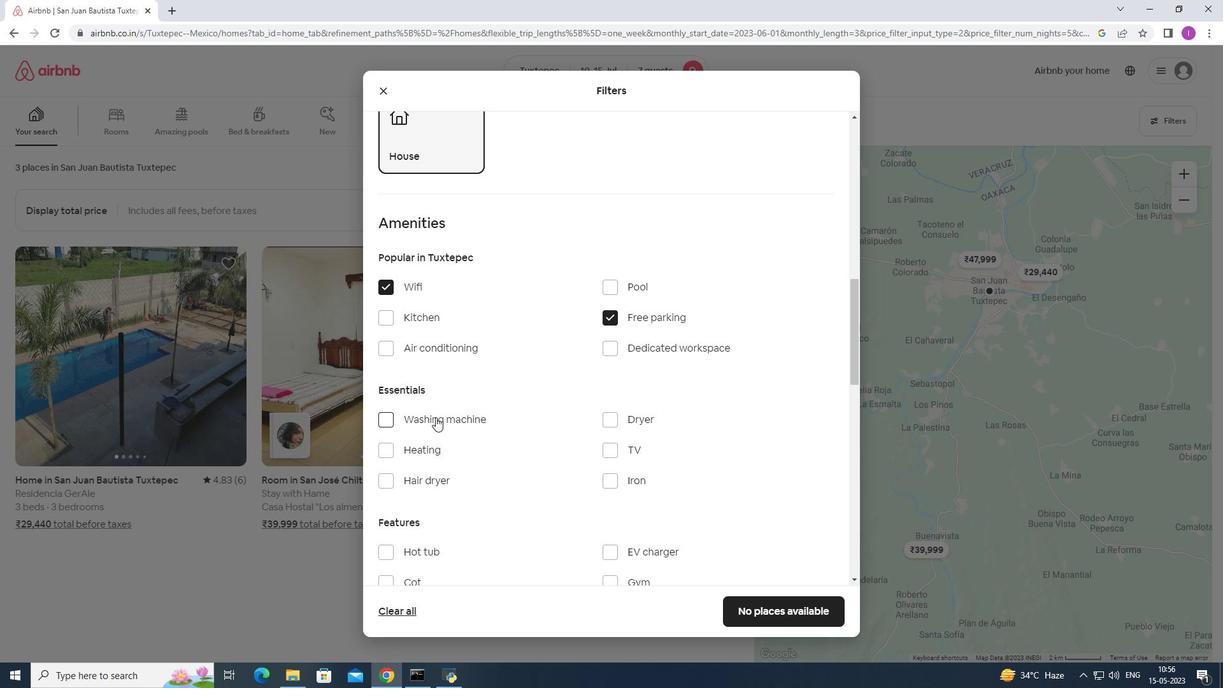 
Action: Mouse moved to (604, 258)
Screenshot: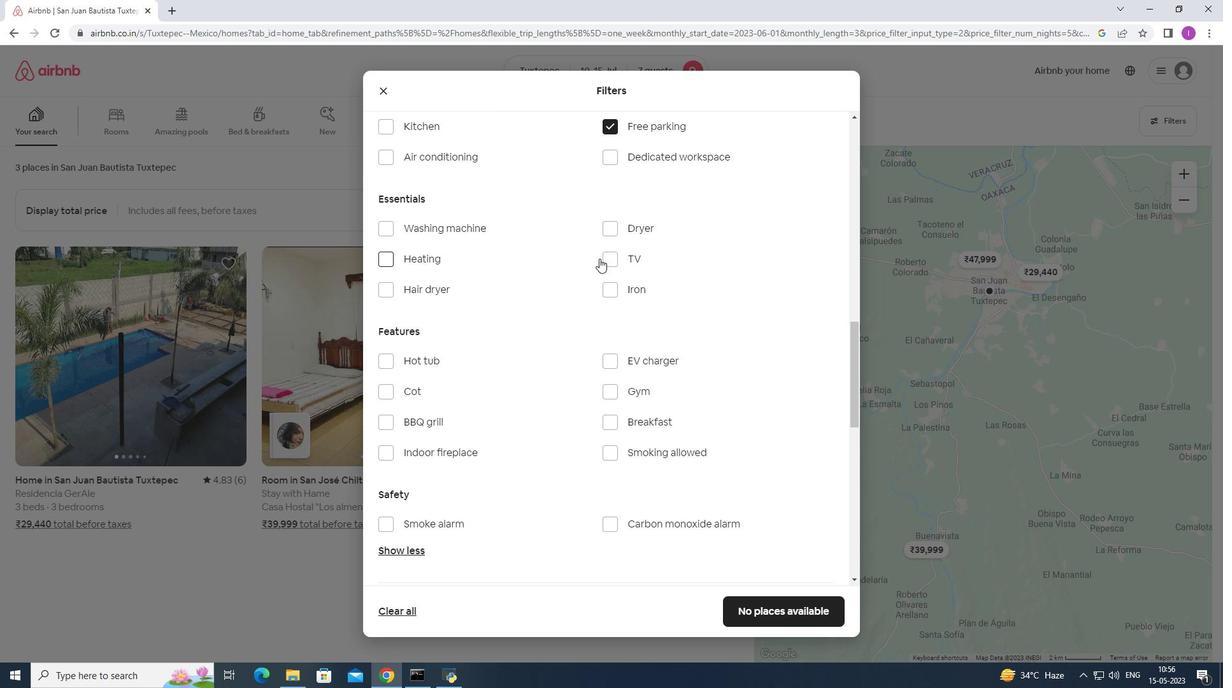 
Action: Mouse pressed left at (604, 258)
Screenshot: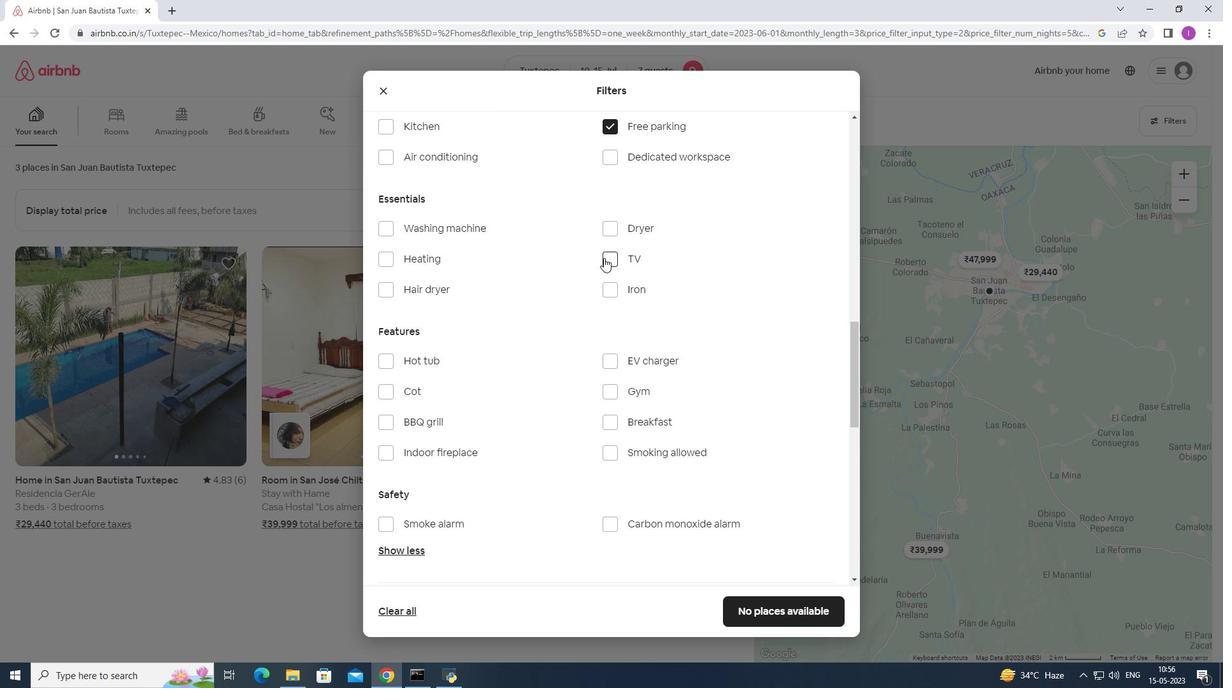 
Action: Mouse moved to (610, 389)
Screenshot: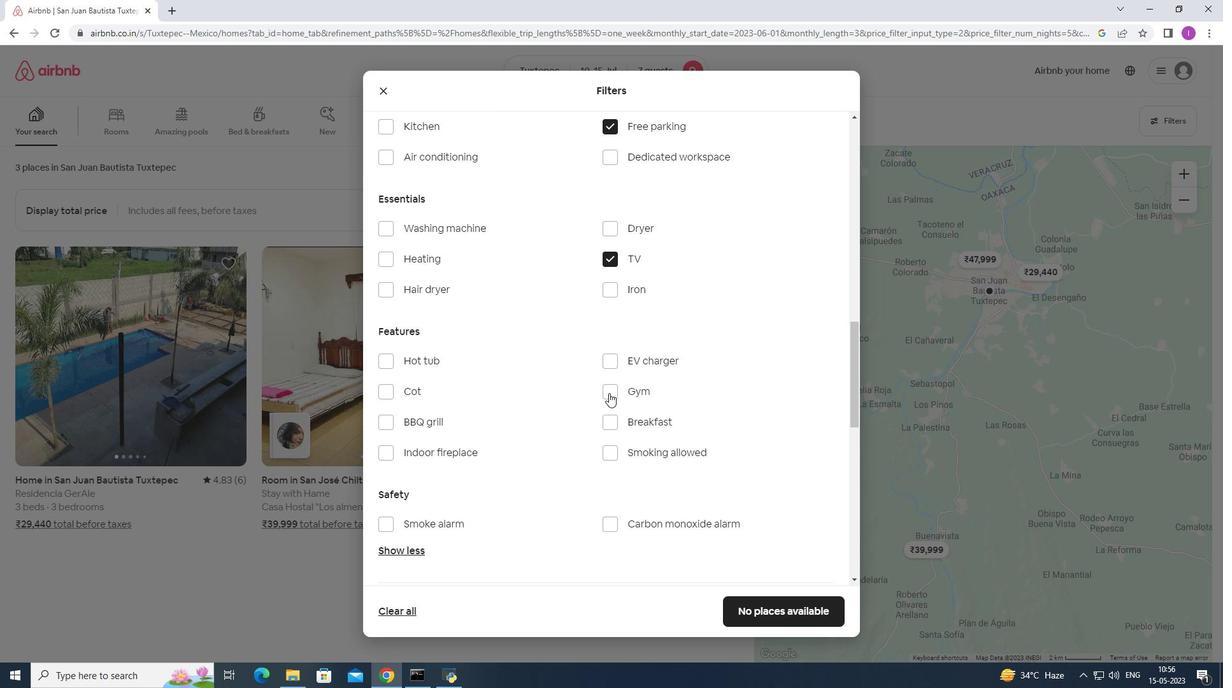 
Action: Mouse pressed left at (610, 389)
Screenshot: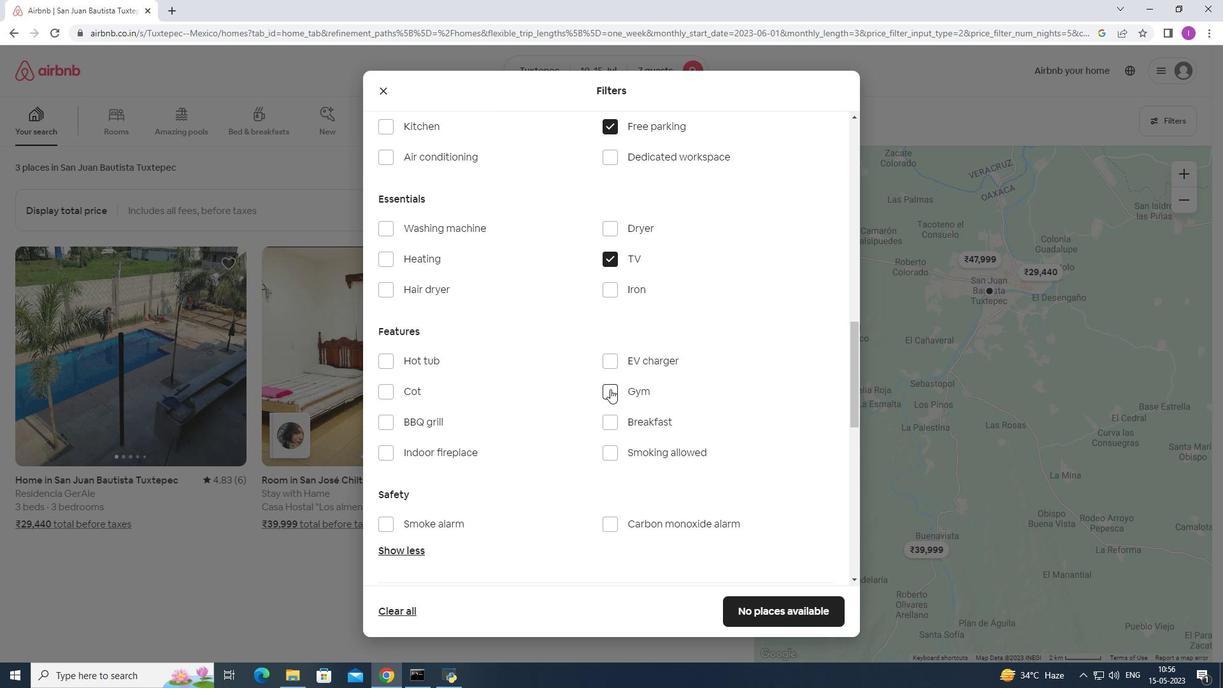 
Action: Mouse moved to (617, 418)
Screenshot: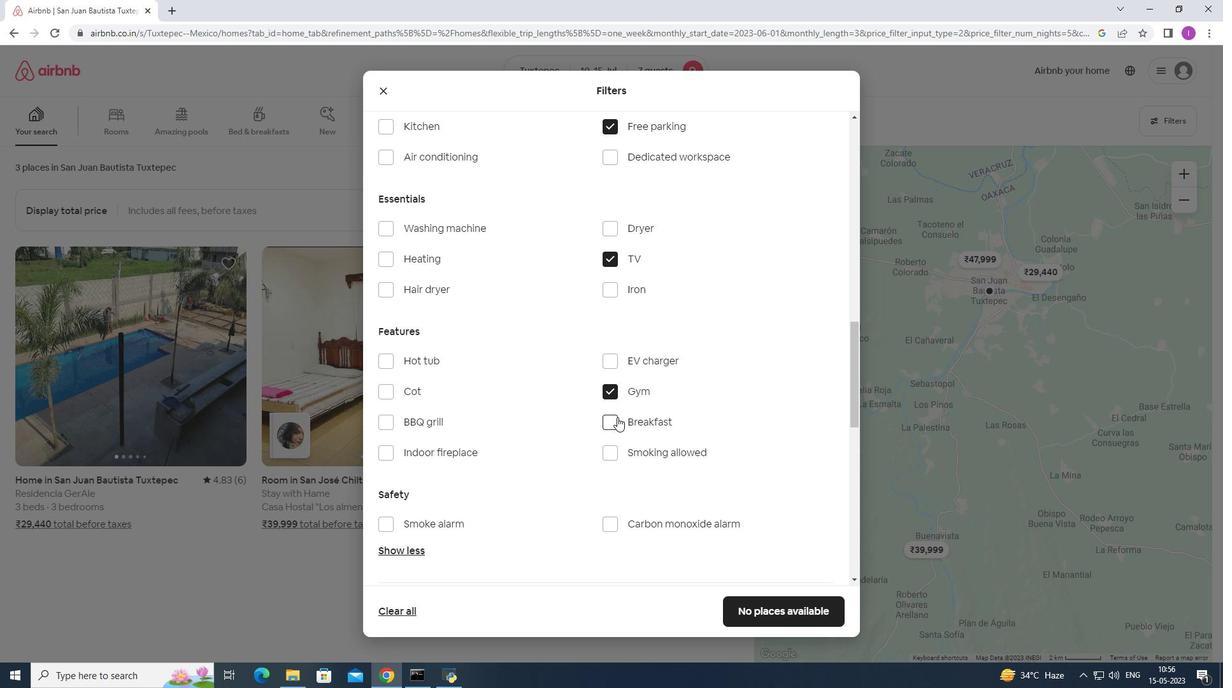 
Action: Mouse pressed left at (617, 418)
Screenshot: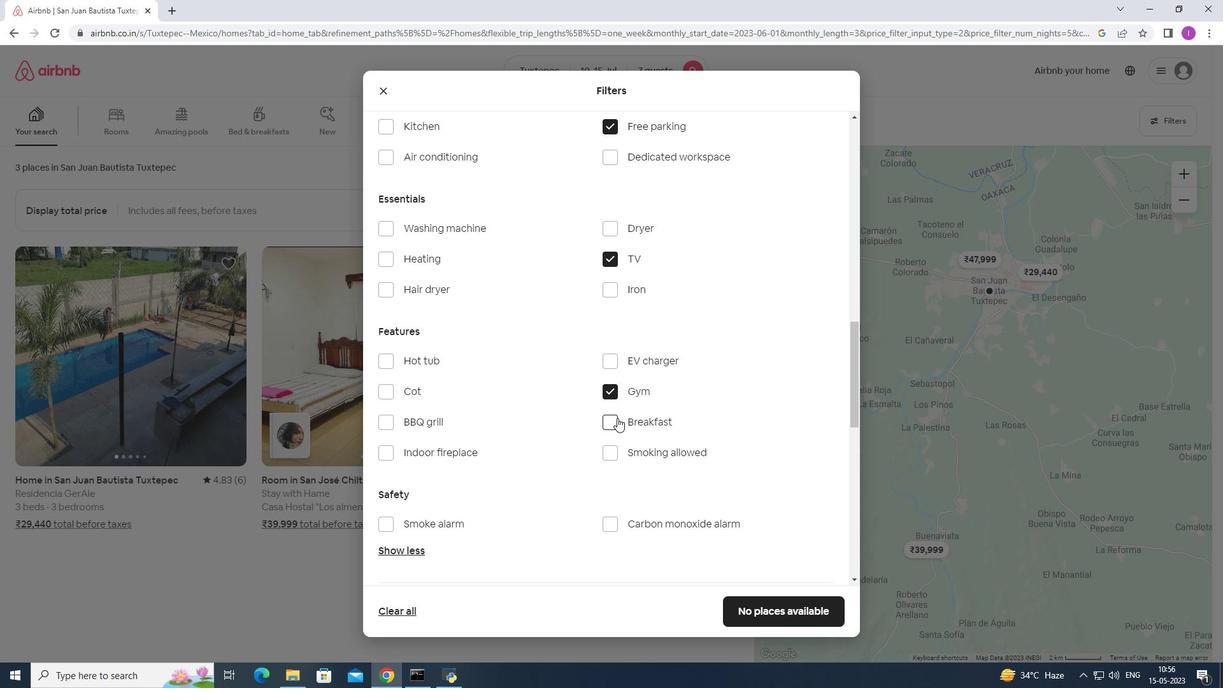 
Action: Mouse moved to (547, 418)
Screenshot: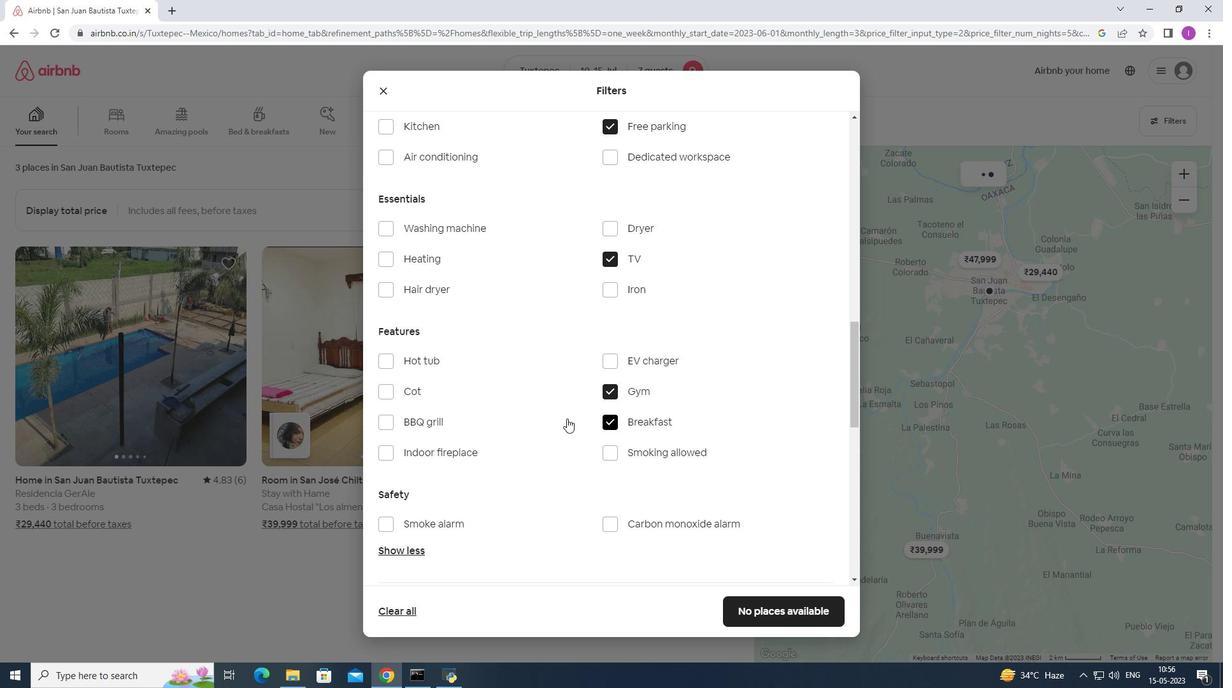 
Action: Mouse scrolled (547, 418) with delta (0, 0)
Screenshot: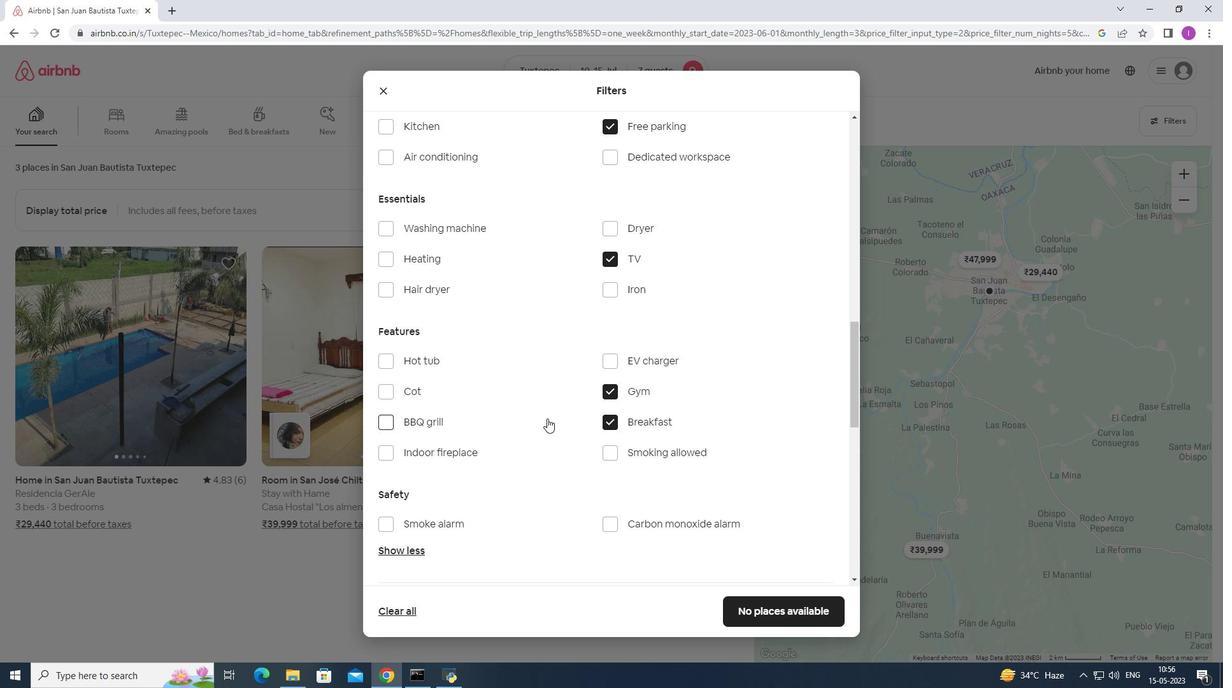 
Action: Mouse scrolled (547, 418) with delta (0, 0)
Screenshot: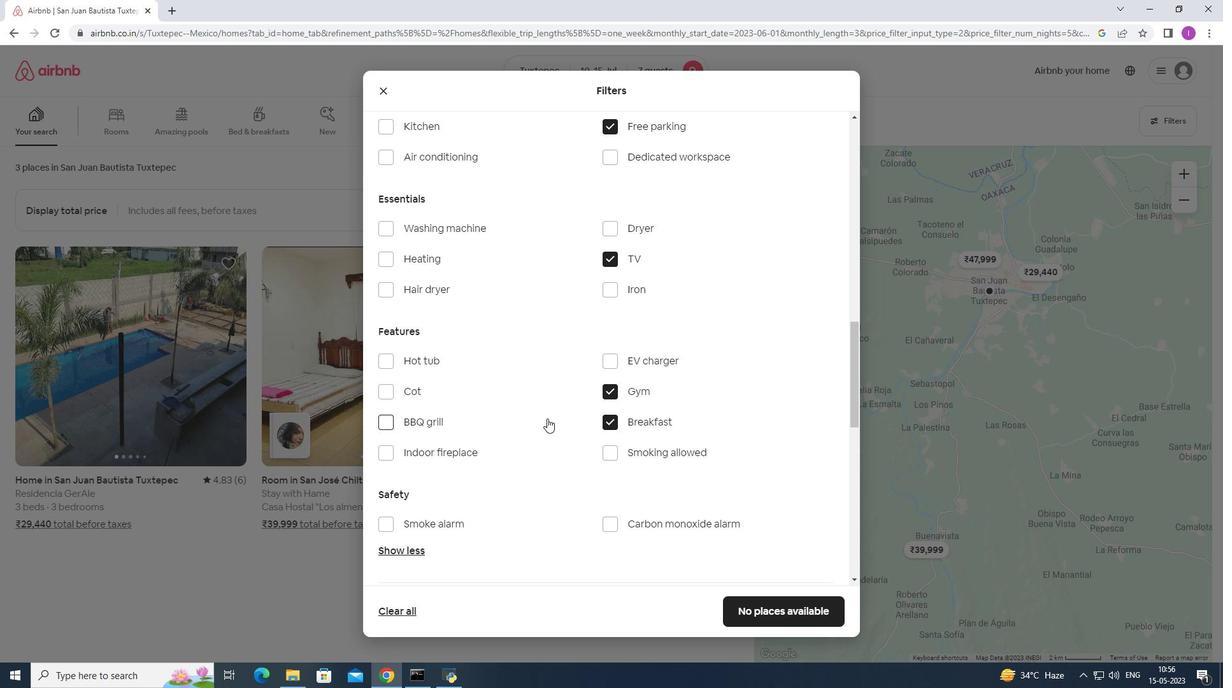 
Action: Mouse scrolled (547, 418) with delta (0, 0)
Screenshot: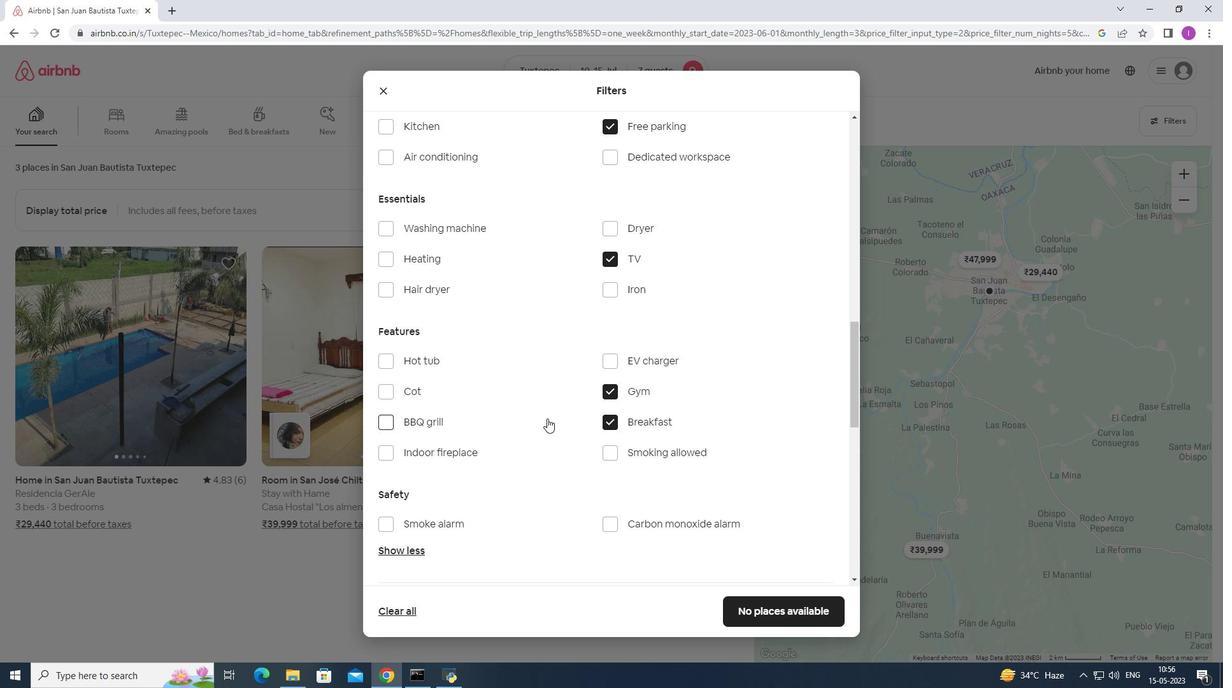 
Action: Mouse scrolled (547, 418) with delta (0, 0)
Screenshot: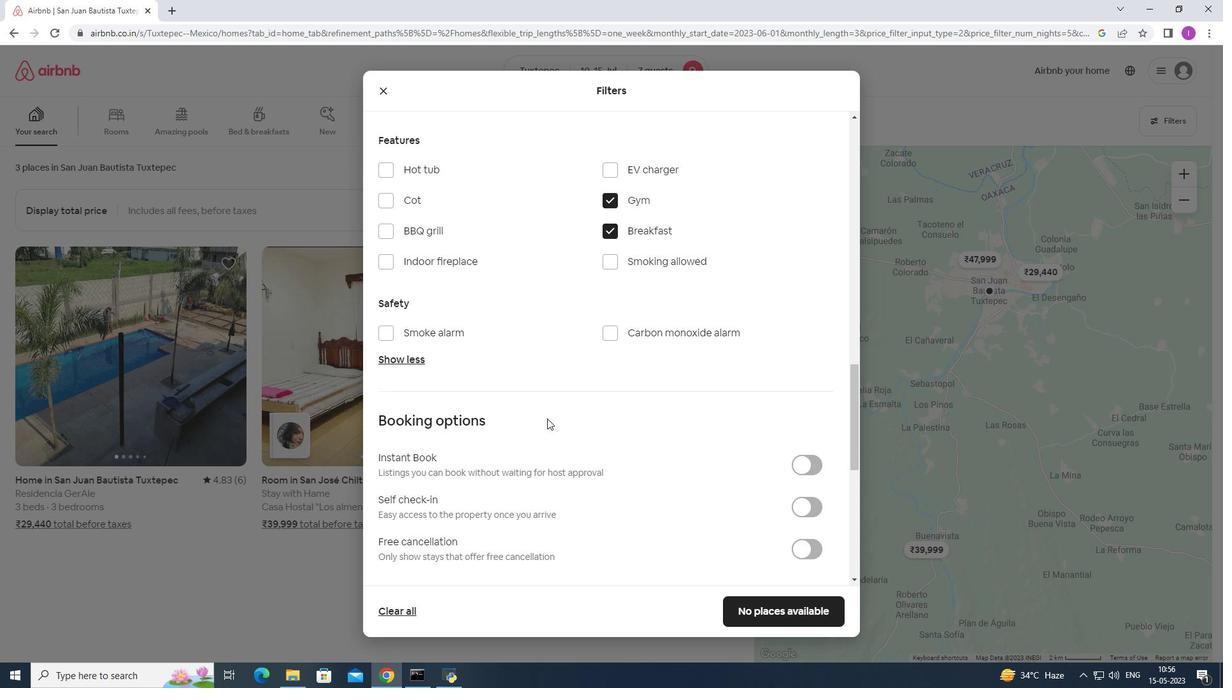 
Action: Mouse scrolled (547, 418) with delta (0, 0)
Screenshot: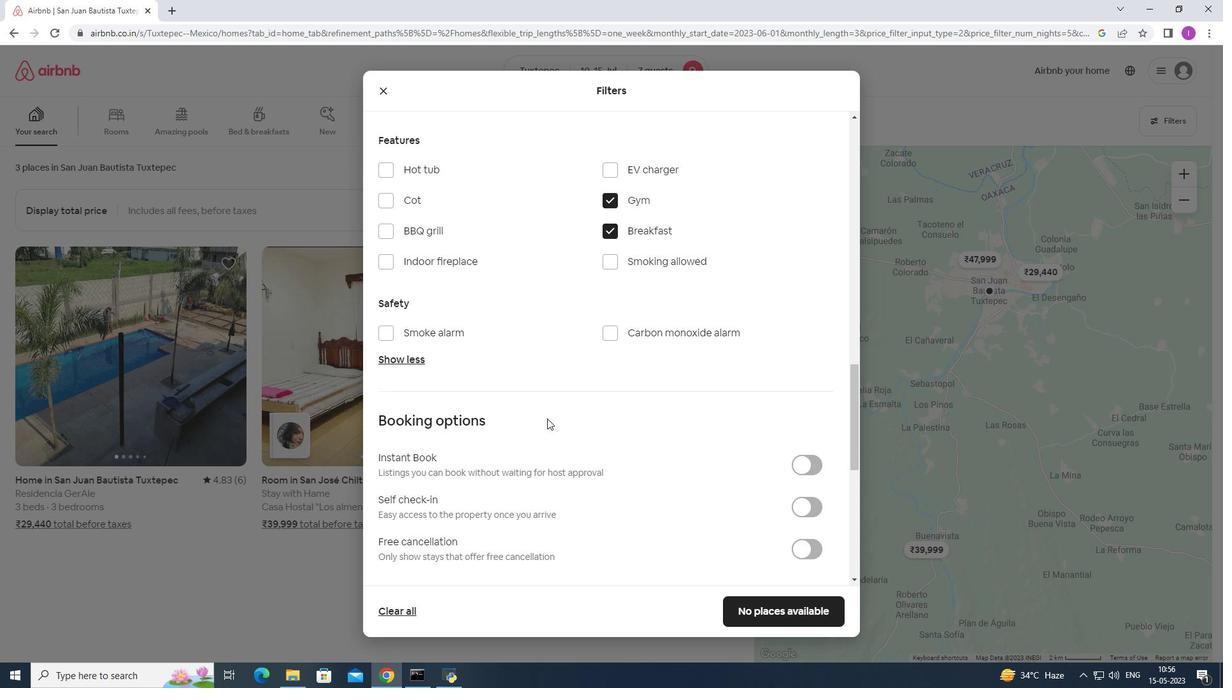 
Action: Mouse scrolled (547, 418) with delta (0, 0)
Screenshot: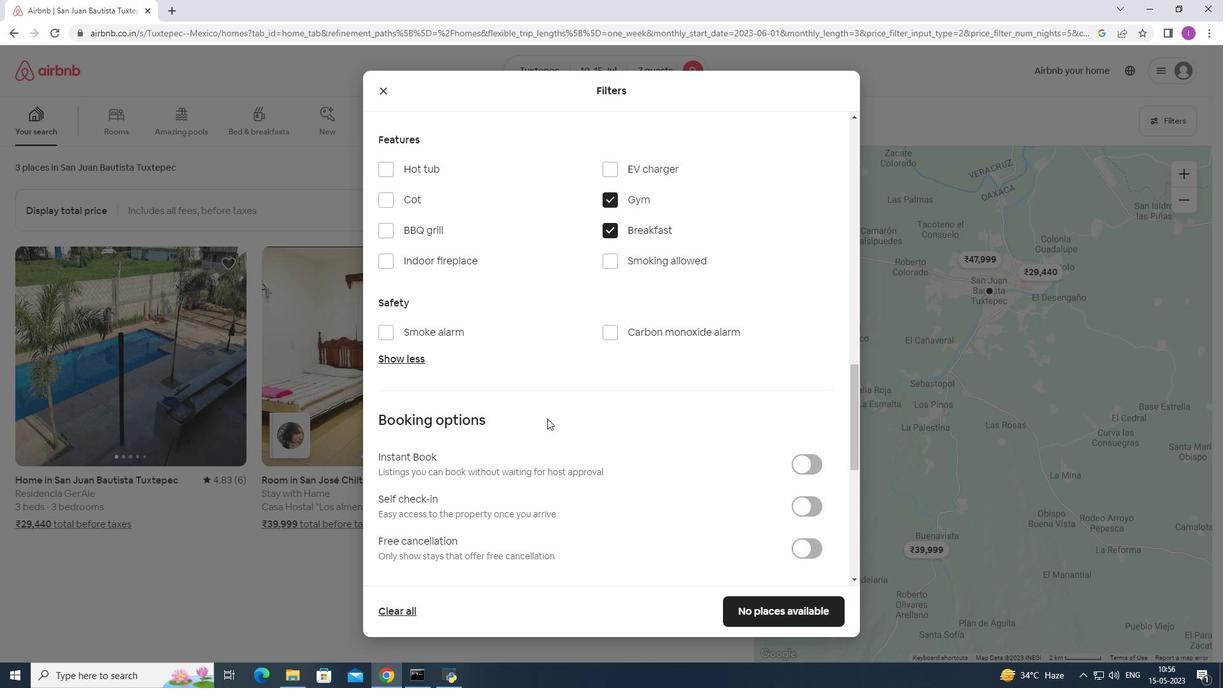 
Action: Mouse scrolled (547, 418) with delta (0, 0)
Screenshot: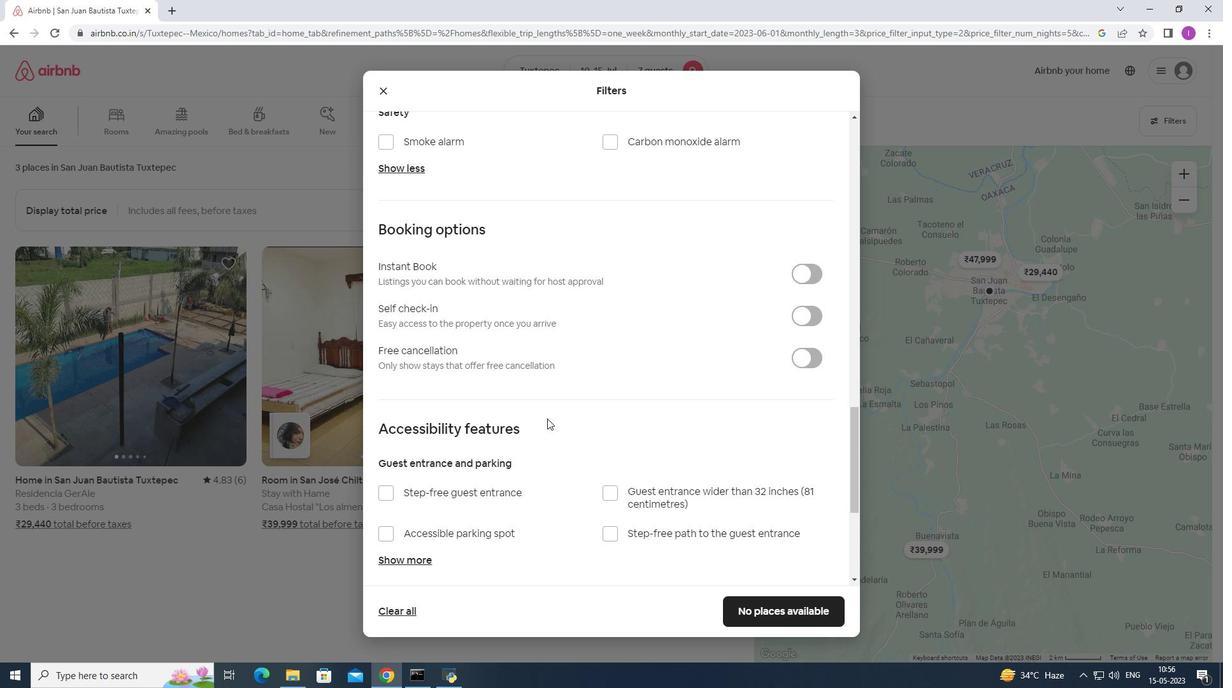 
Action: Mouse scrolled (547, 418) with delta (0, 0)
Screenshot: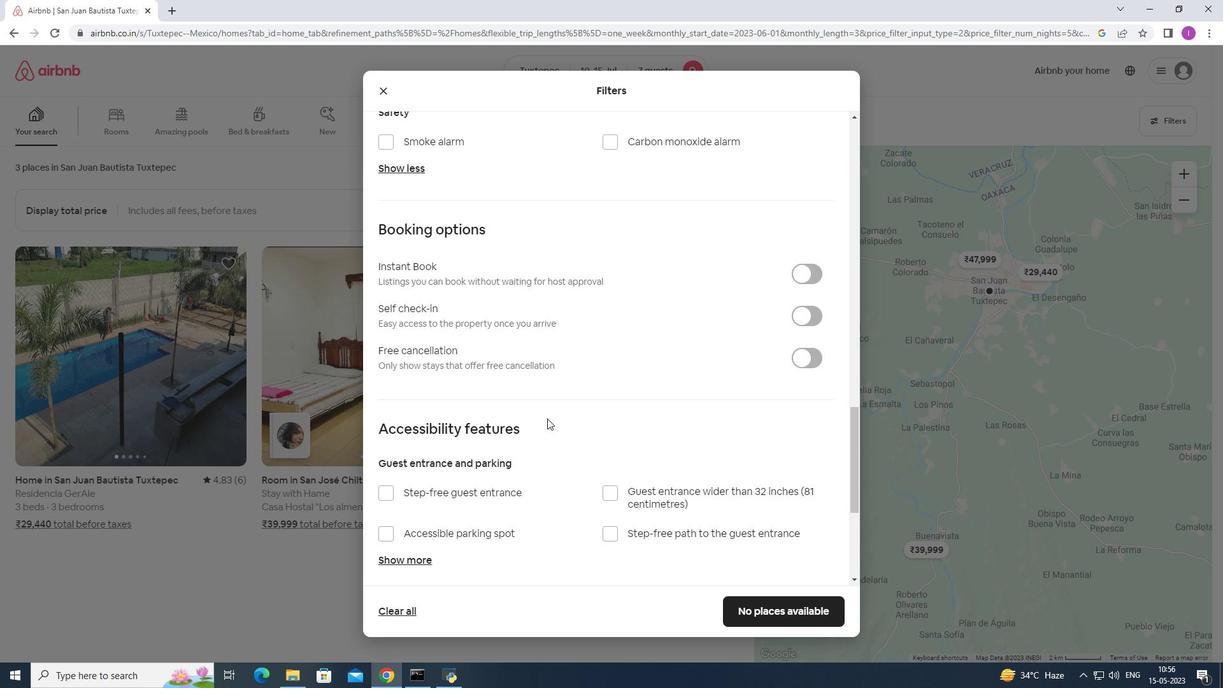 
Action: Mouse moved to (810, 193)
Screenshot: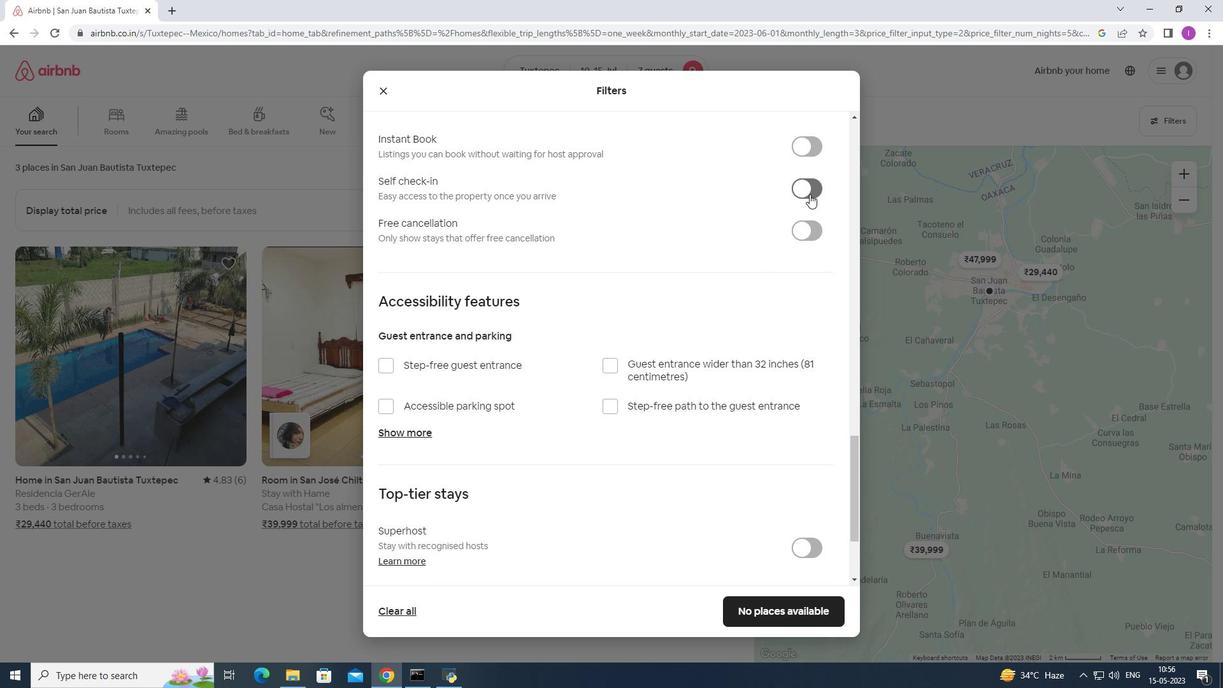 
Action: Mouse pressed left at (810, 193)
Screenshot: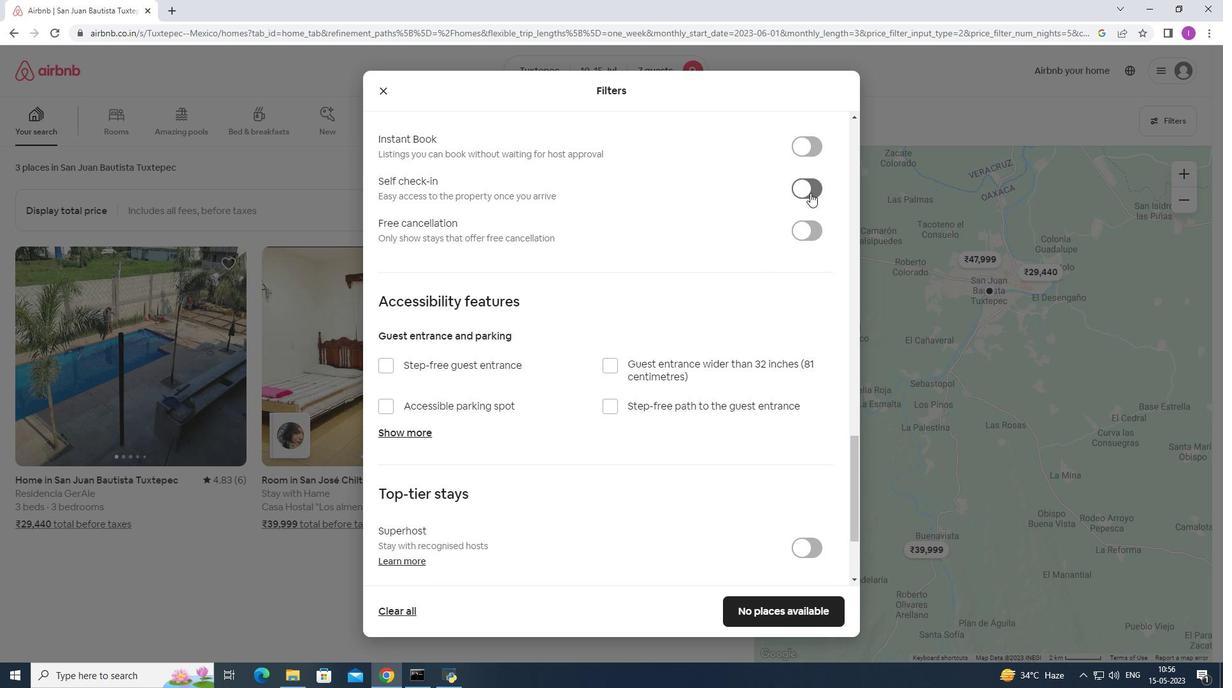 
Action: Mouse moved to (650, 365)
Screenshot: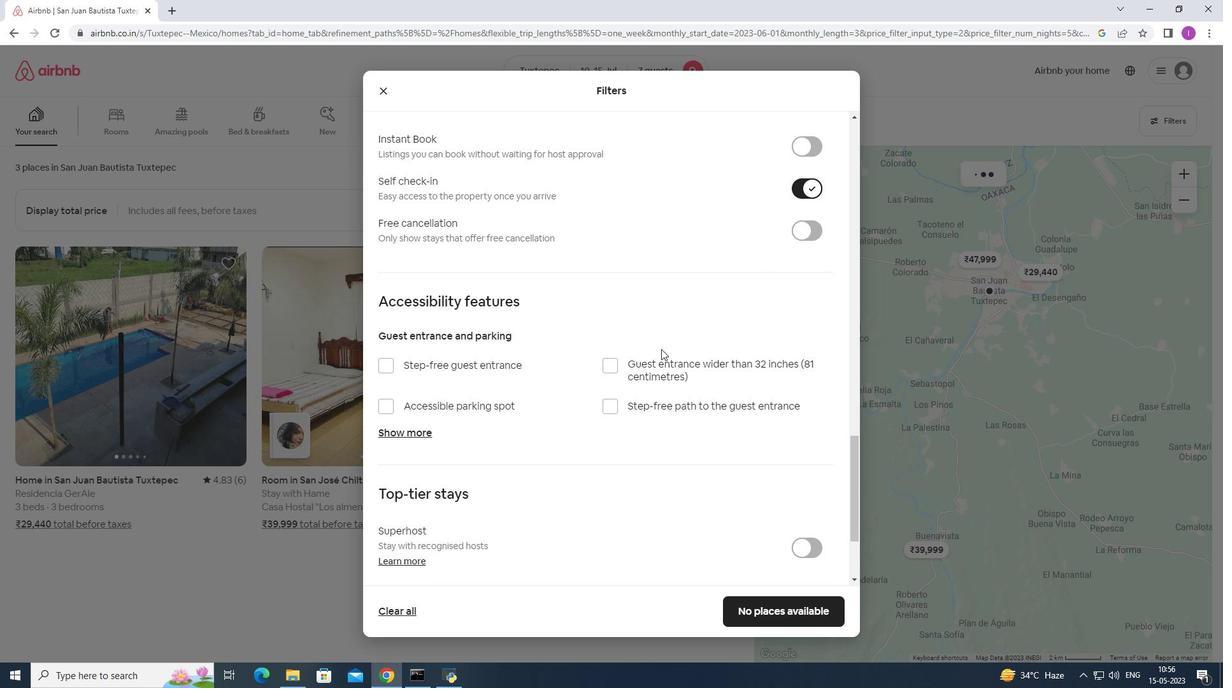 
Action: Mouse scrolled (650, 365) with delta (0, 0)
Screenshot: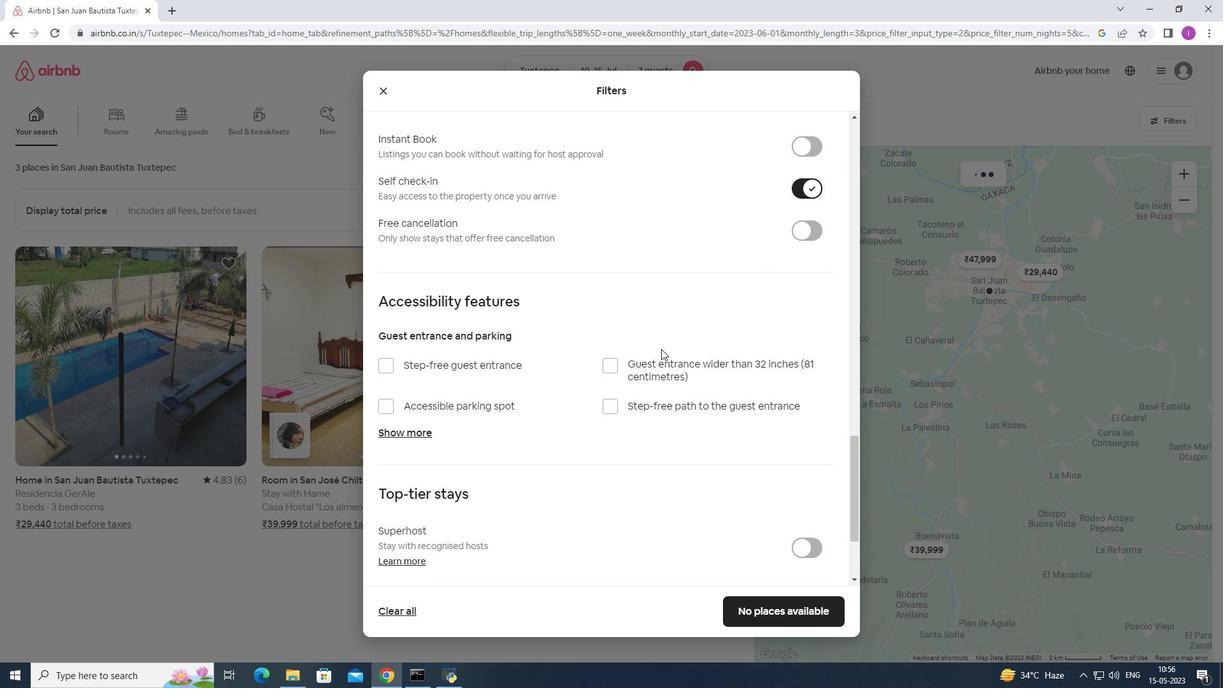 
Action: Mouse moved to (650, 367)
Screenshot: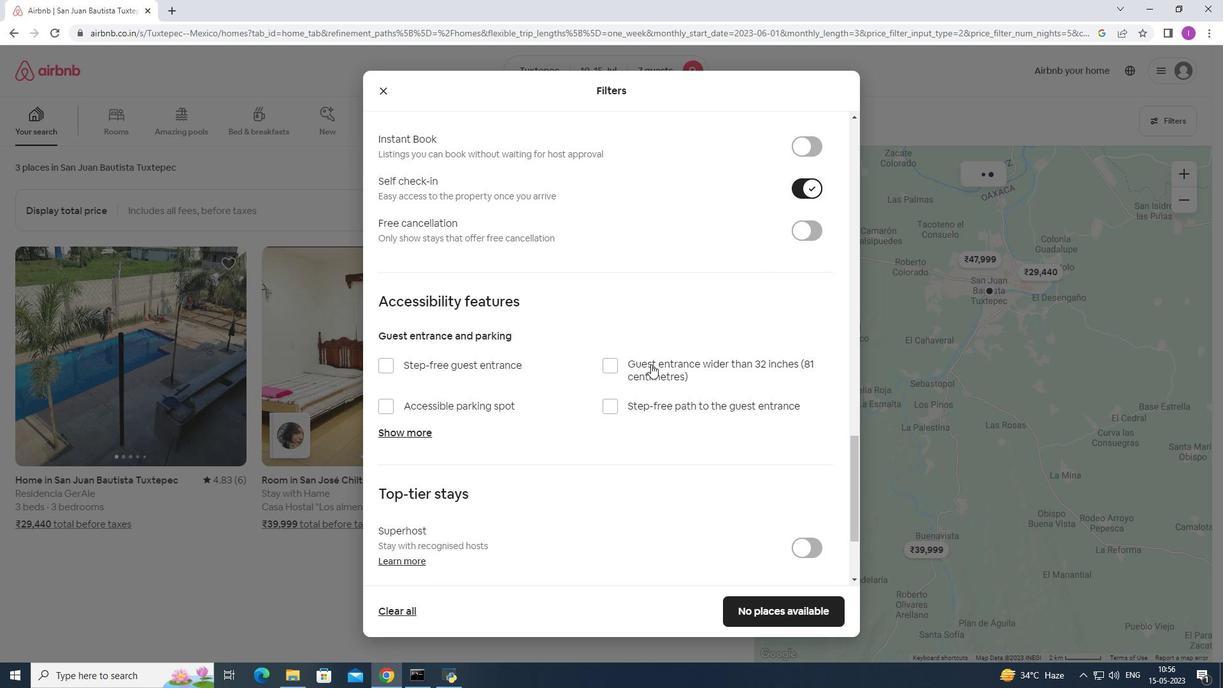 
Action: Mouse scrolled (650, 367) with delta (0, 0)
Screenshot: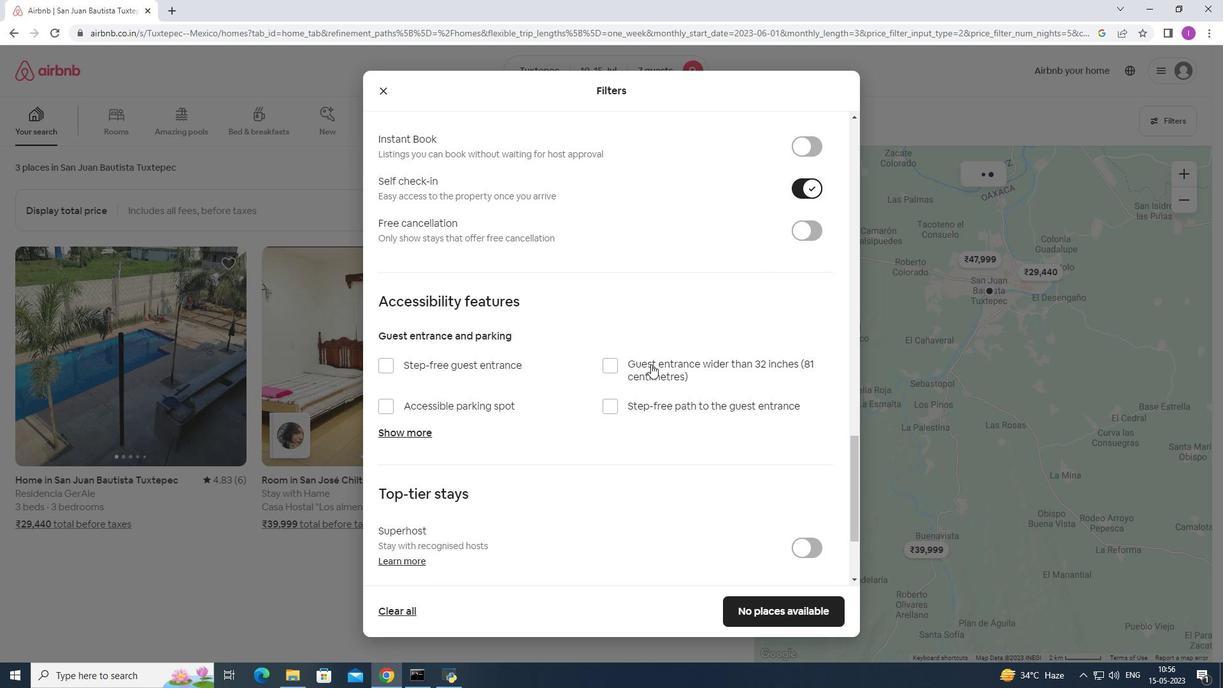 
Action: Mouse scrolled (650, 367) with delta (0, 0)
Screenshot: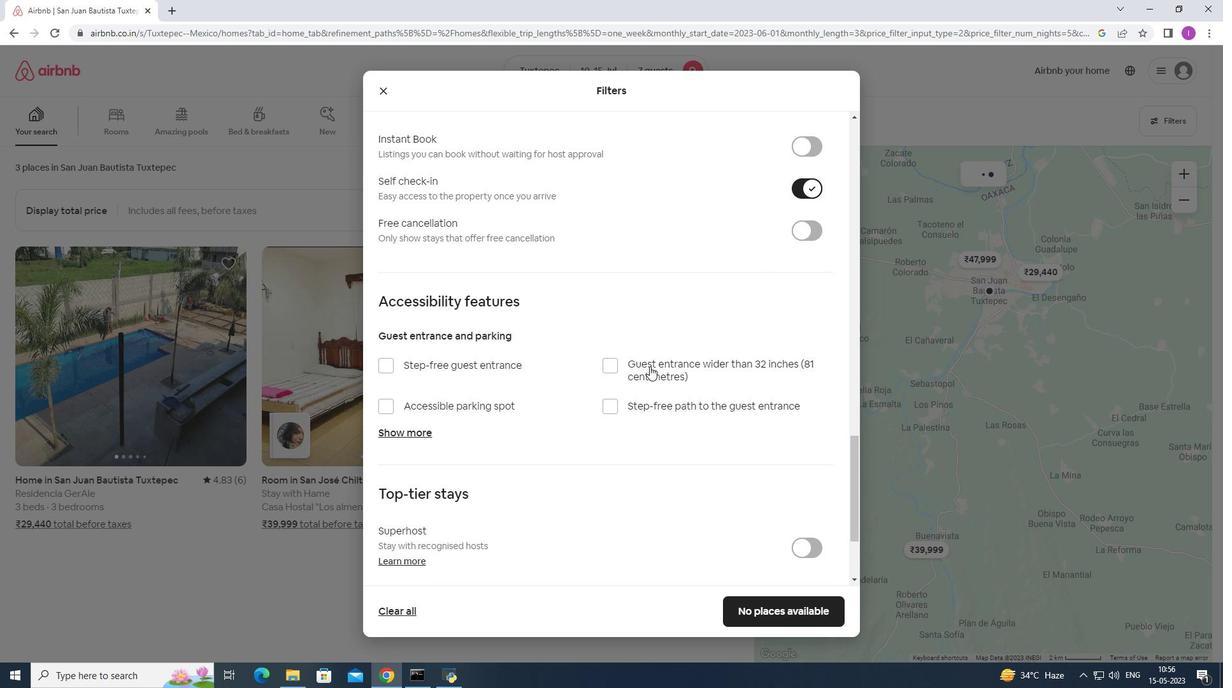 
Action: Mouse moved to (649, 368)
Screenshot: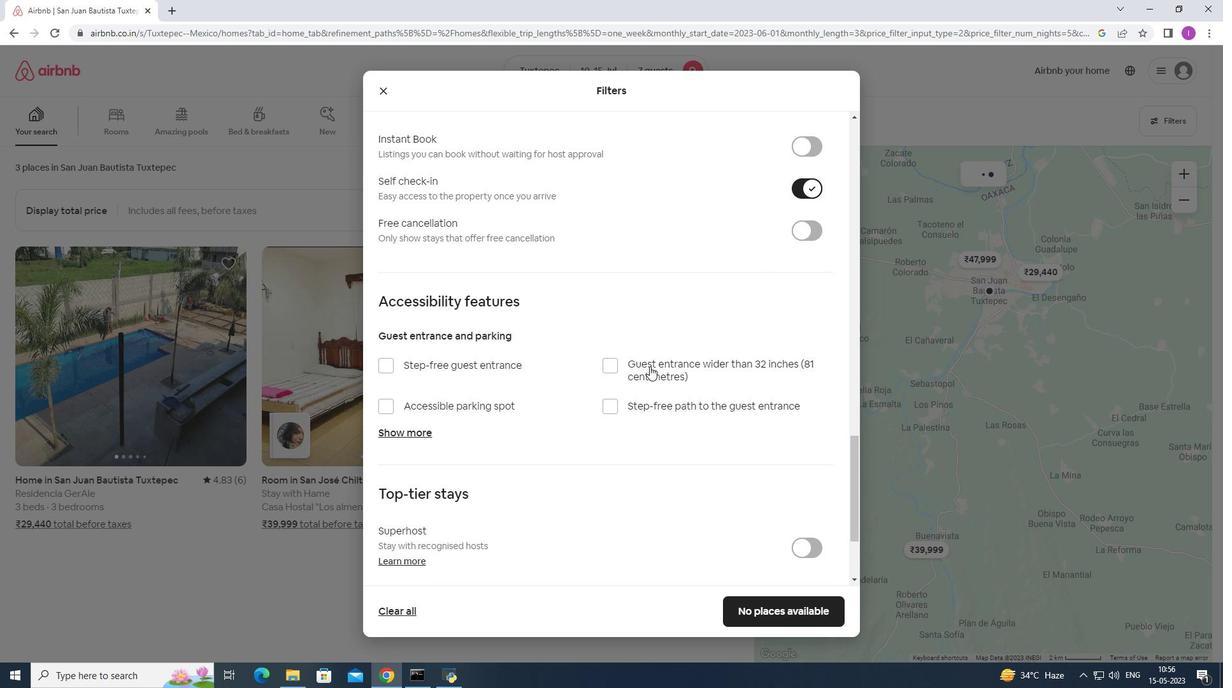 
Action: Mouse scrolled (649, 367) with delta (0, 0)
Screenshot: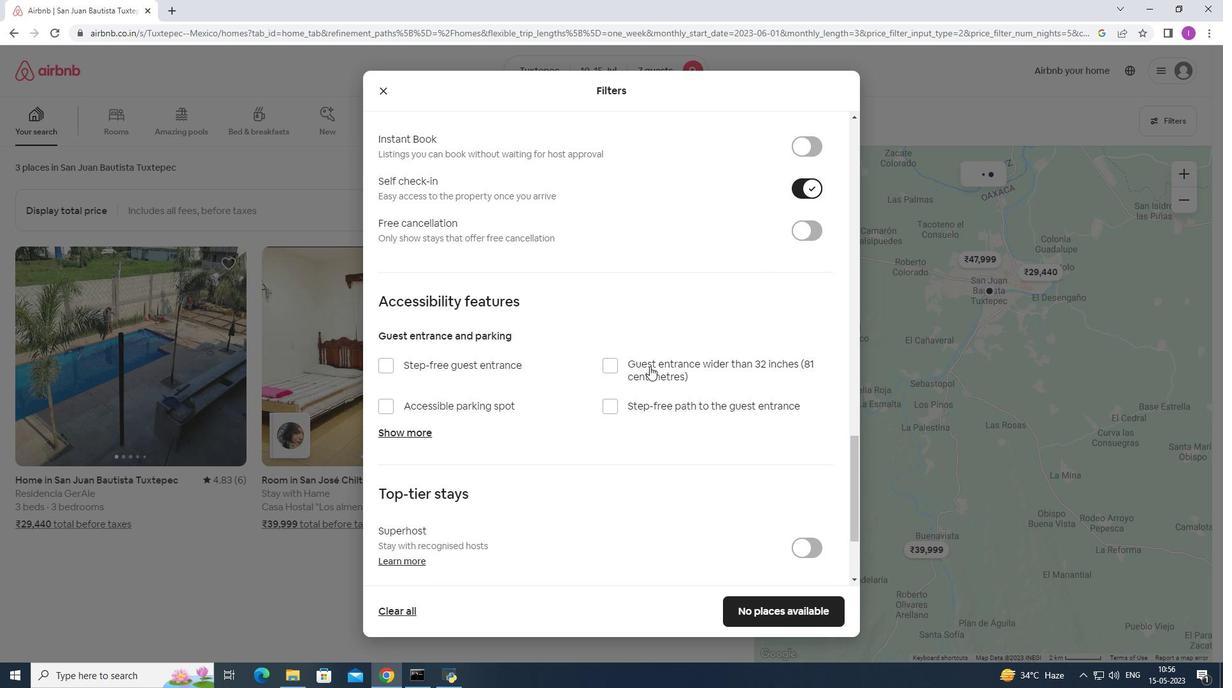 
Action: Mouse moved to (644, 383)
Screenshot: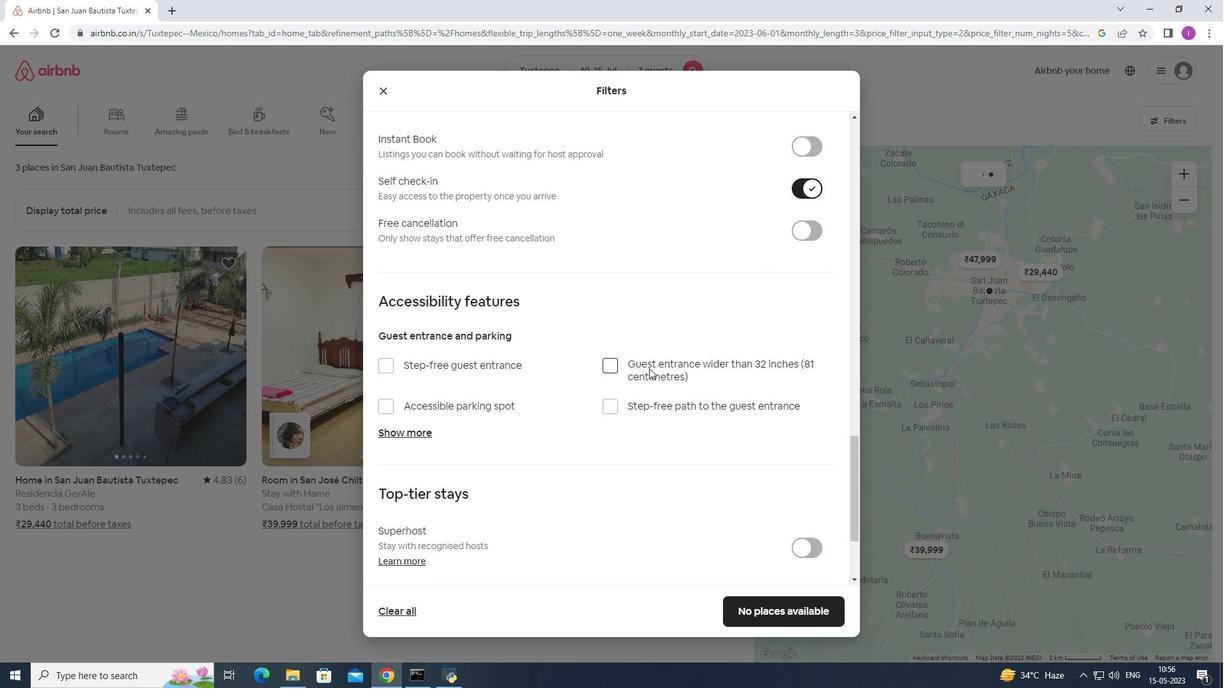 
Action: Mouse scrolled (644, 383) with delta (0, 0)
Screenshot: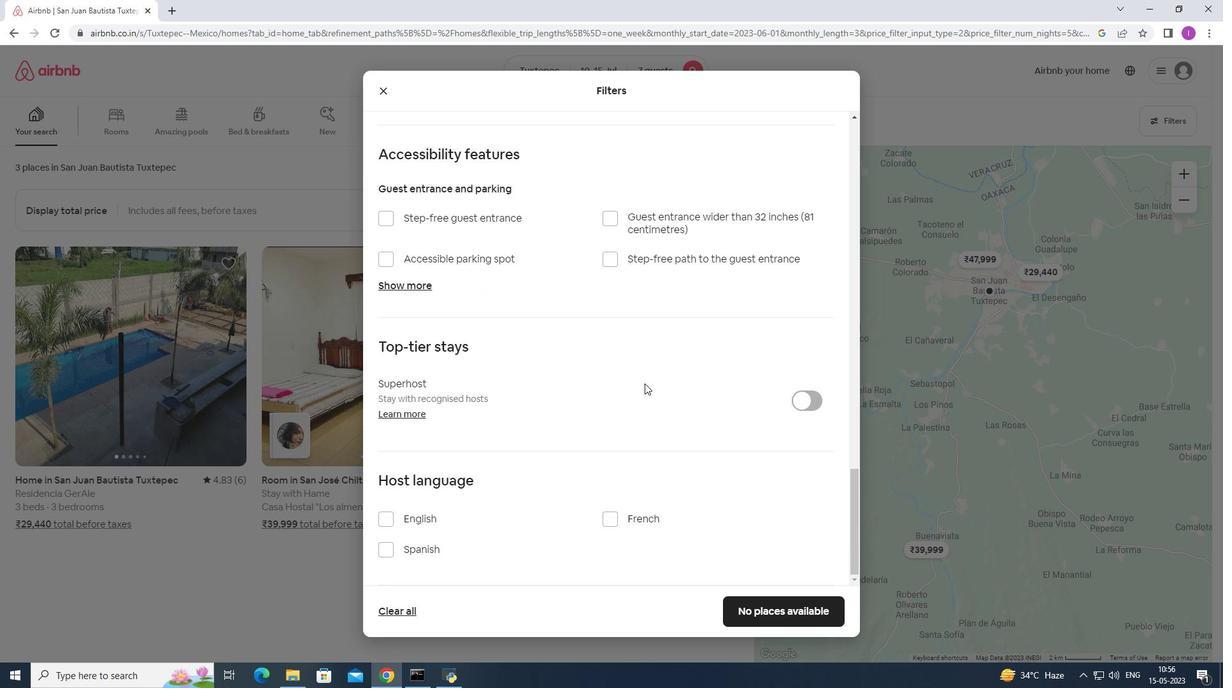
Action: Mouse scrolled (644, 383) with delta (0, 0)
Screenshot: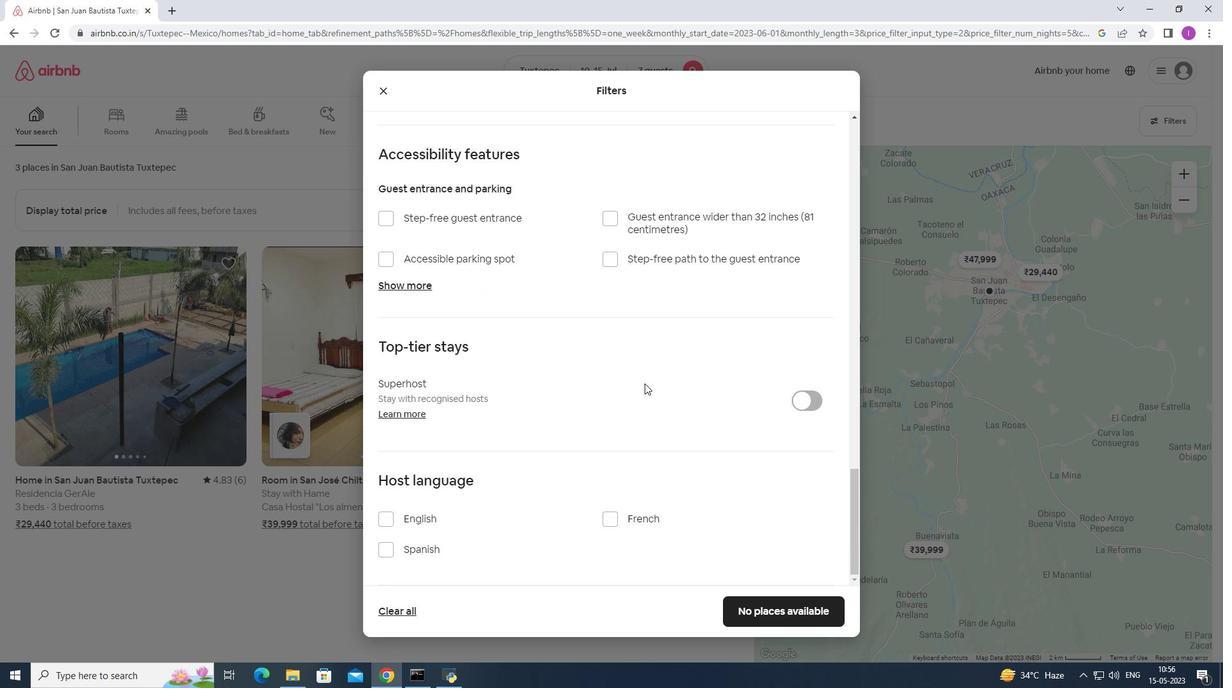 
Action: Mouse scrolled (644, 384) with delta (0, 0)
Screenshot: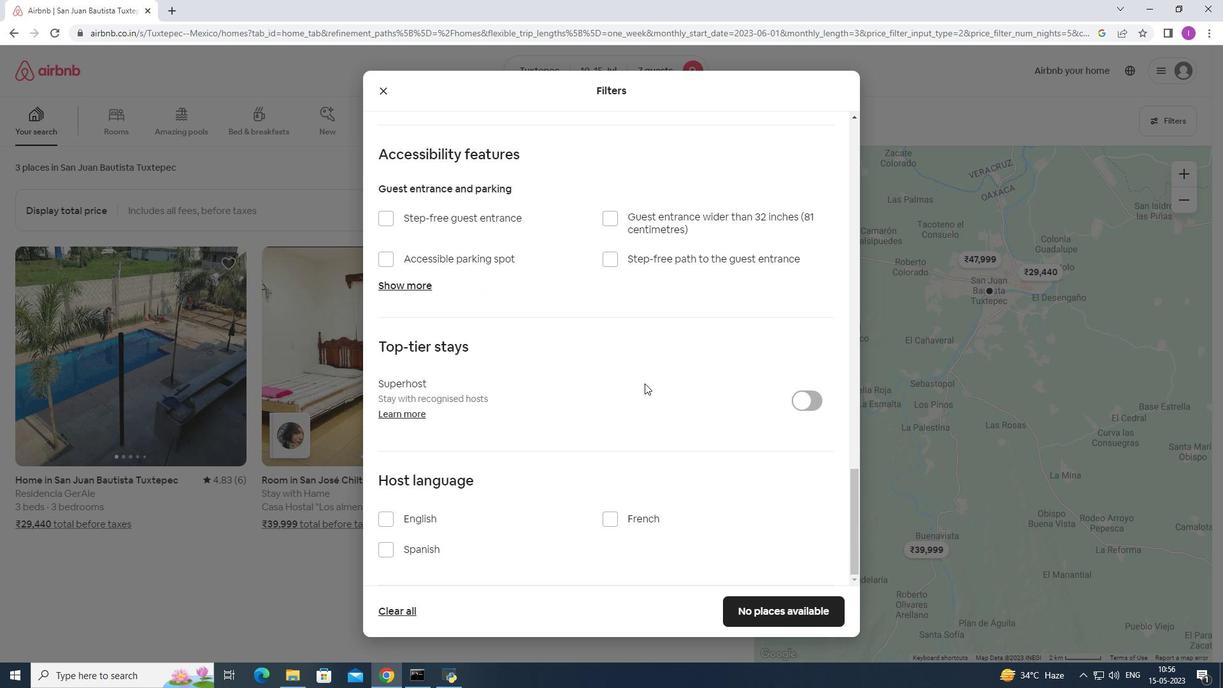 
Action: Mouse scrolled (644, 383) with delta (0, 0)
Screenshot: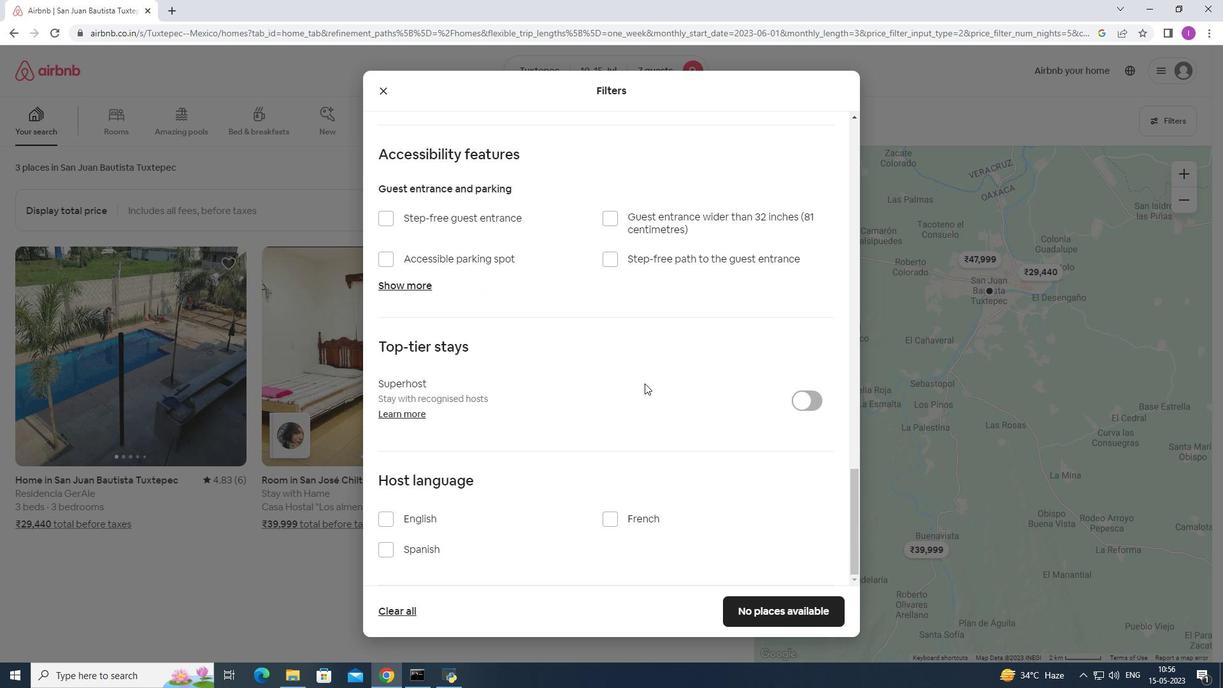 
Action: Mouse moved to (420, 519)
Screenshot: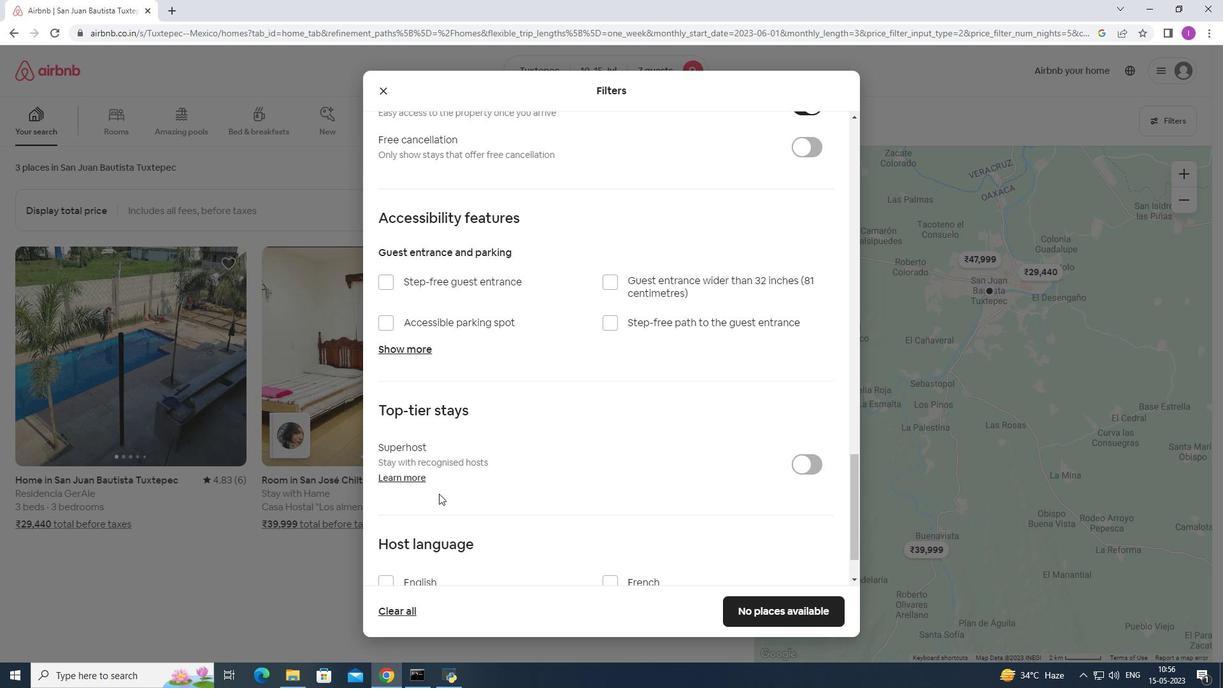 
Action: Mouse scrolled (420, 518) with delta (0, 0)
Screenshot: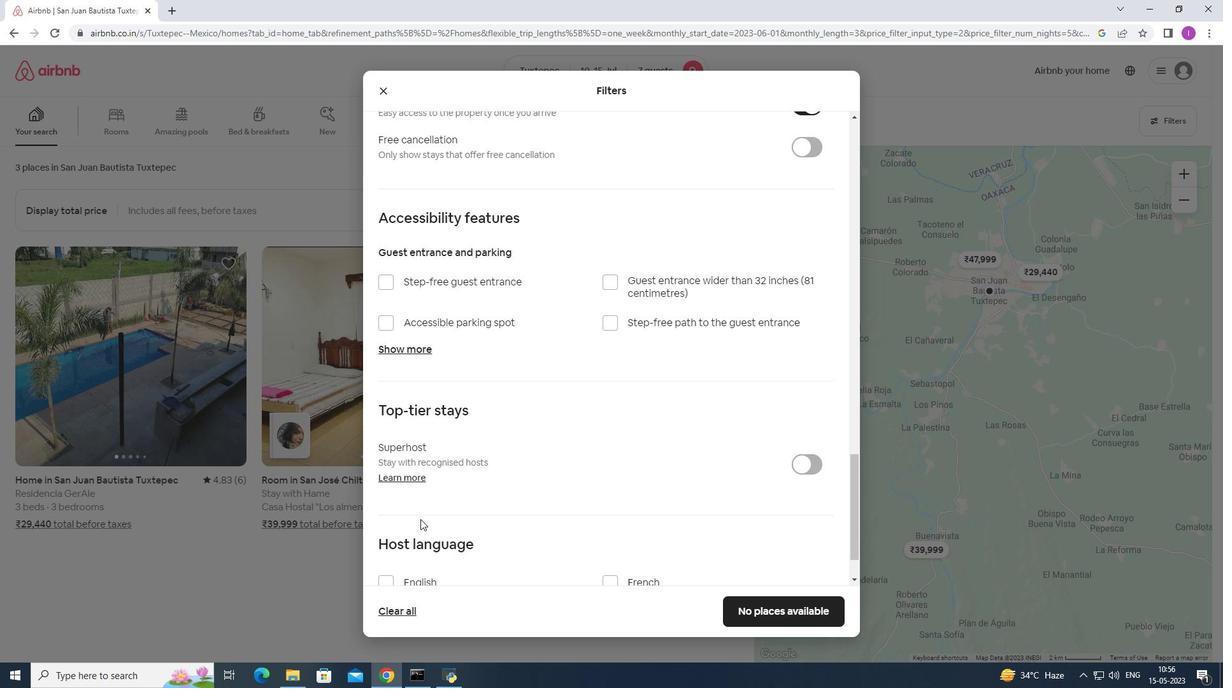 
Action: Mouse scrolled (420, 518) with delta (0, 0)
Screenshot: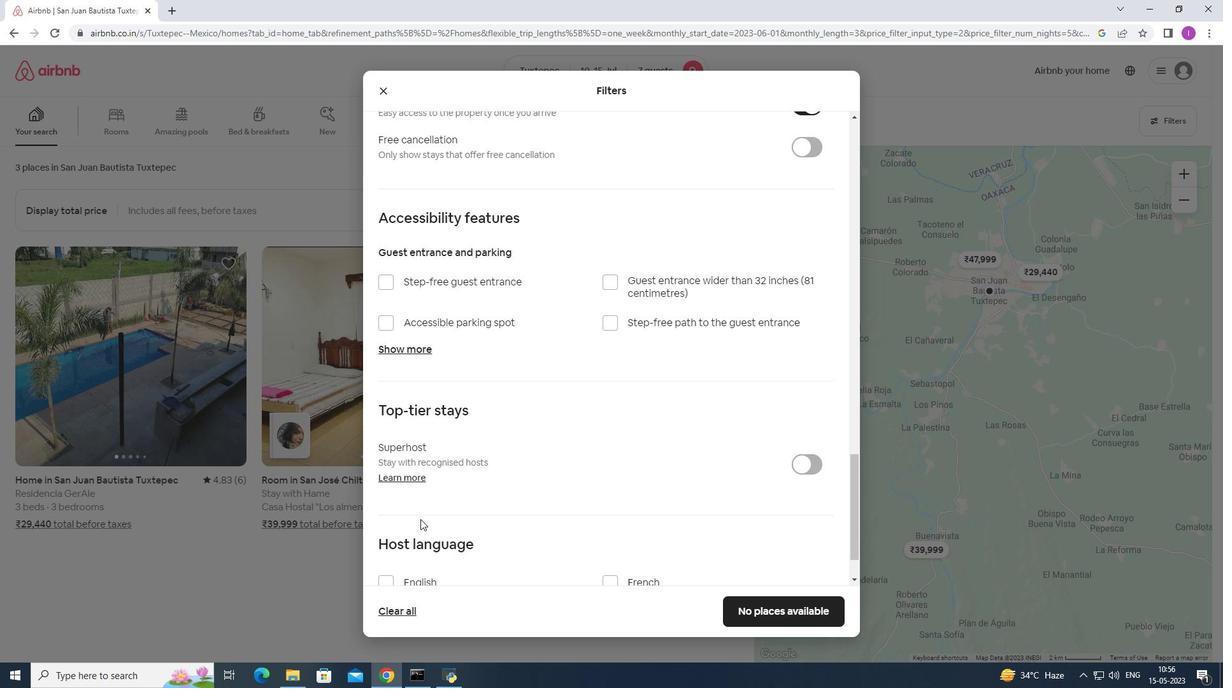 
Action: Mouse scrolled (420, 518) with delta (0, 0)
Screenshot: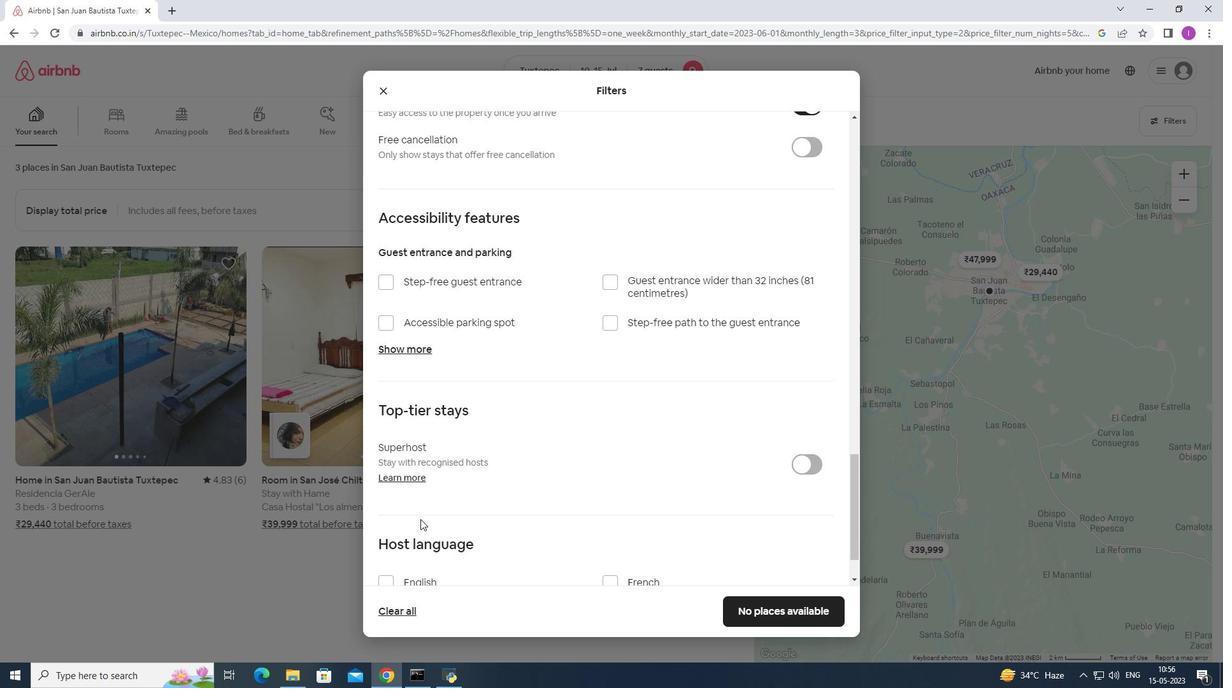 
Action: Mouse scrolled (420, 518) with delta (0, 0)
Screenshot: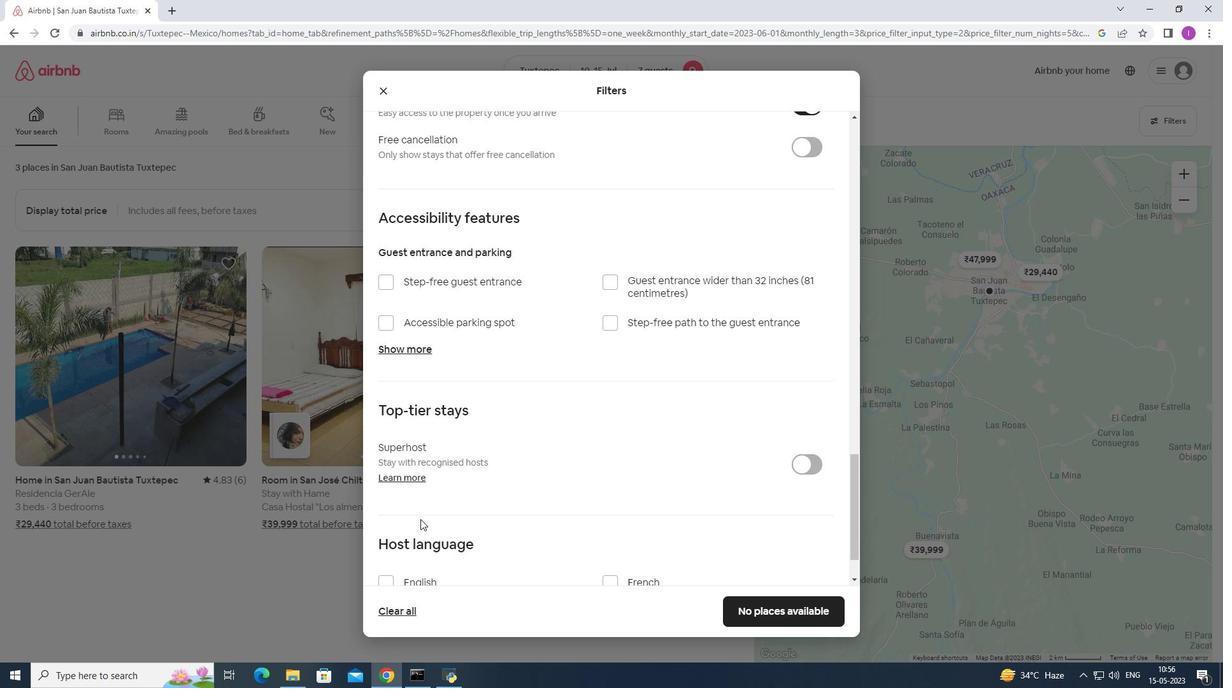 
Action: Mouse moved to (426, 512)
Screenshot: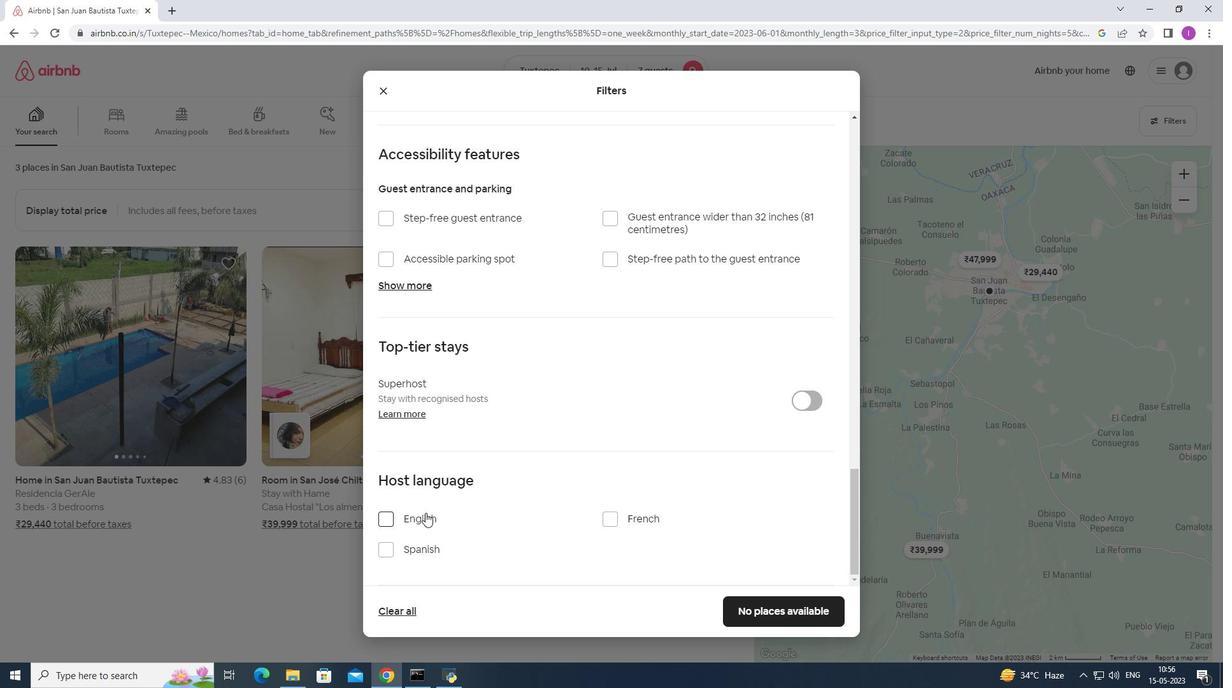 
Action: Mouse scrolled (426, 511) with delta (0, 0)
Screenshot: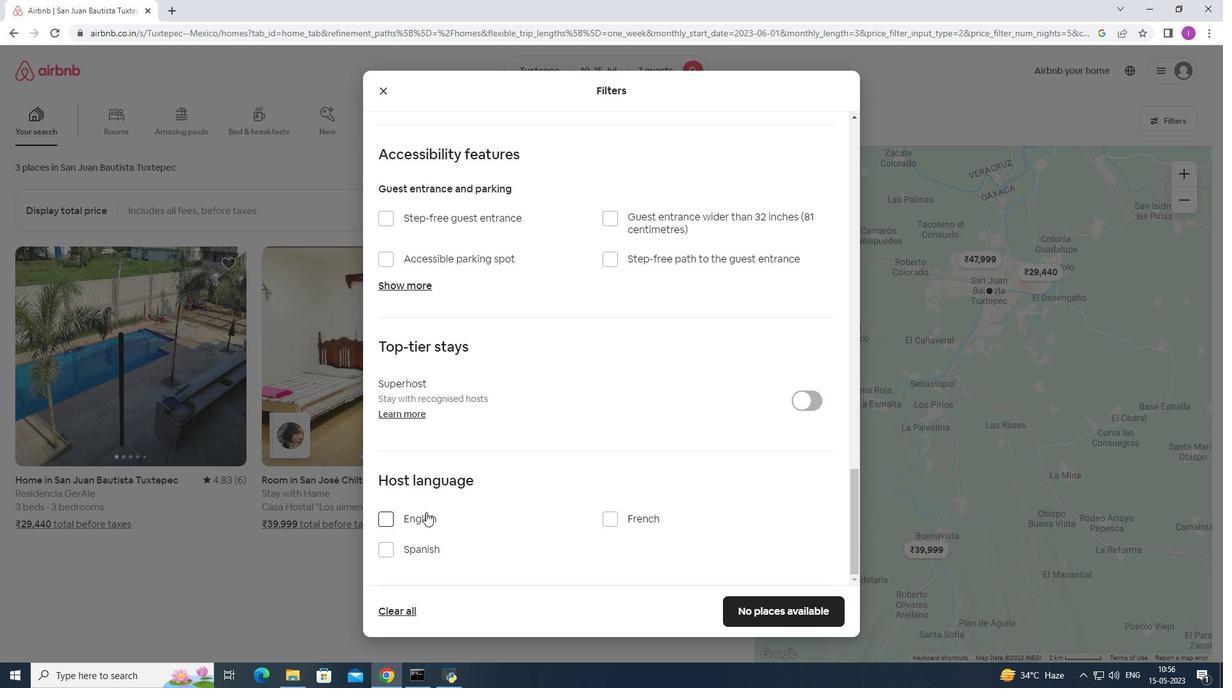 
Action: Mouse scrolled (426, 511) with delta (0, 0)
Screenshot: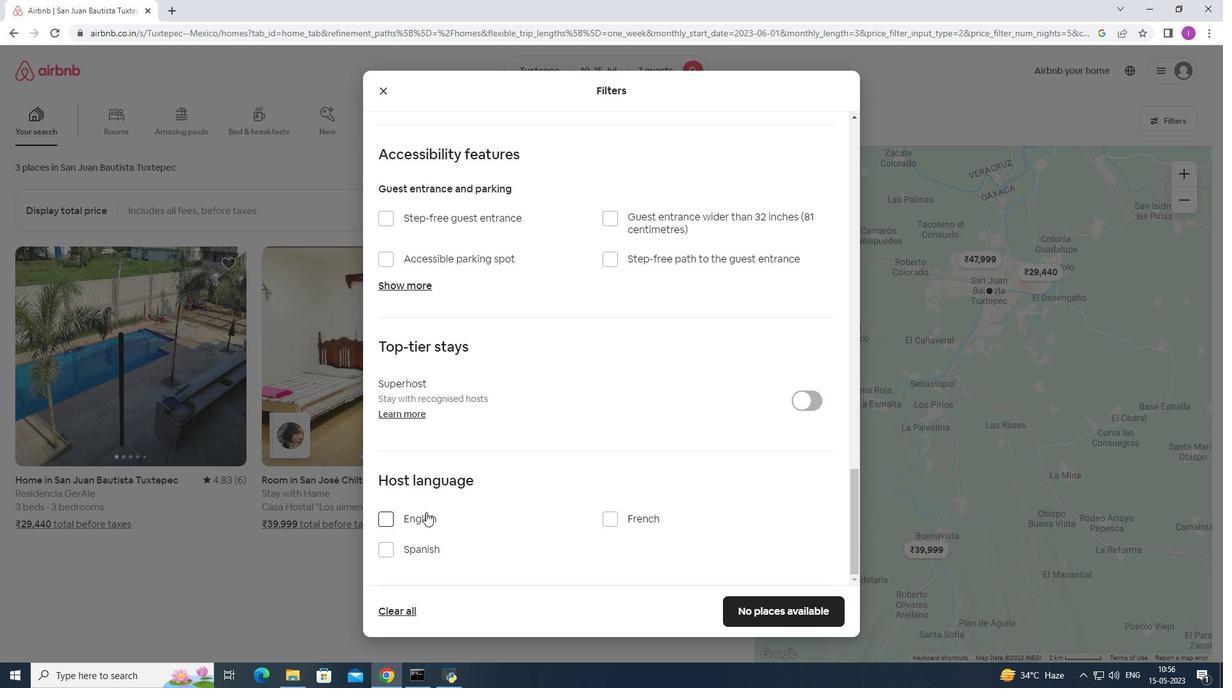 
Action: Mouse moved to (426, 511)
Screenshot: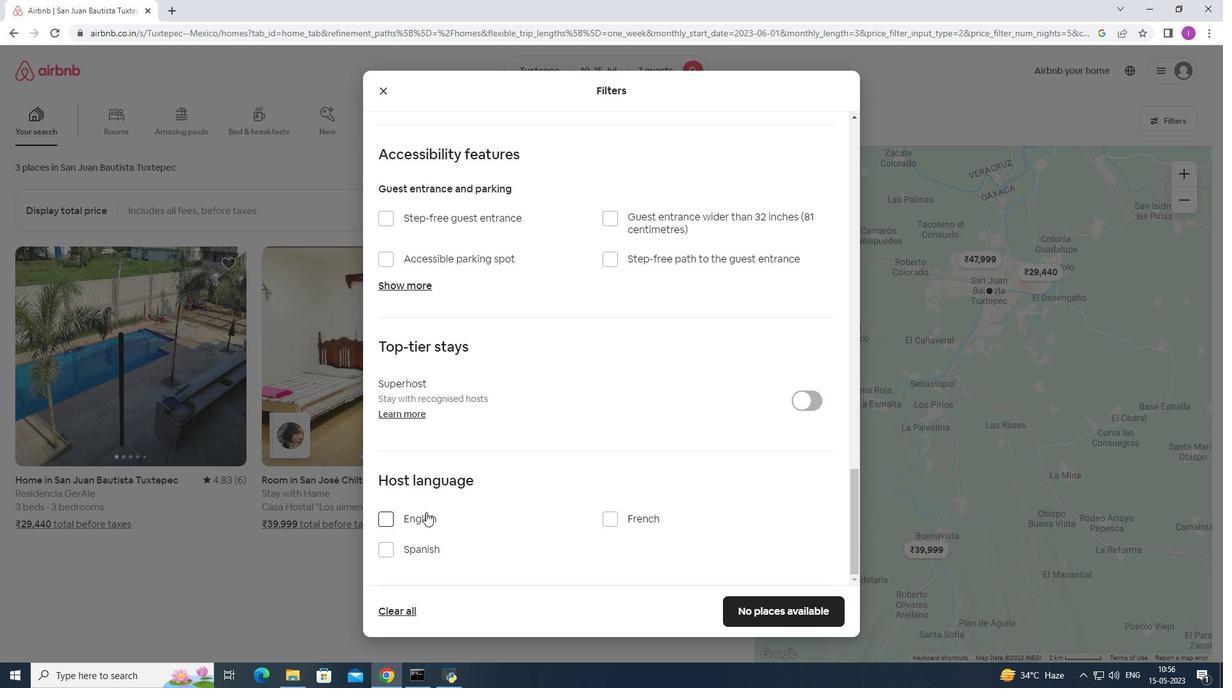 
Action: Mouse scrolled (426, 511) with delta (0, 0)
Screenshot: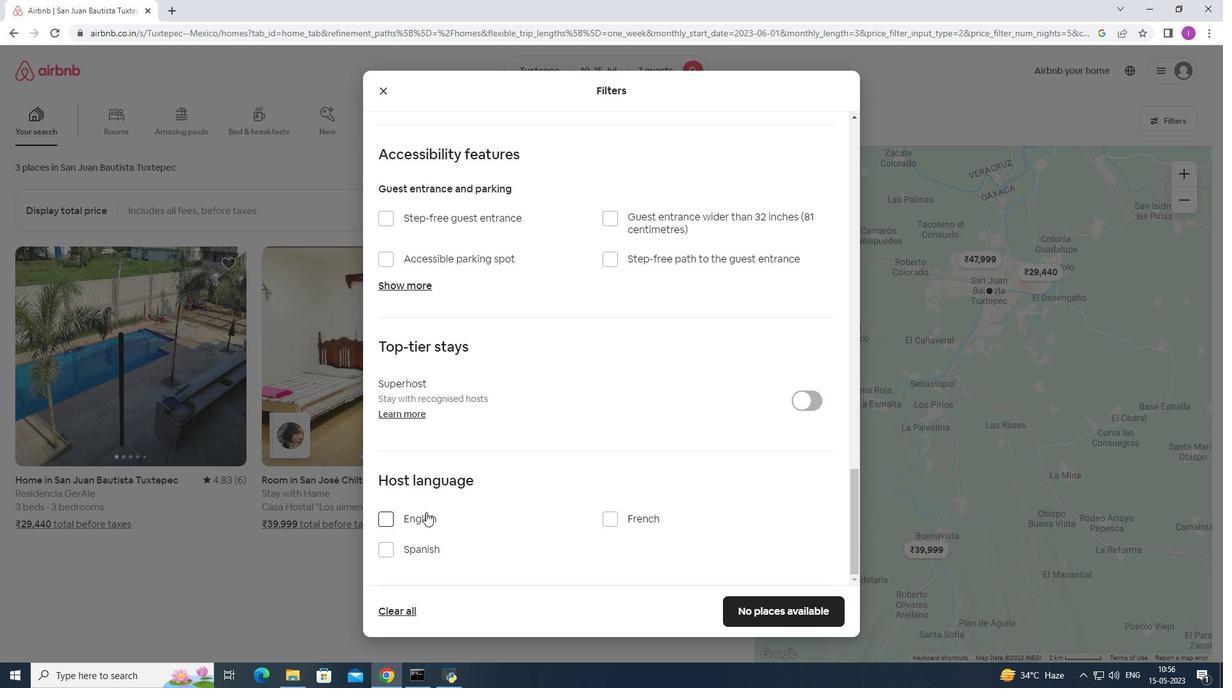 
Action: Mouse moved to (386, 521)
Screenshot: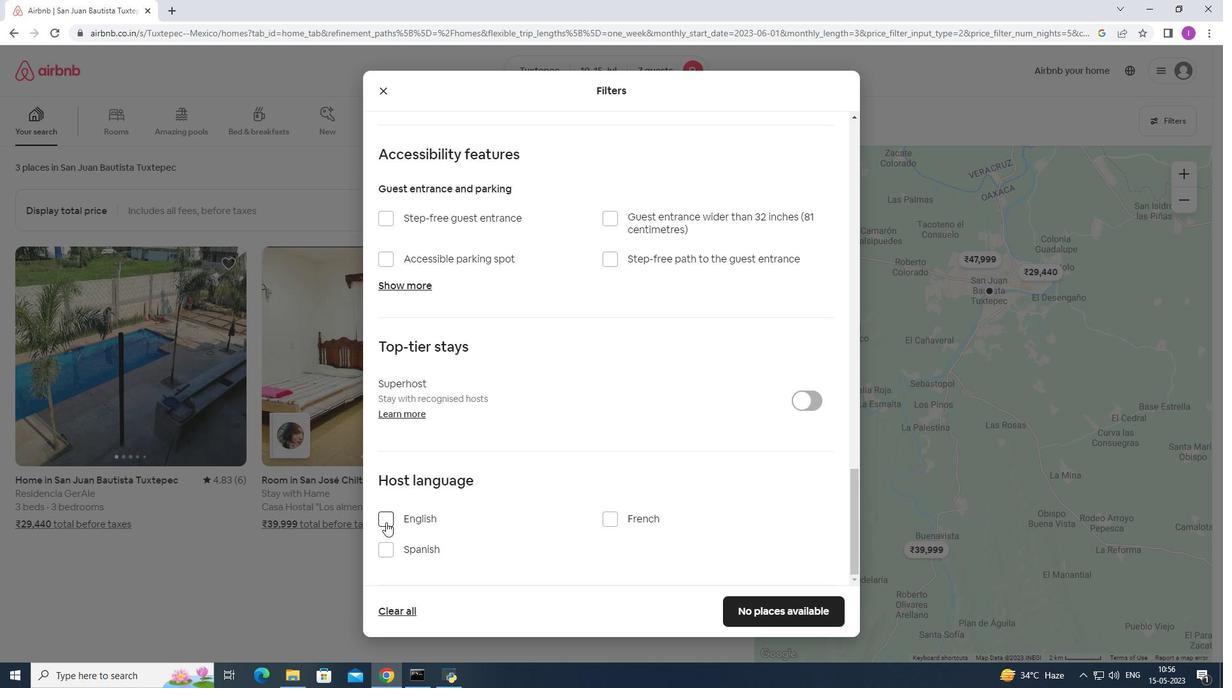 
Action: Mouse pressed left at (386, 521)
Screenshot: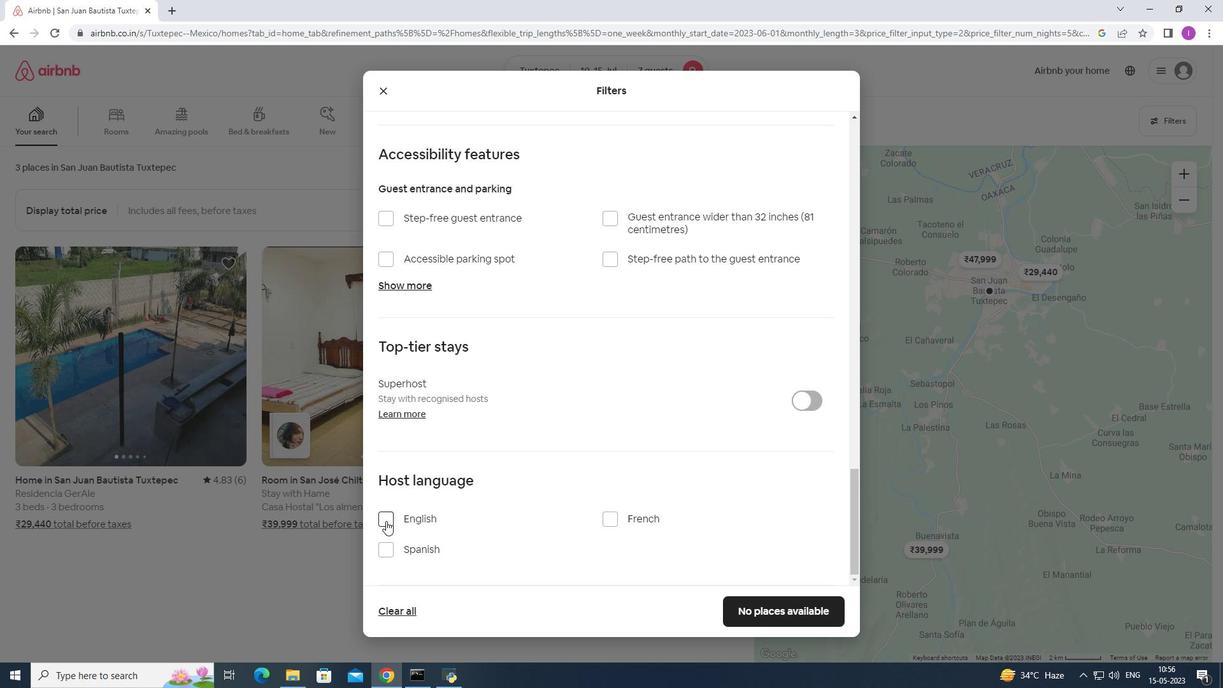 
Action: Mouse moved to (762, 607)
Screenshot: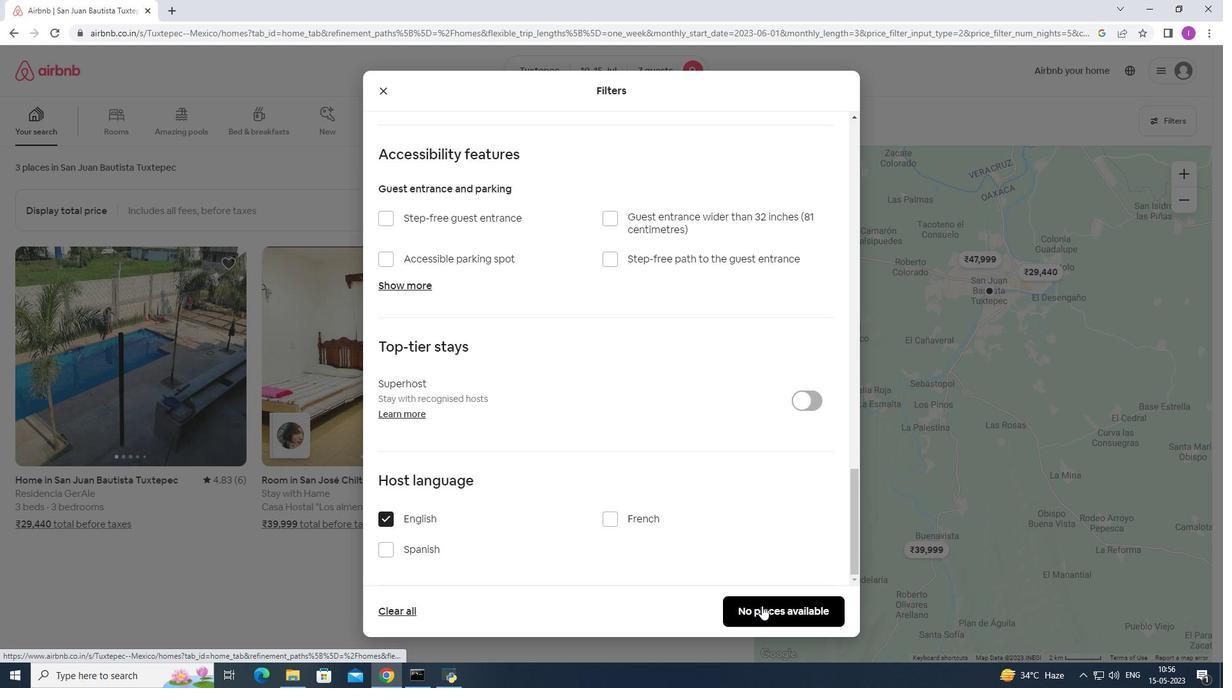 
Action: Mouse pressed left at (762, 607)
Screenshot: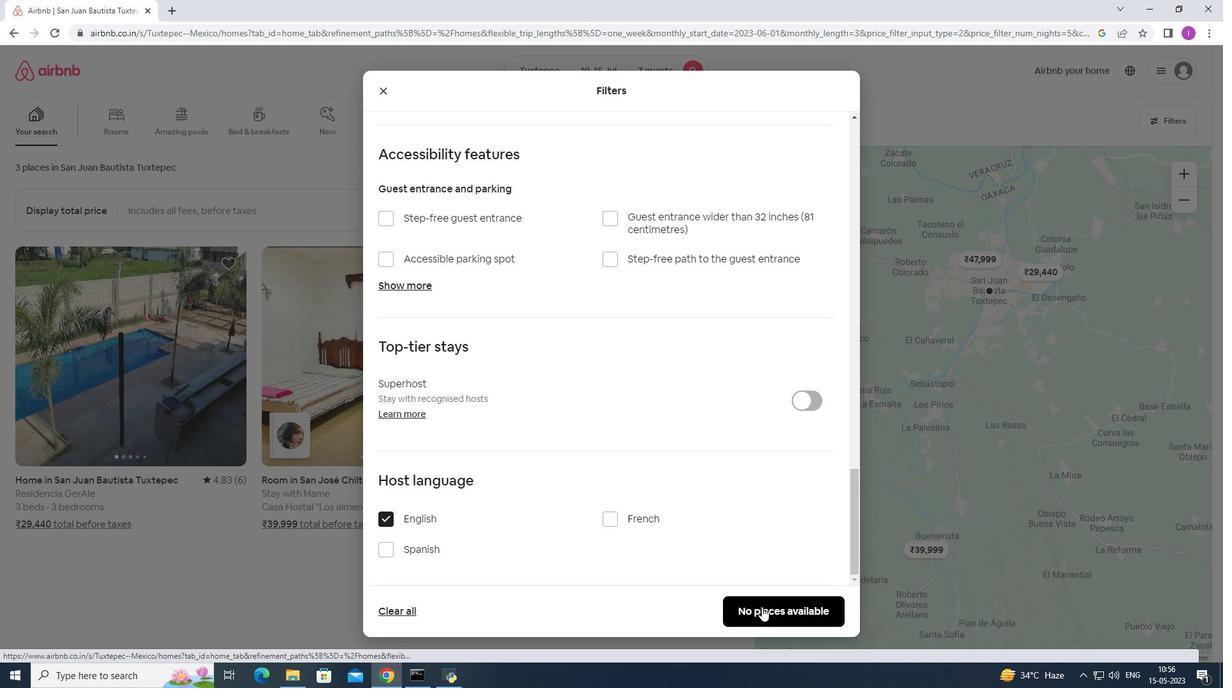 
Action: Mouse moved to (762, 607)
Screenshot: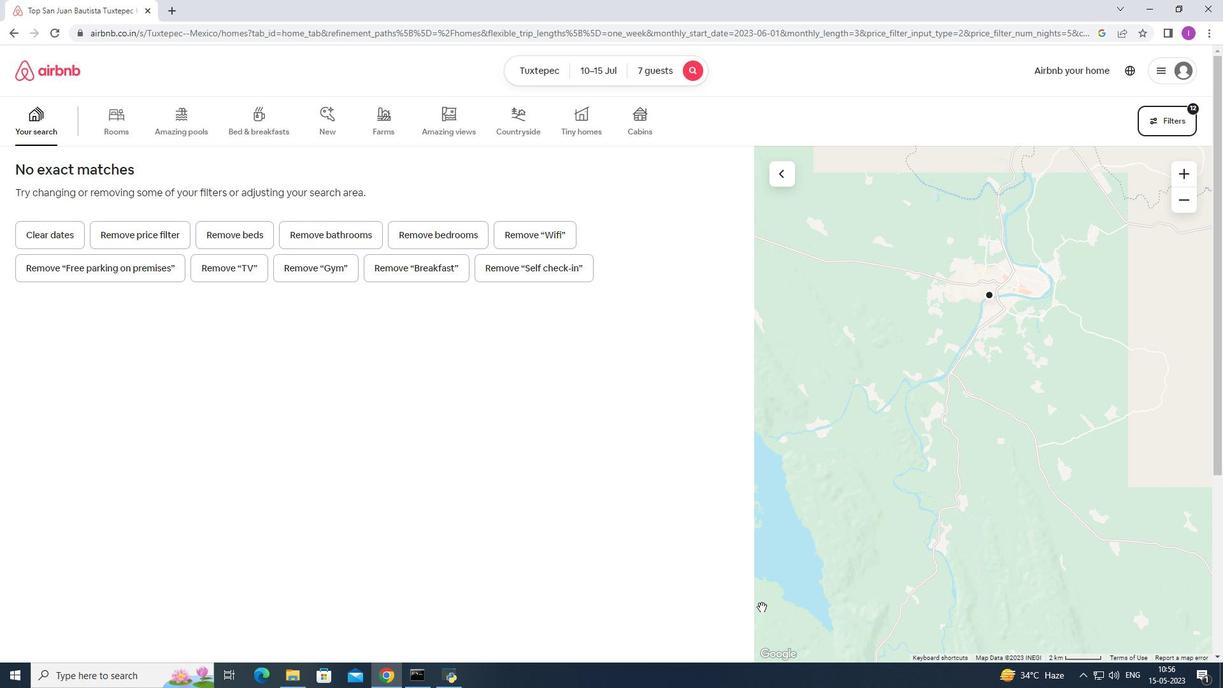 
